 Task: Search one way flight ticket for 2 adults, 2 children, 2 infants in seat in first from Tallahassee: Tallahassee International Airport to Riverton: Central Wyoming Regional Airport (was Riverton Regional) on 5-4-2023. Choice of flights is Singapure airlines. Number of bags: 2 carry on bags. Outbound departure time preference is 23:15.
Action: Mouse moved to (397, 363)
Screenshot: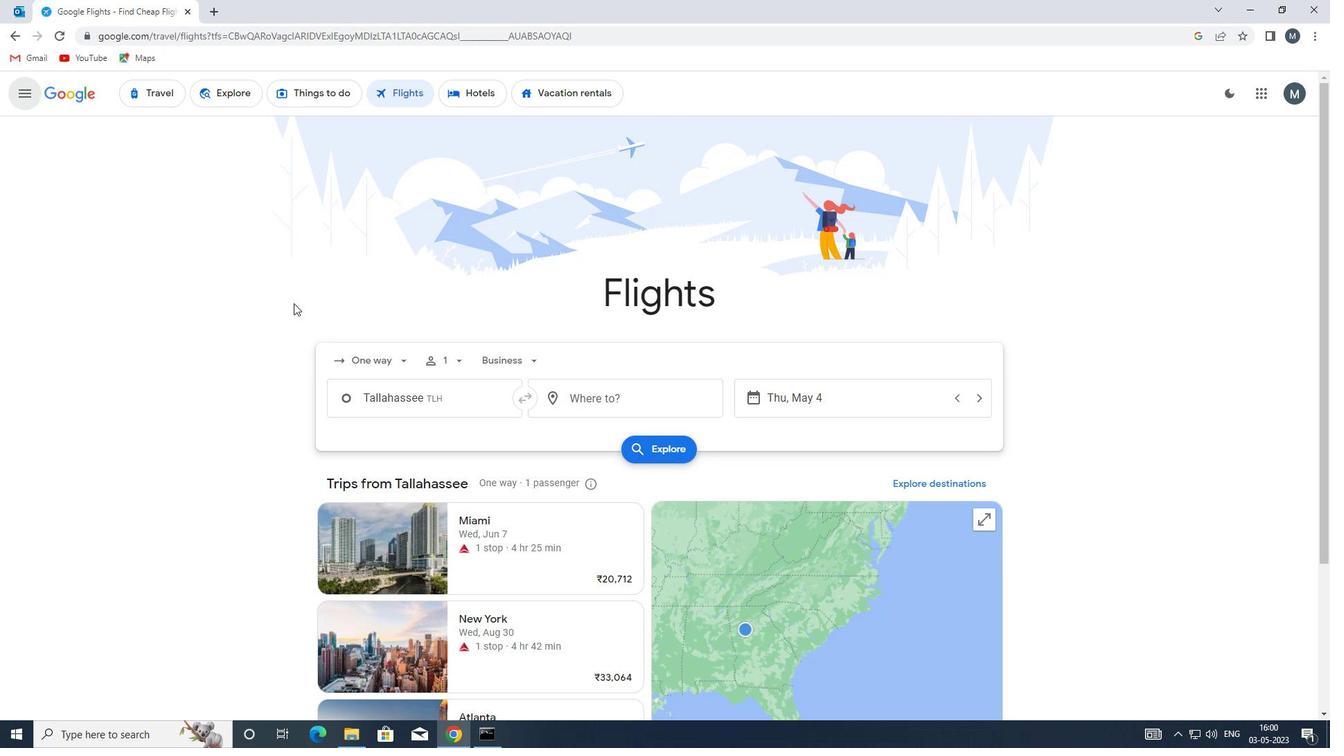 
Action: Mouse pressed left at (397, 363)
Screenshot: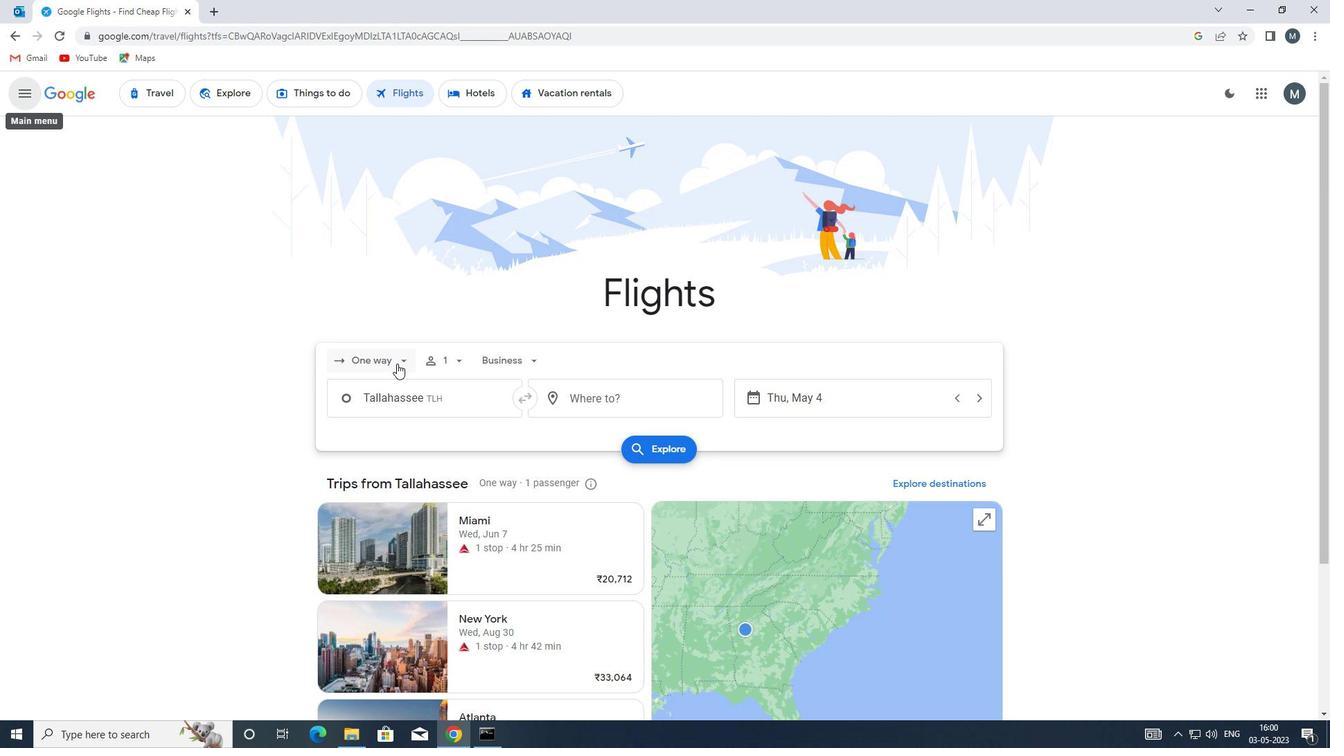 
Action: Mouse moved to (406, 424)
Screenshot: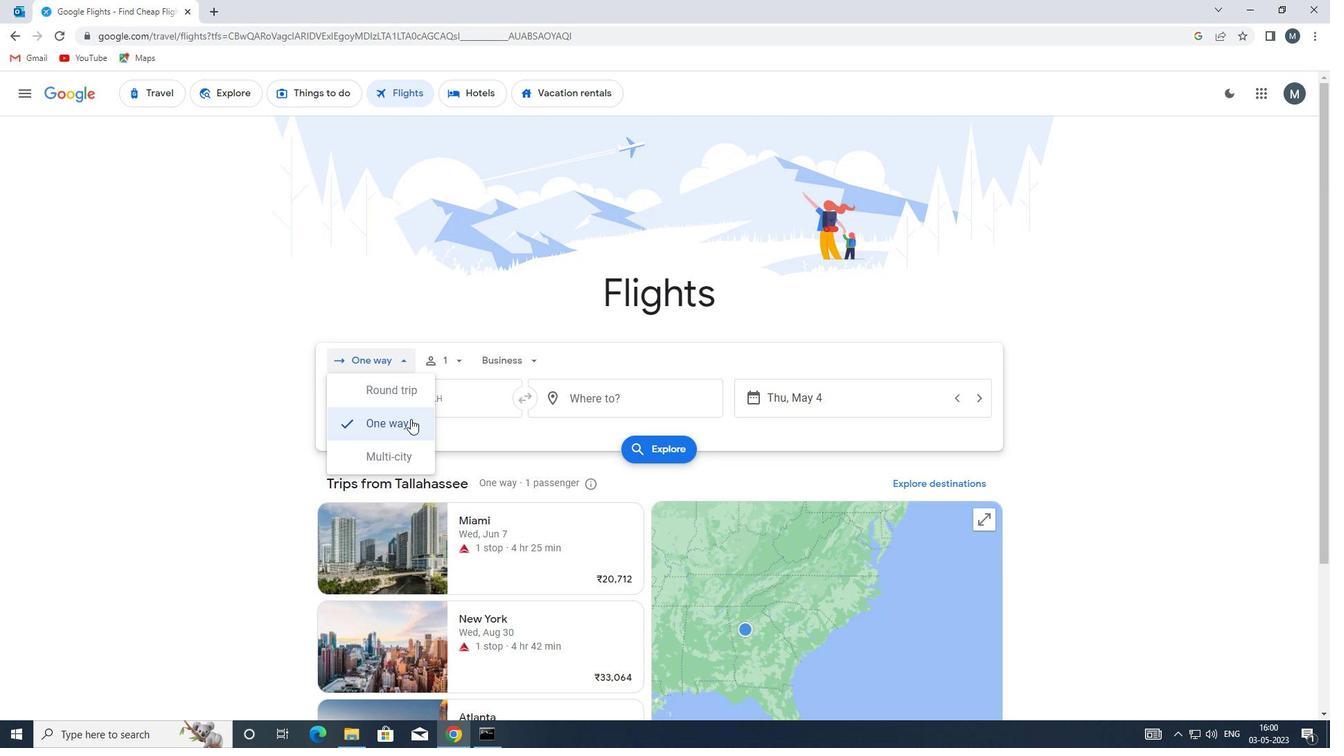 
Action: Mouse pressed left at (406, 424)
Screenshot: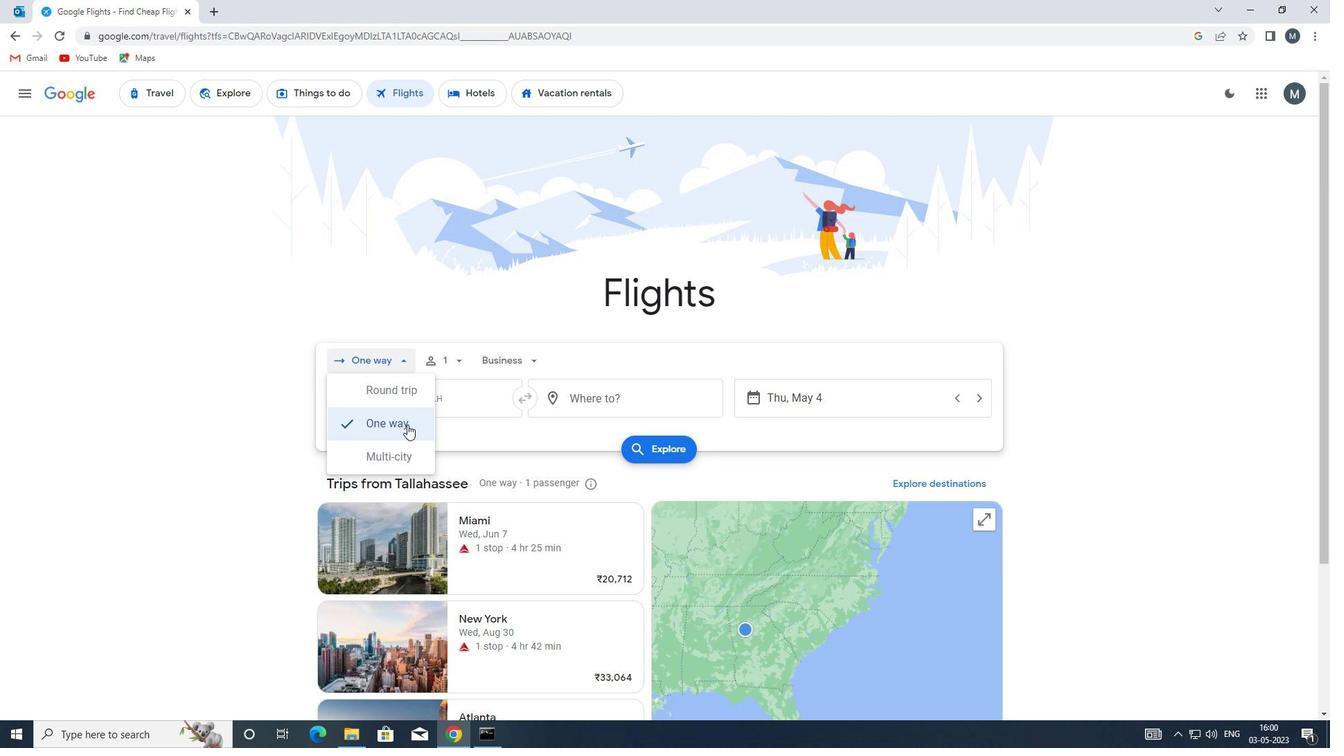 
Action: Mouse moved to (457, 364)
Screenshot: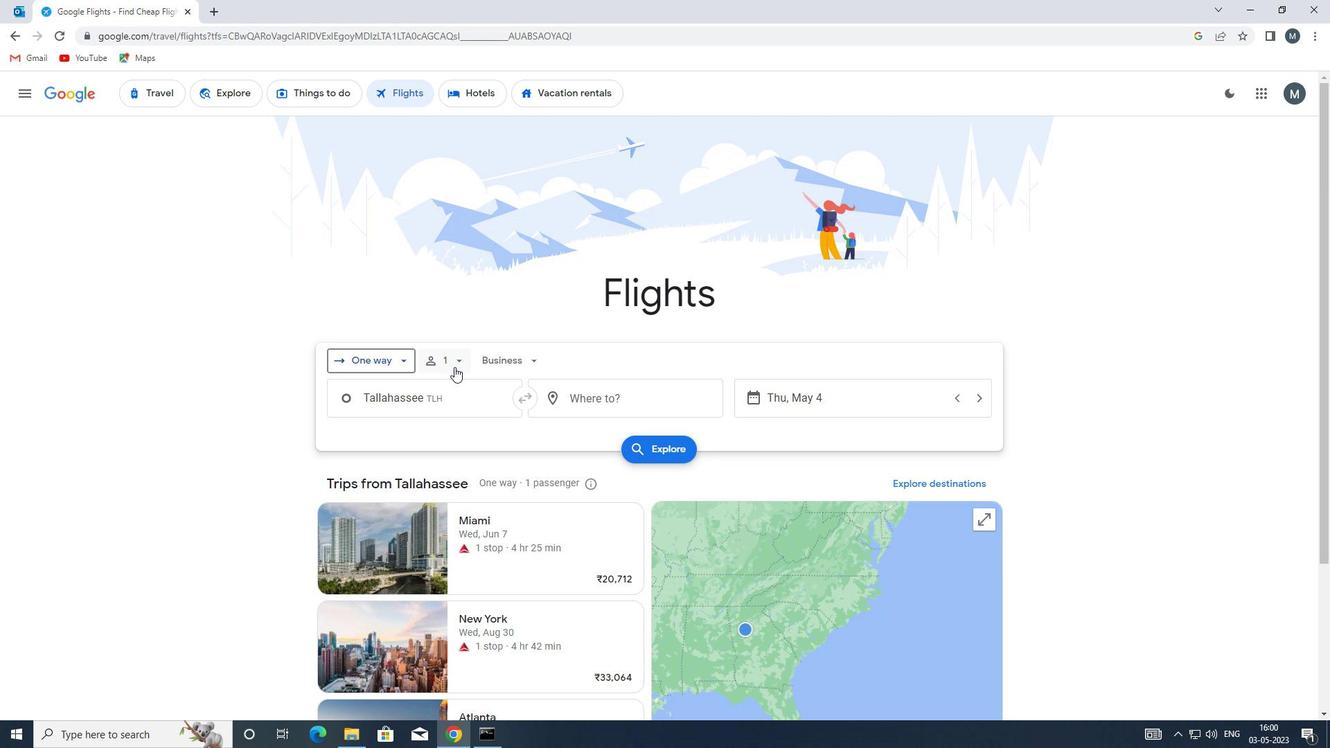 
Action: Mouse pressed left at (457, 364)
Screenshot: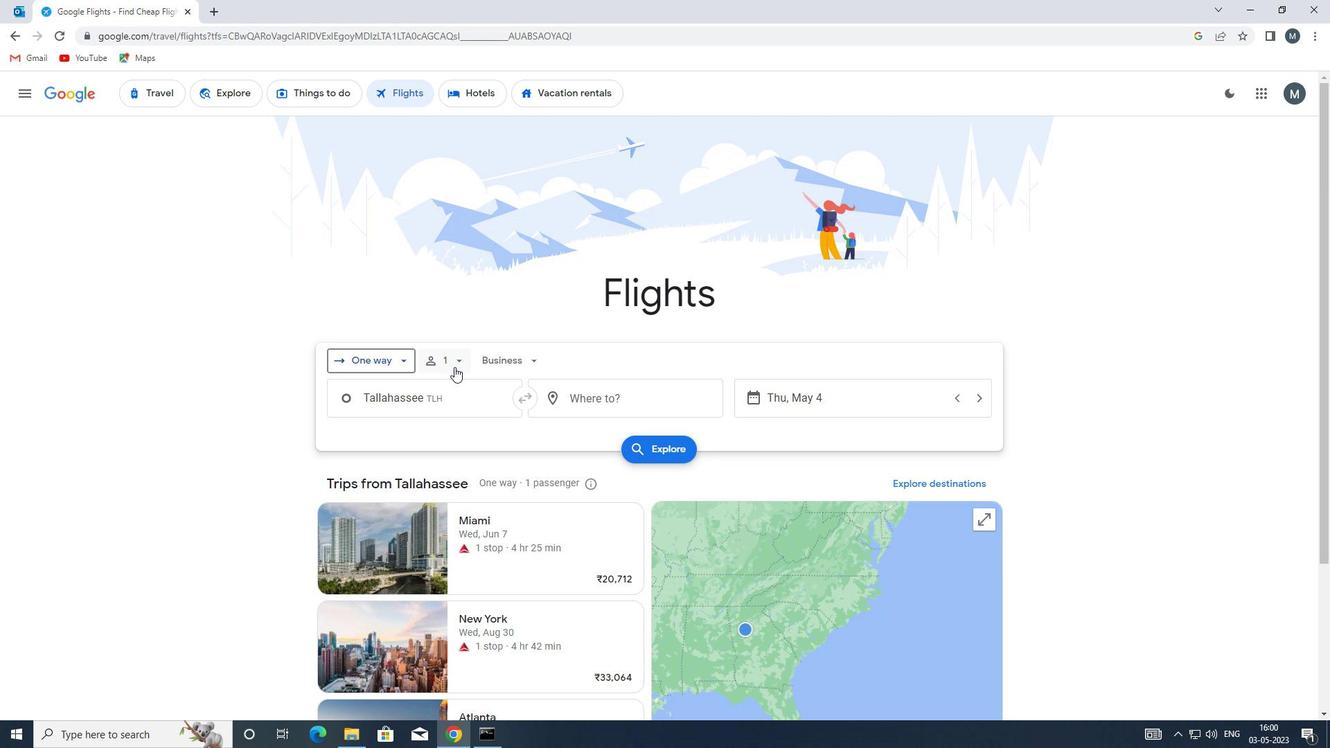 
Action: Mouse moved to (565, 397)
Screenshot: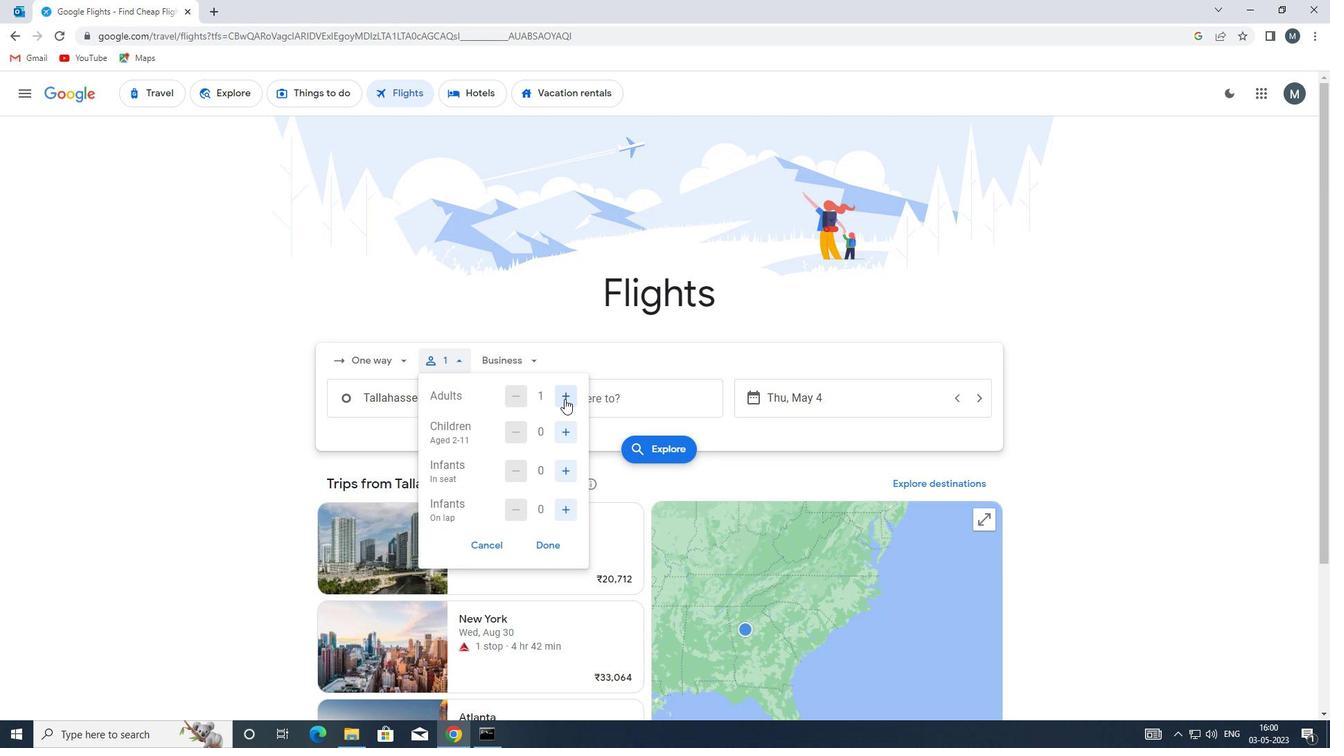 
Action: Mouse pressed left at (565, 397)
Screenshot: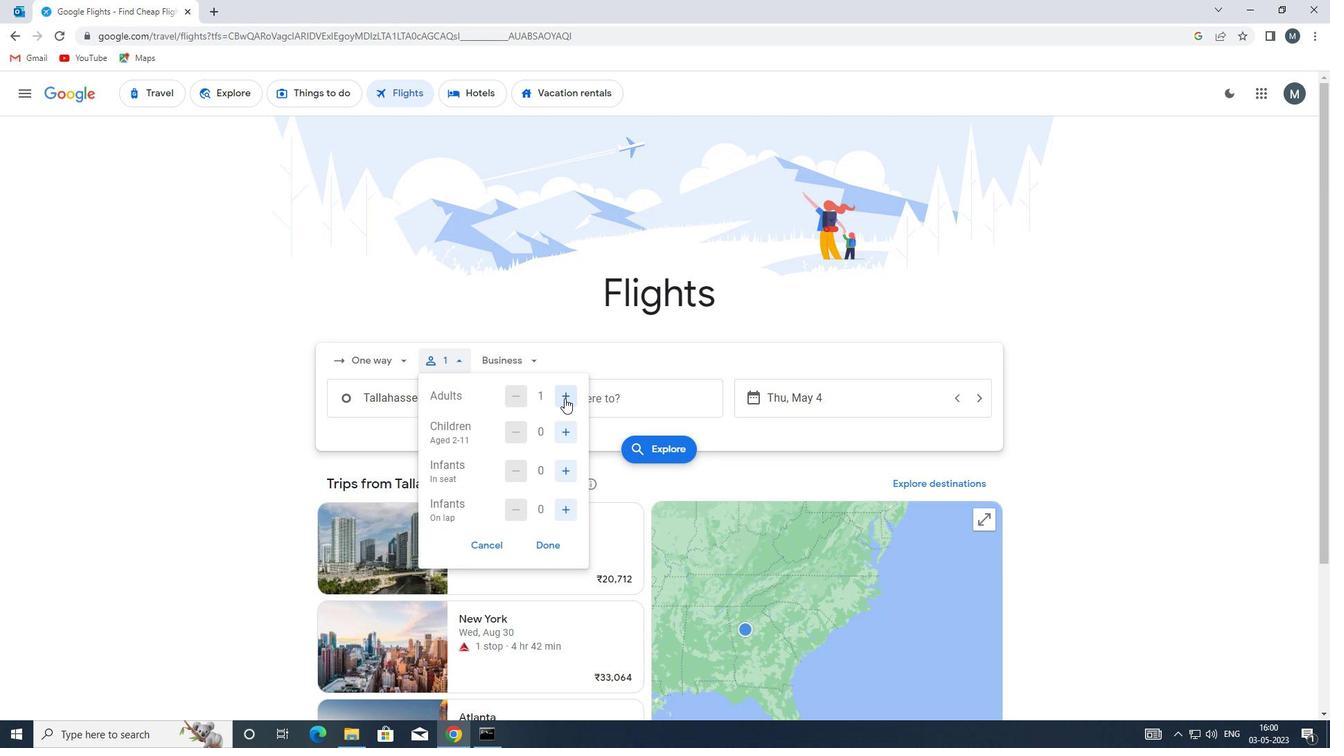 
Action: Mouse moved to (562, 429)
Screenshot: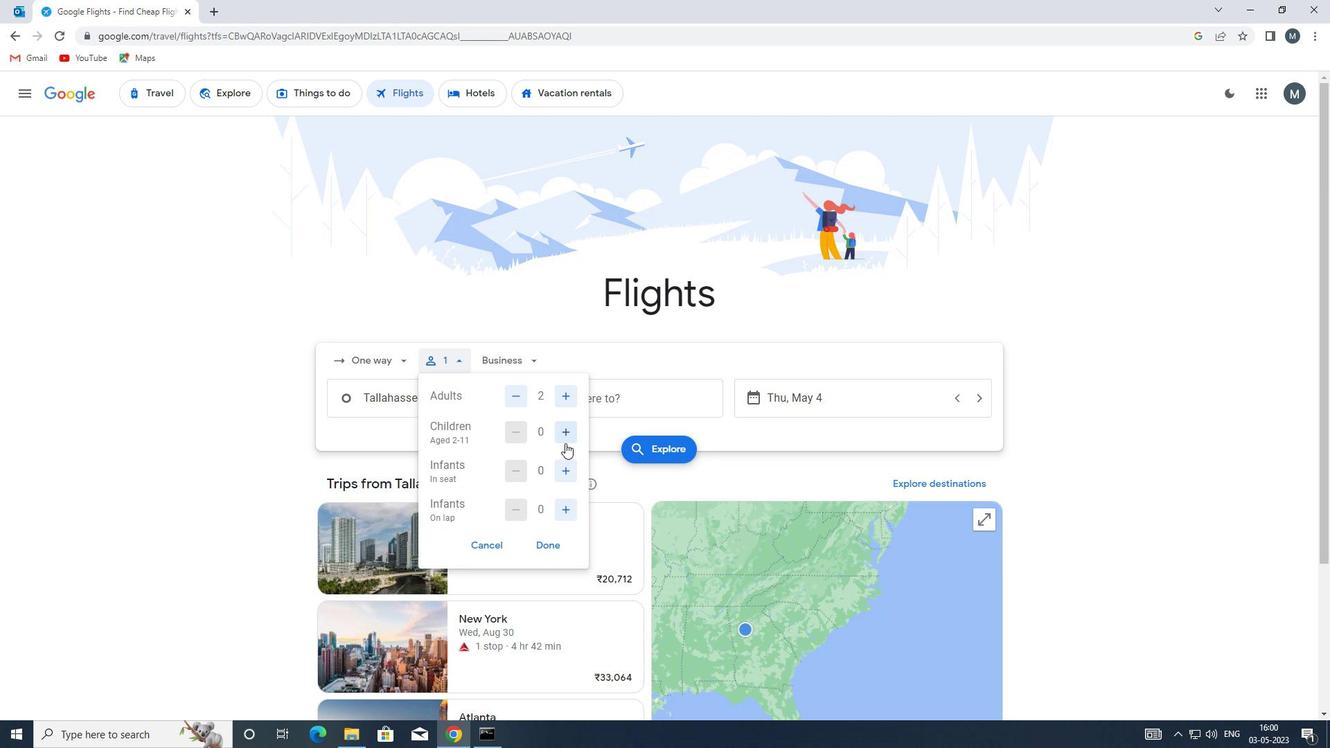 
Action: Mouse pressed left at (562, 429)
Screenshot: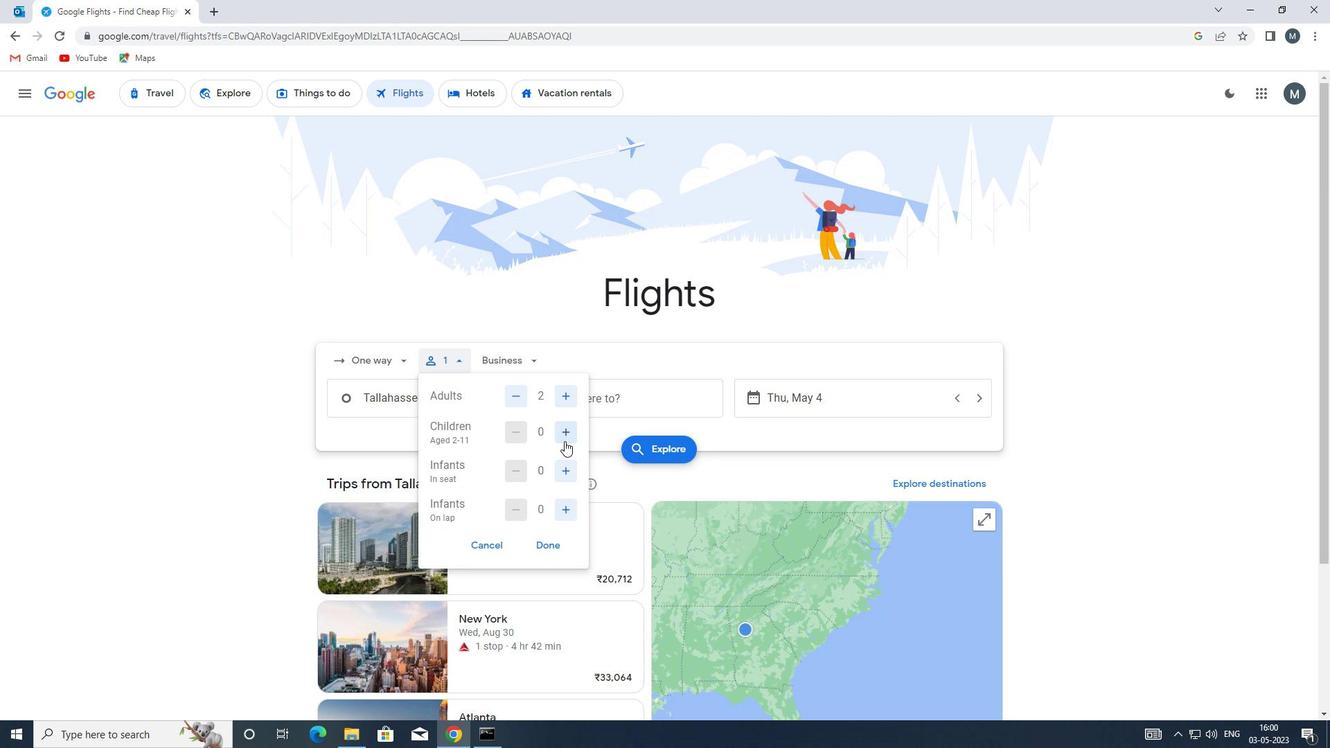 
Action: Mouse pressed left at (562, 429)
Screenshot: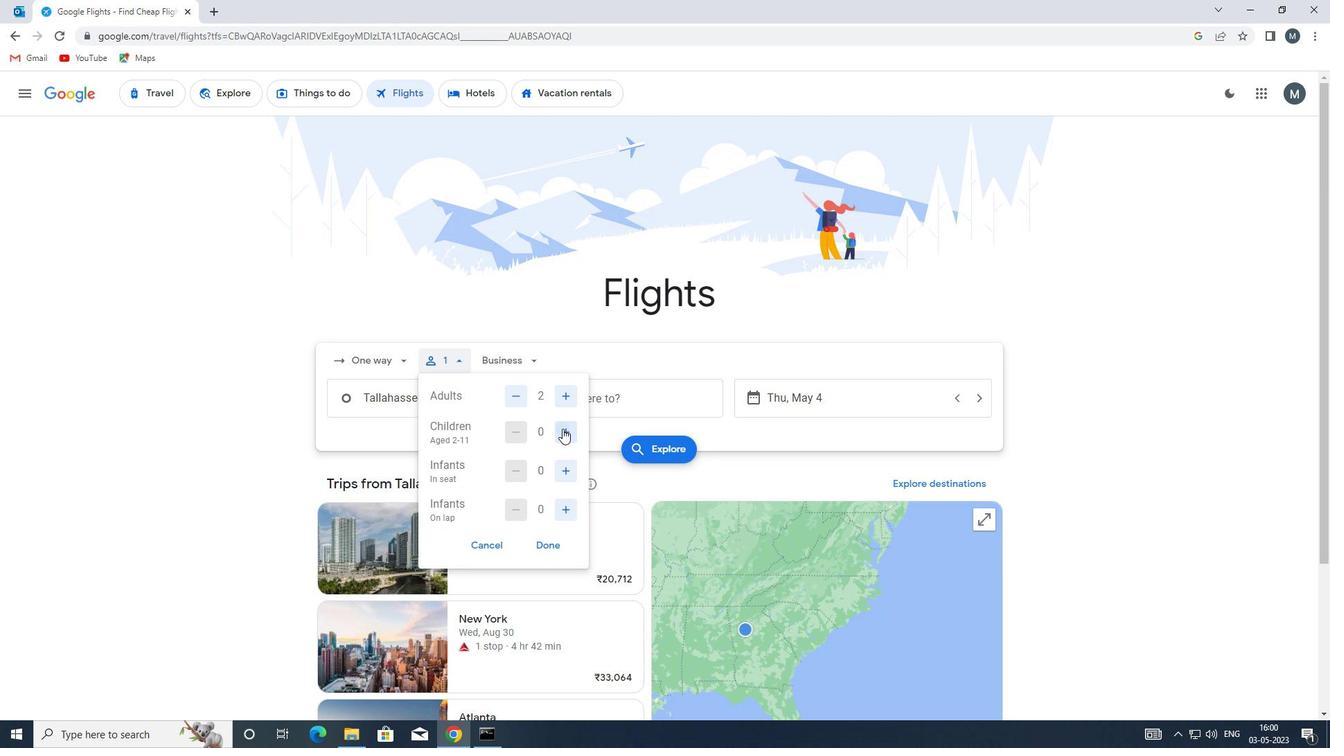 
Action: Mouse moved to (566, 474)
Screenshot: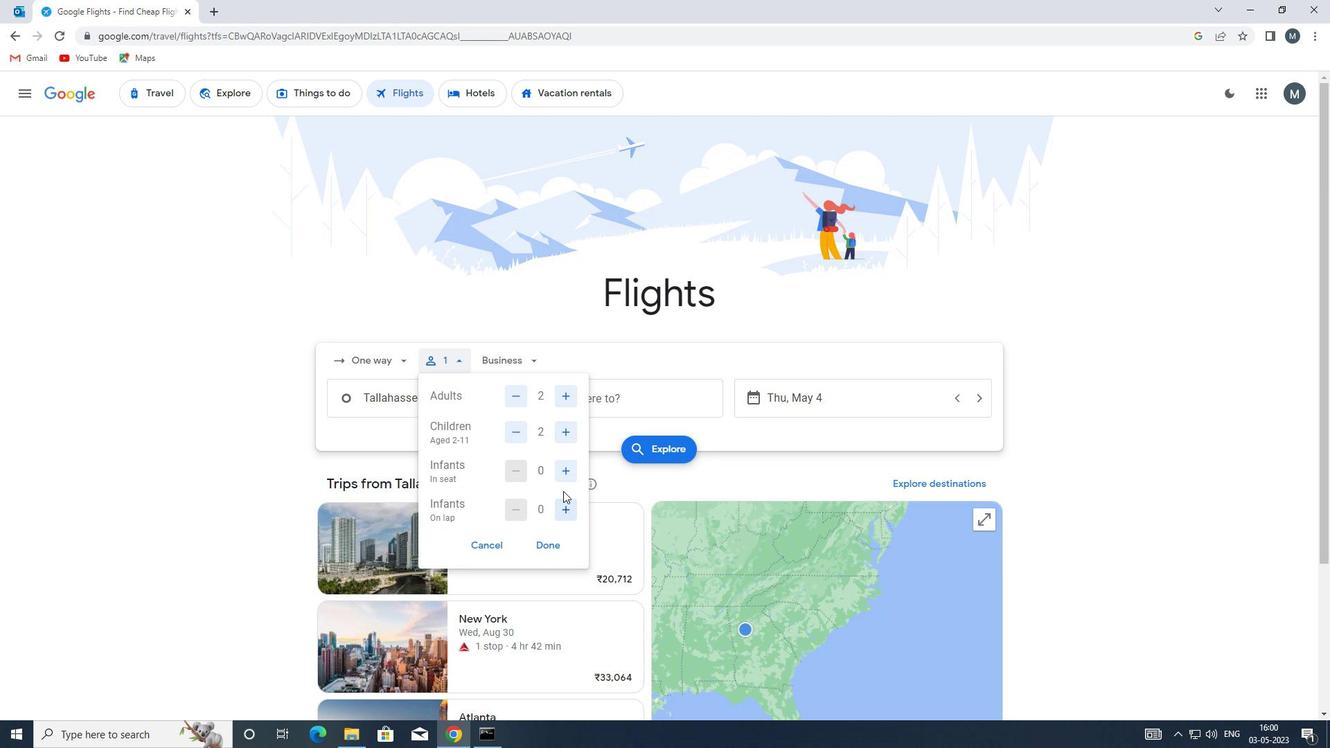 
Action: Mouse pressed left at (566, 474)
Screenshot: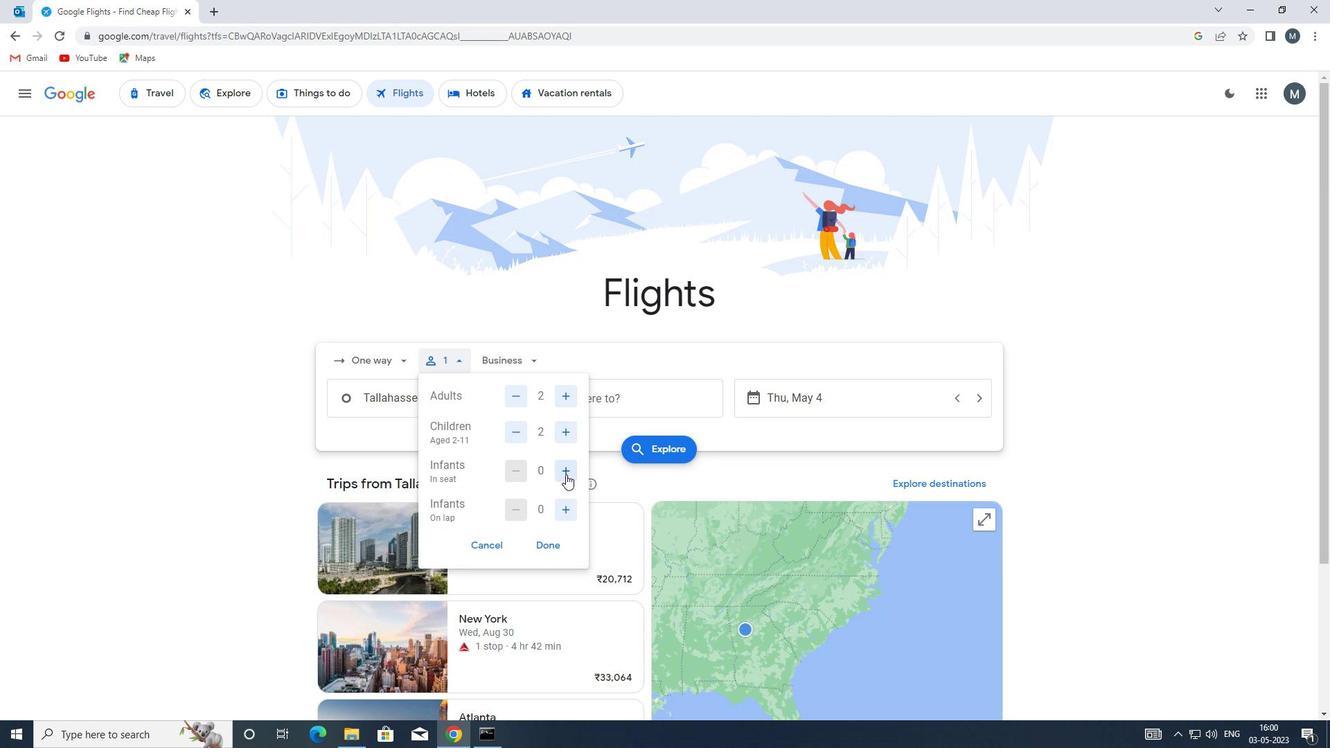 
Action: Mouse pressed left at (566, 474)
Screenshot: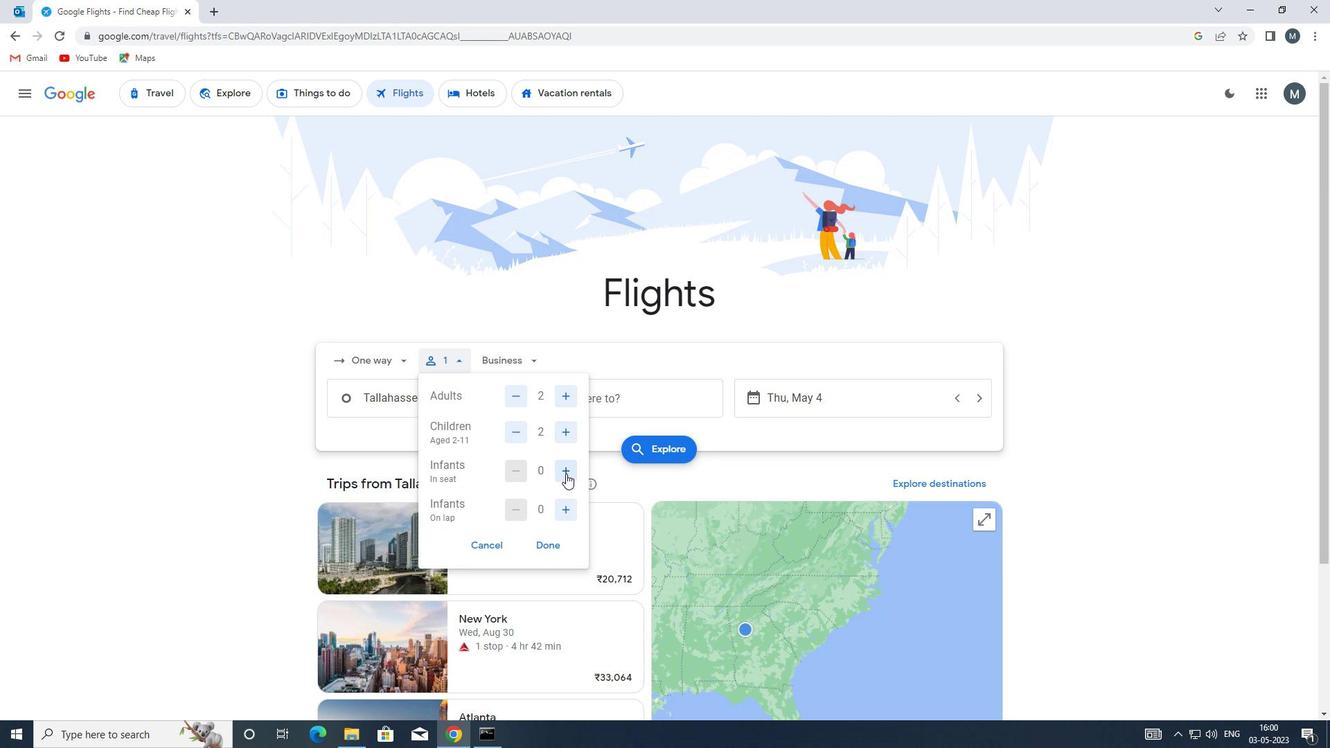 
Action: Mouse moved to (549, 541)
Screenshot: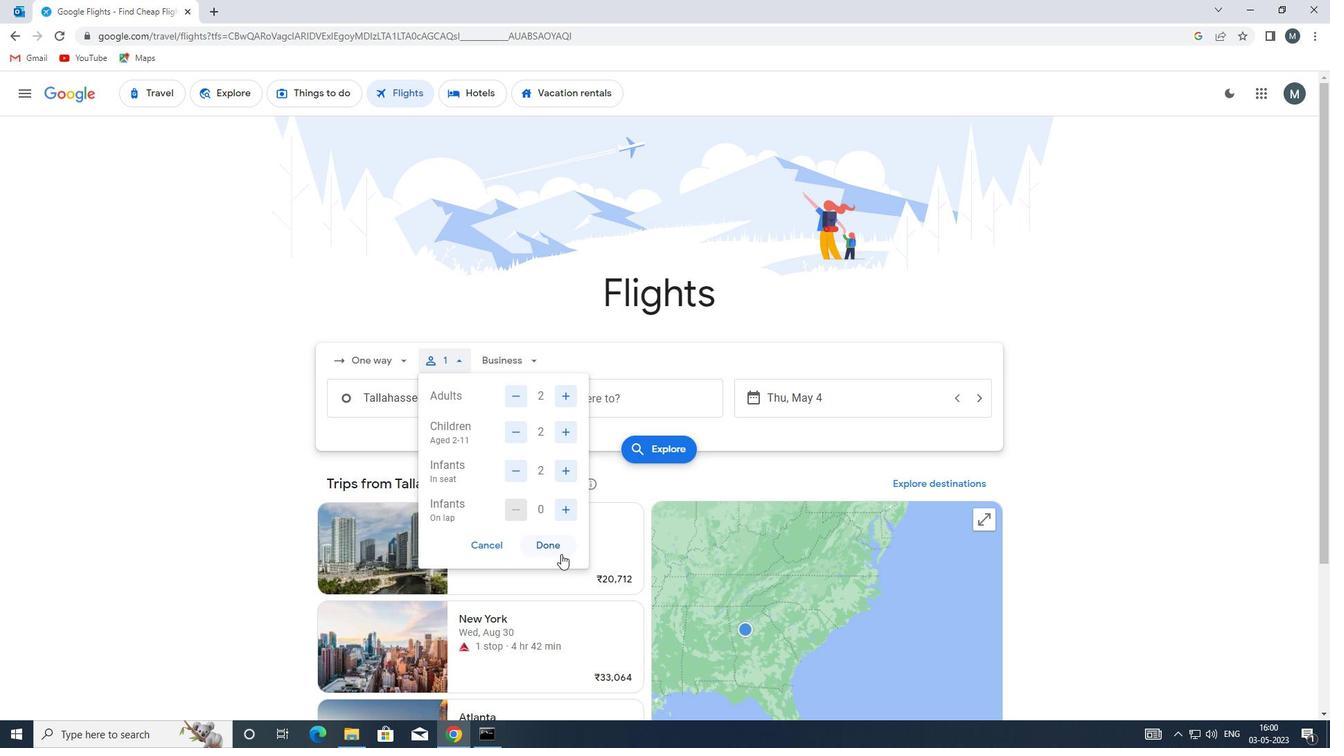
Action: Mouse pressed left at (549, 541)
Screenshot: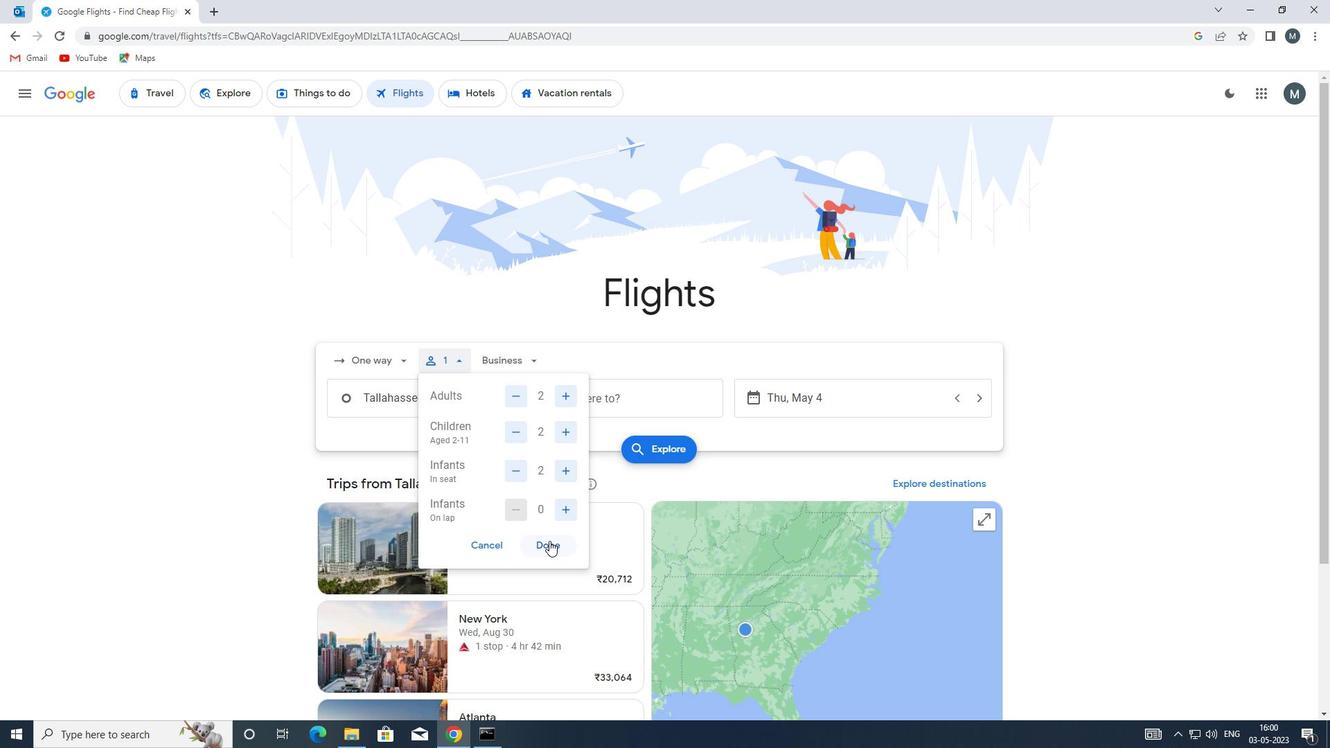 
Action: Mouse moved to (515, 343)
Screenshot: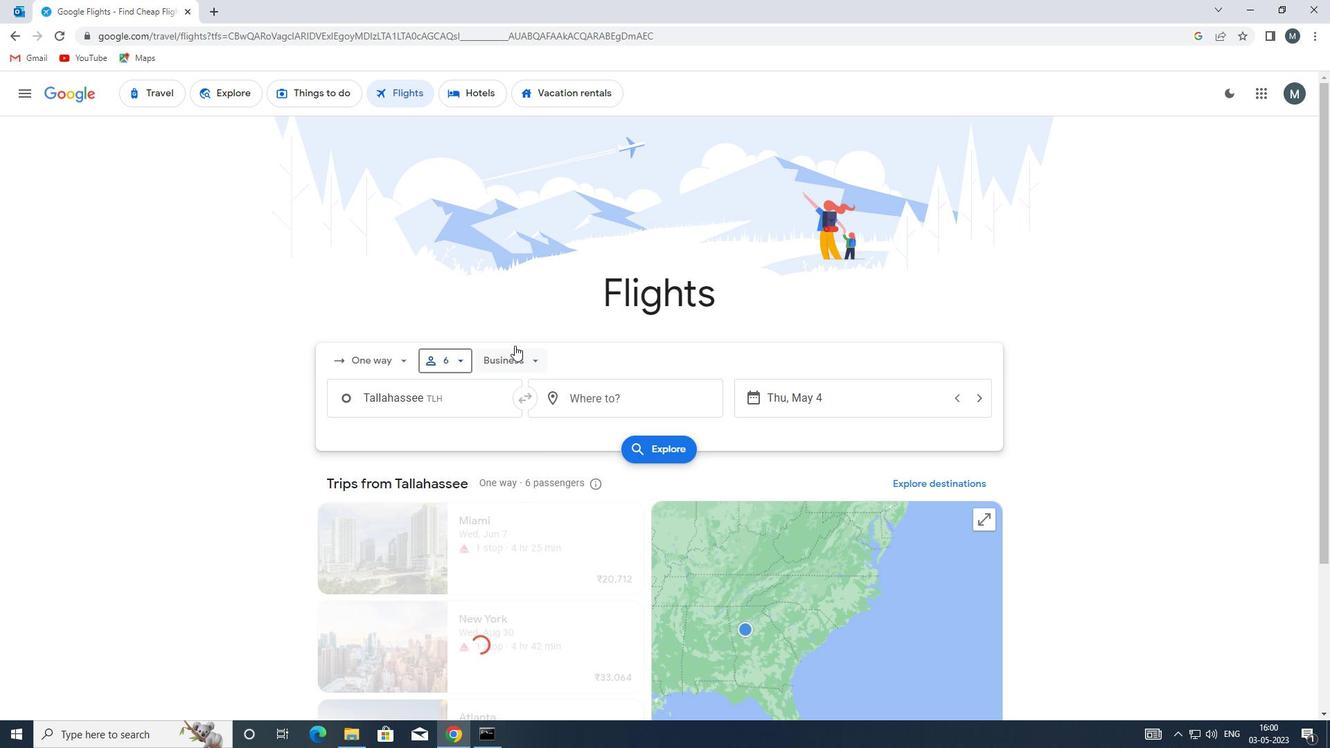 
Action: Mouse pressed left at (515, 343)
Screenshot: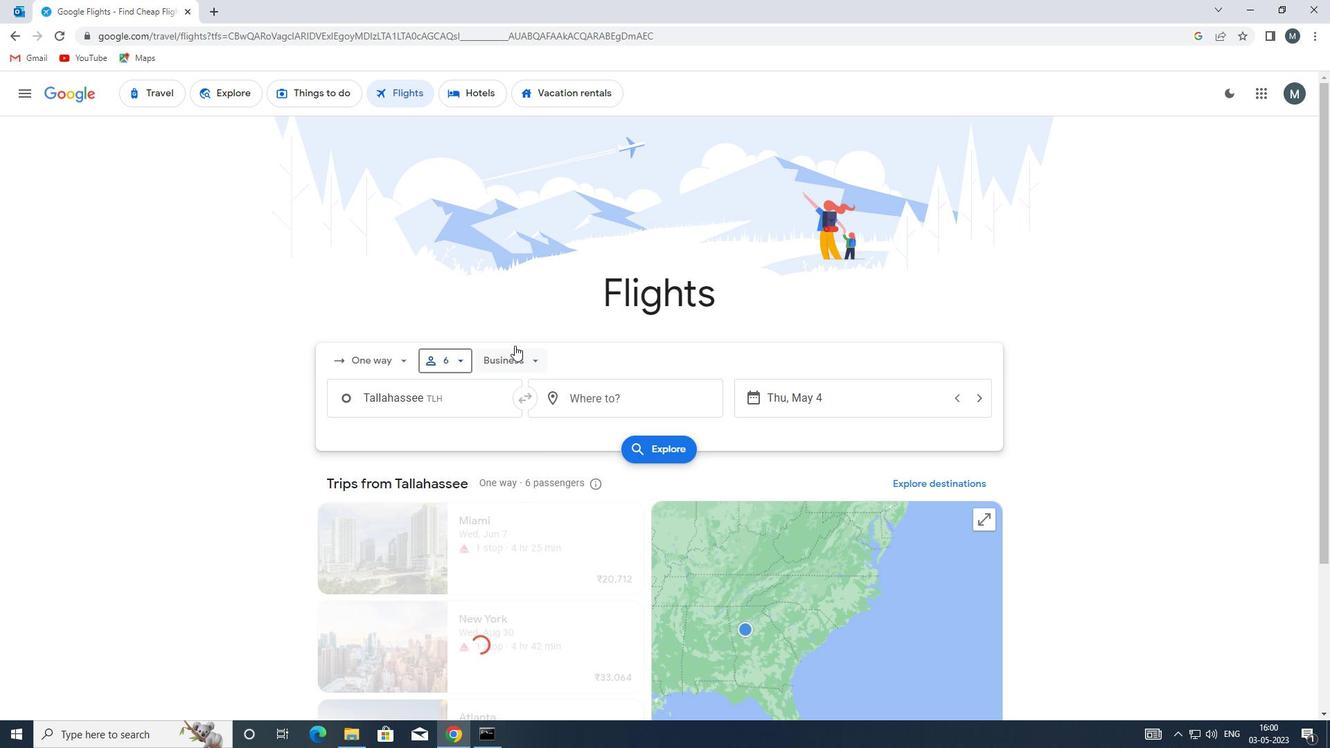 
Action: Mouse moved to (517, 360)
Screenshot: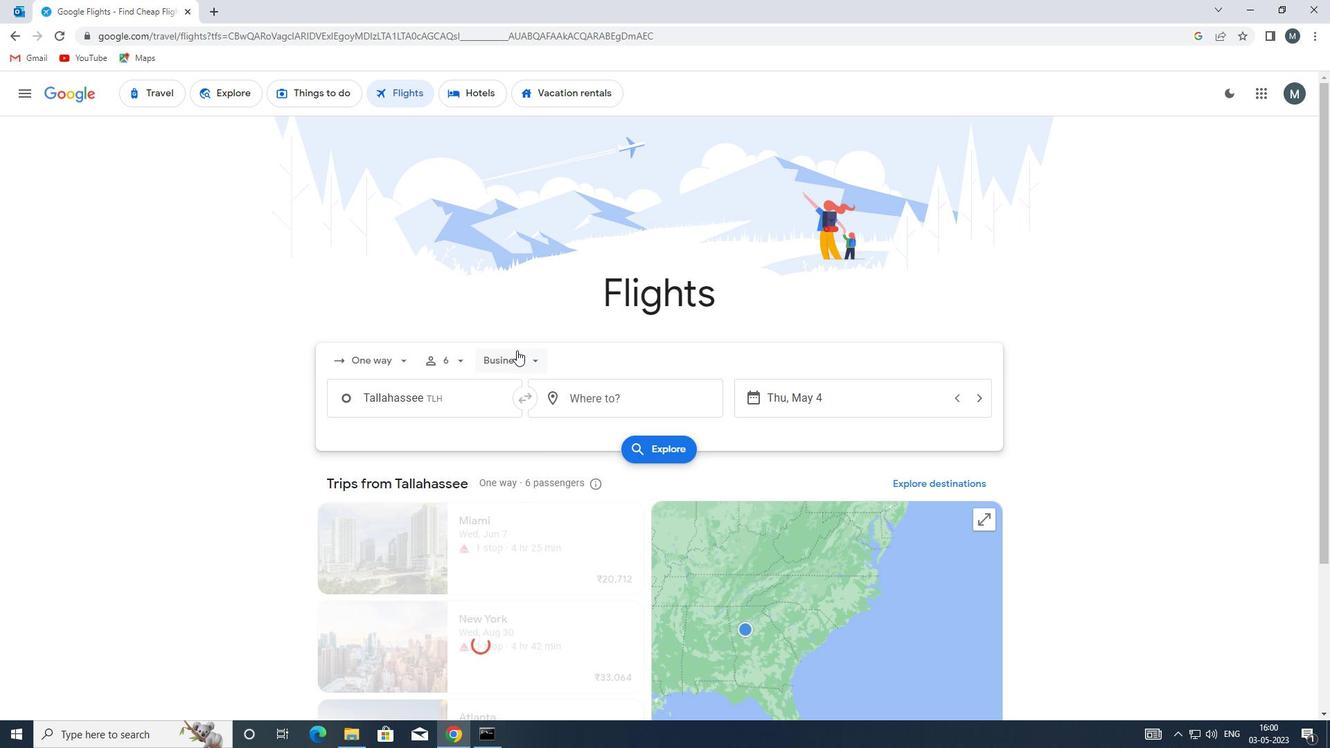 
Action: Mouse pressed left at (517, 360)
Screenshot: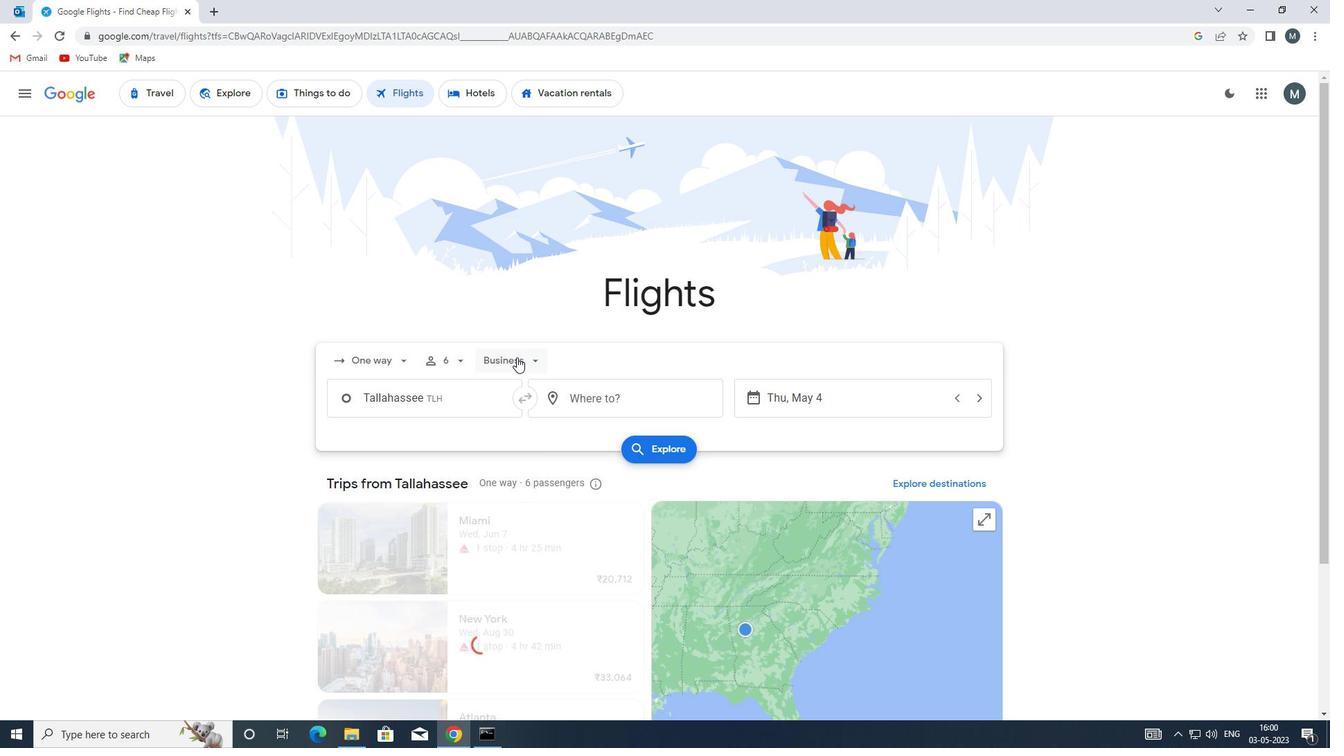 
Action: Mouse moved to (528, 494)
Screenshot: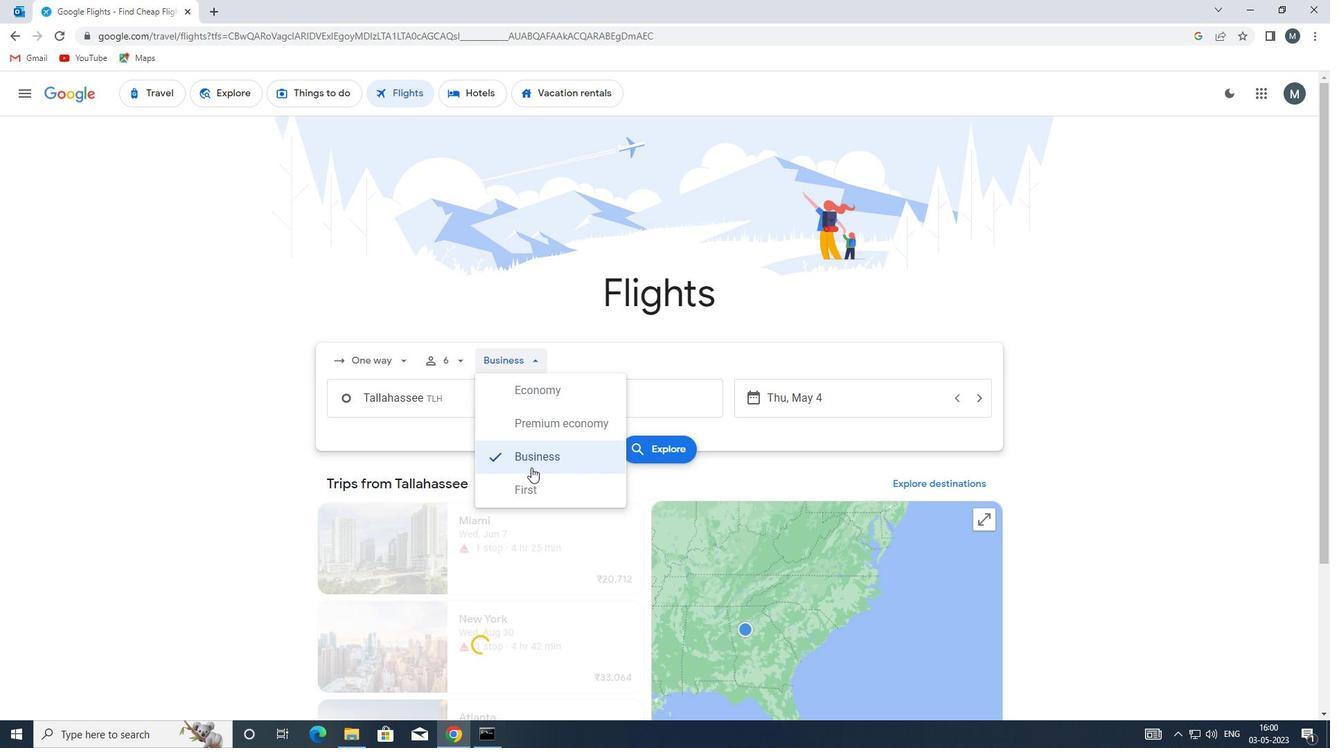
Action: Mouse pressed left at (528, 494)
Screenshot: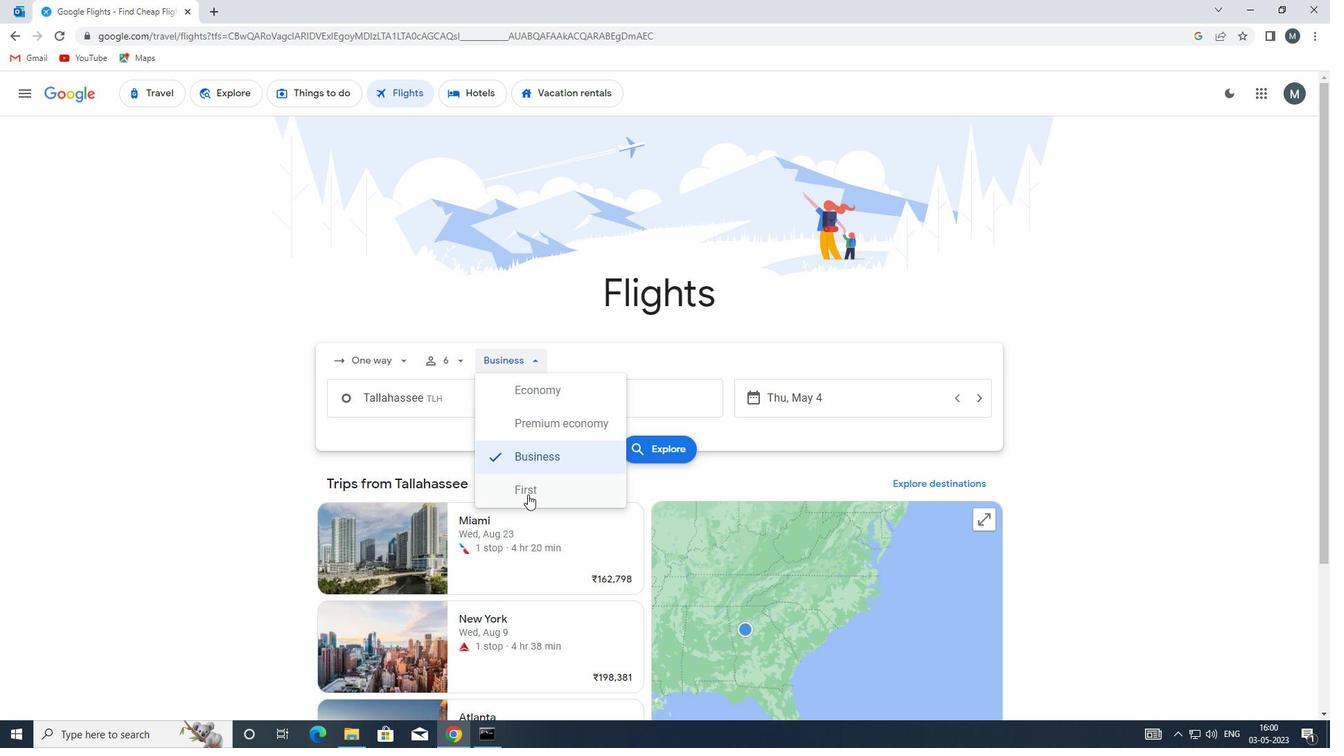 
Action: Mouse moved to (430, 395)
Screenshot: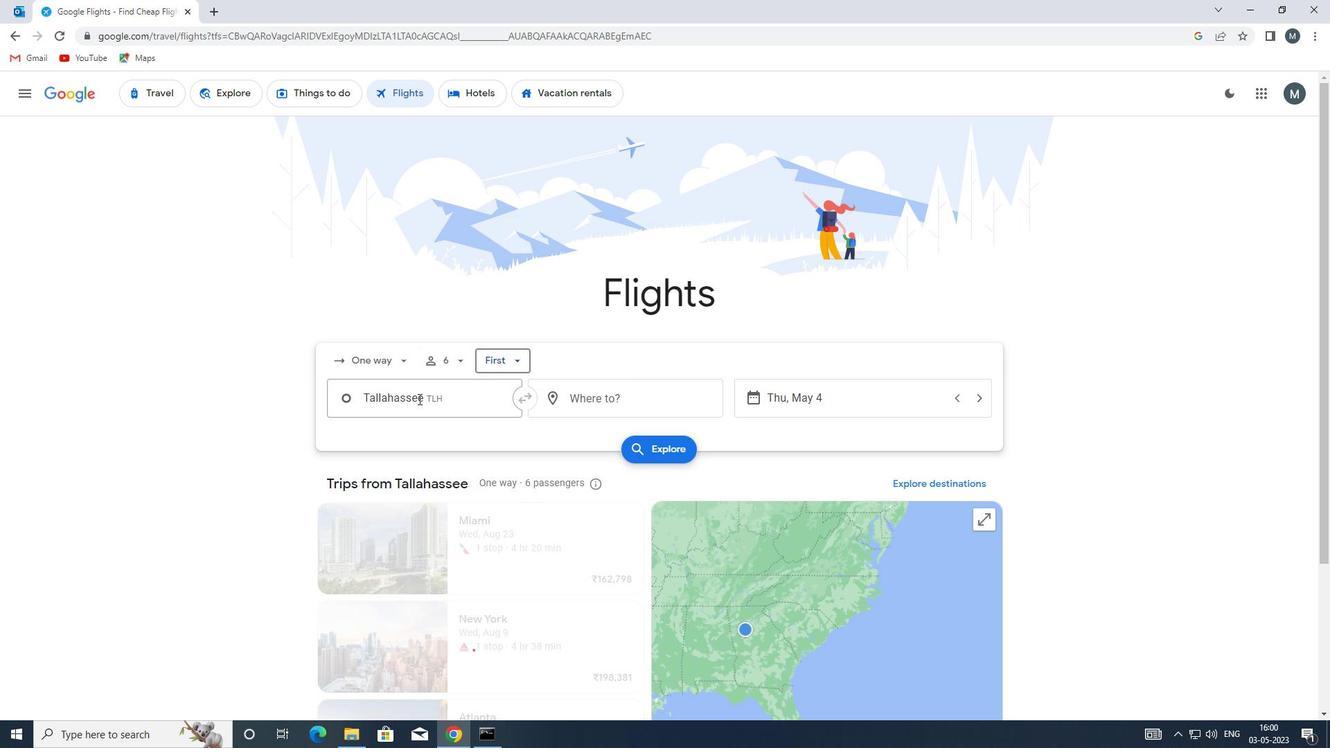 
Action: Mouse pressed left at (430, 395)
Screenshot: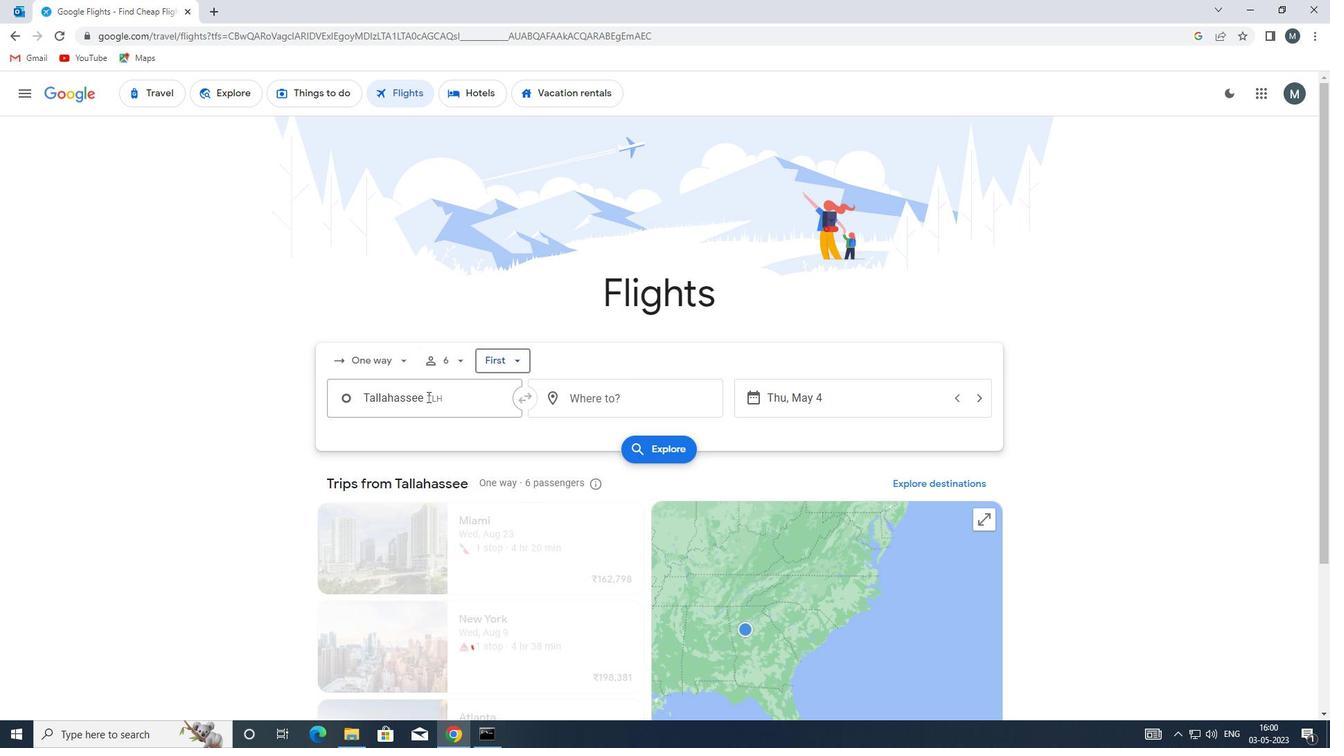 
Action: Mouse moved to (458, 474)
Screenshot: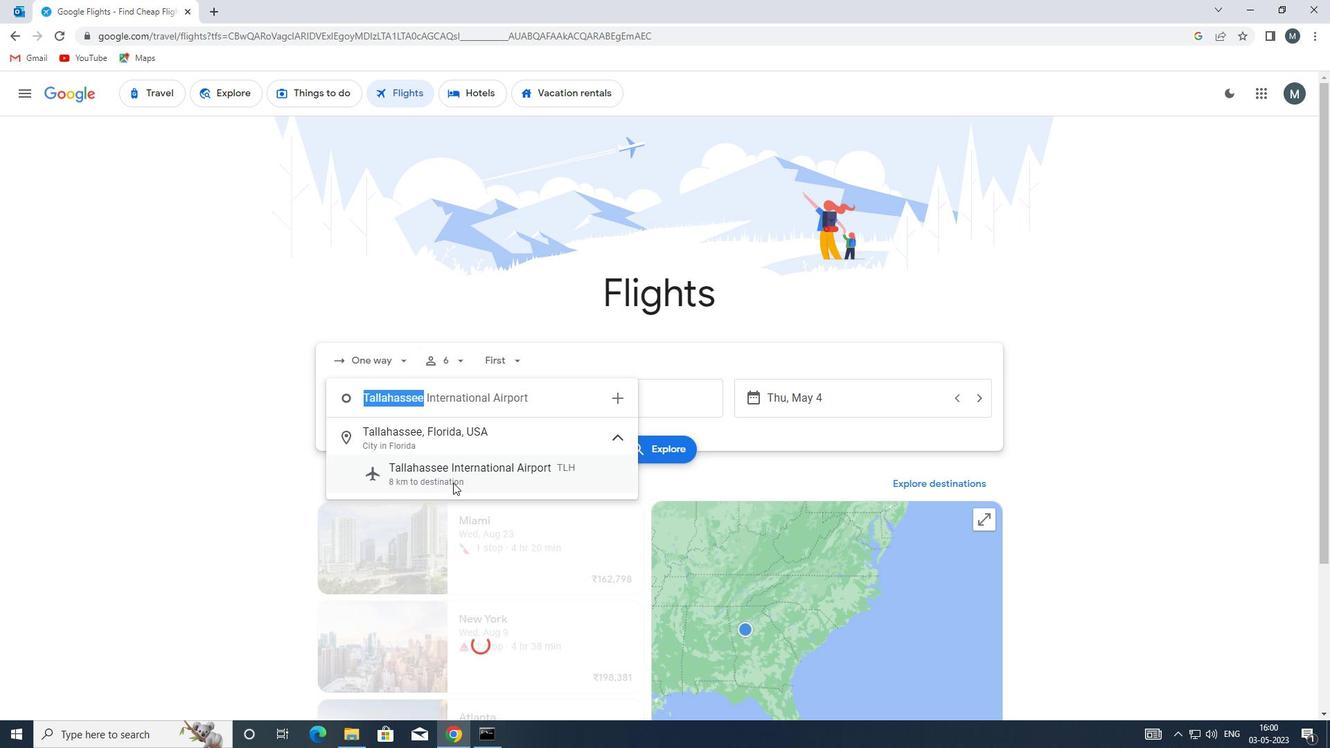 
Action: Mouse pressed left at (458, 474)
Screenshot: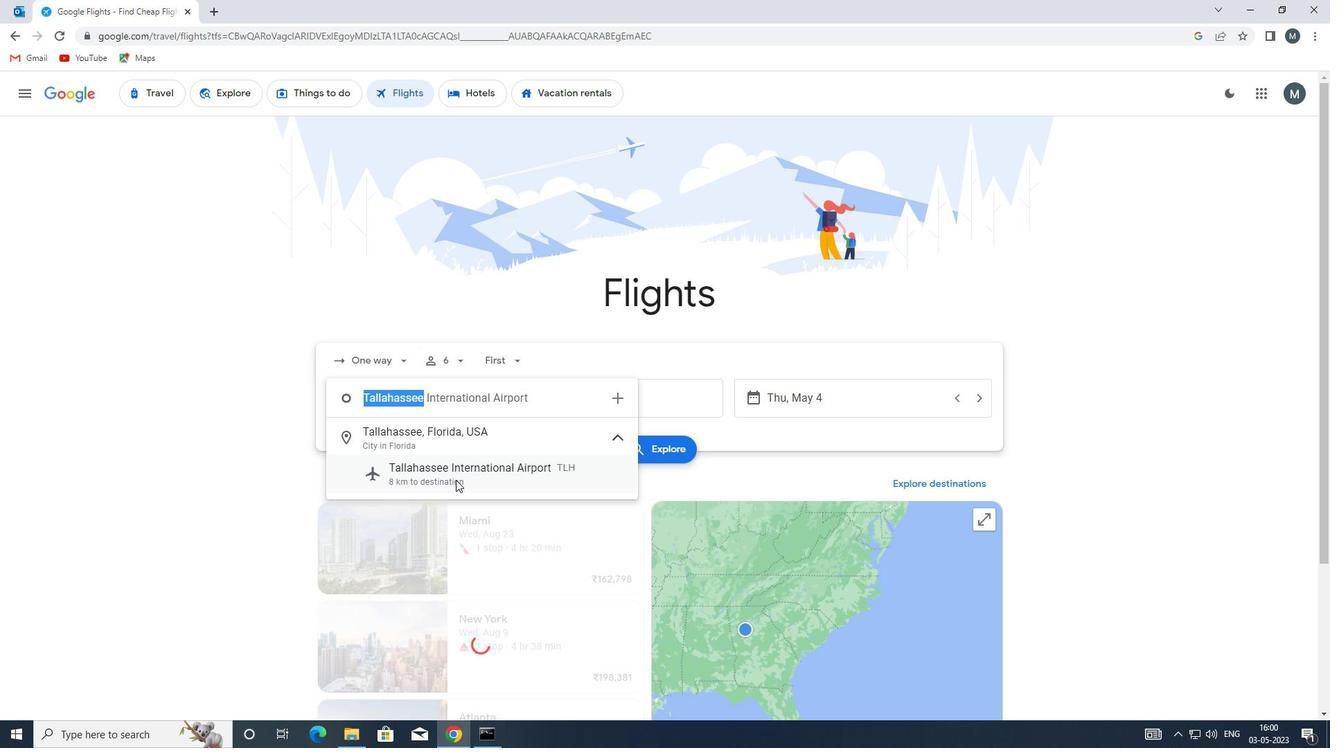 
Action: Mouse moved to (576, 399)
Screenshot: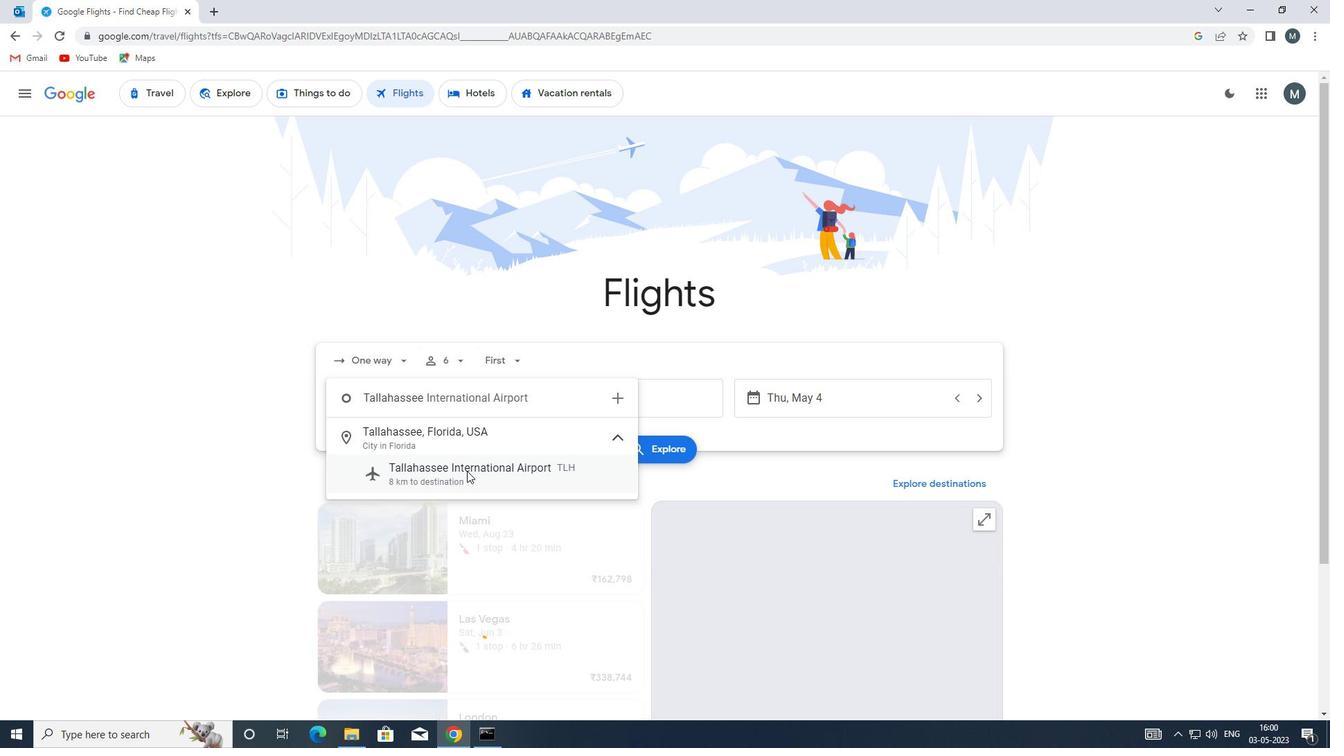 
Action: Mouse pressed left at (576, 399)
Screenshot: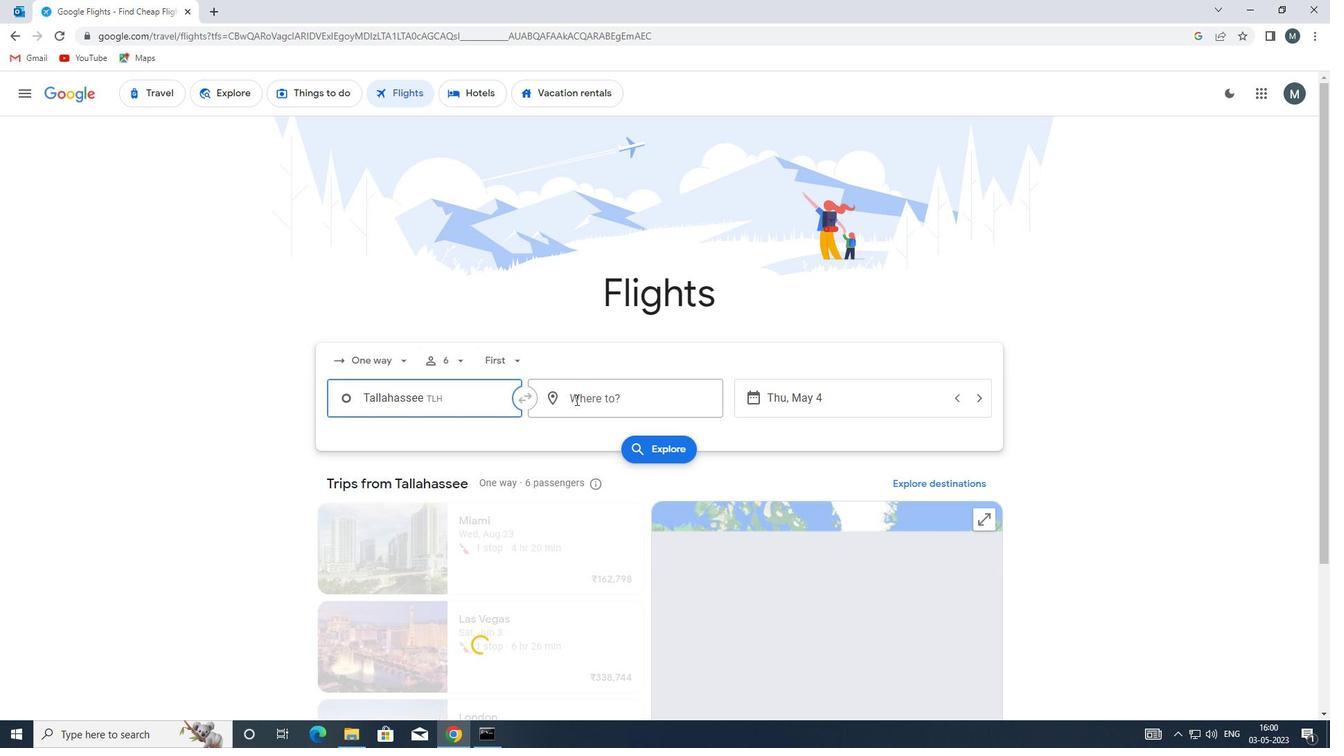 
Action: Key pressed riw
Screenshot: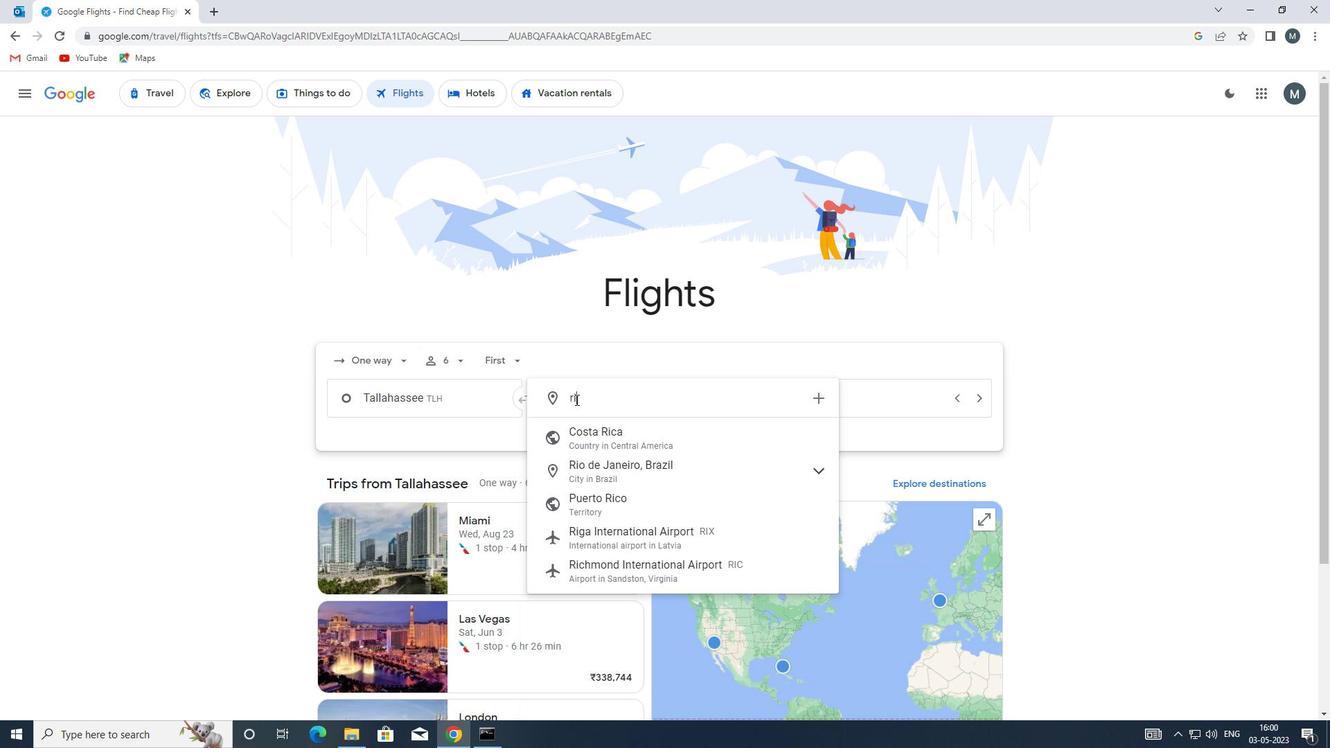 
Action: Mouse moved to (723, 434)
Screenshot: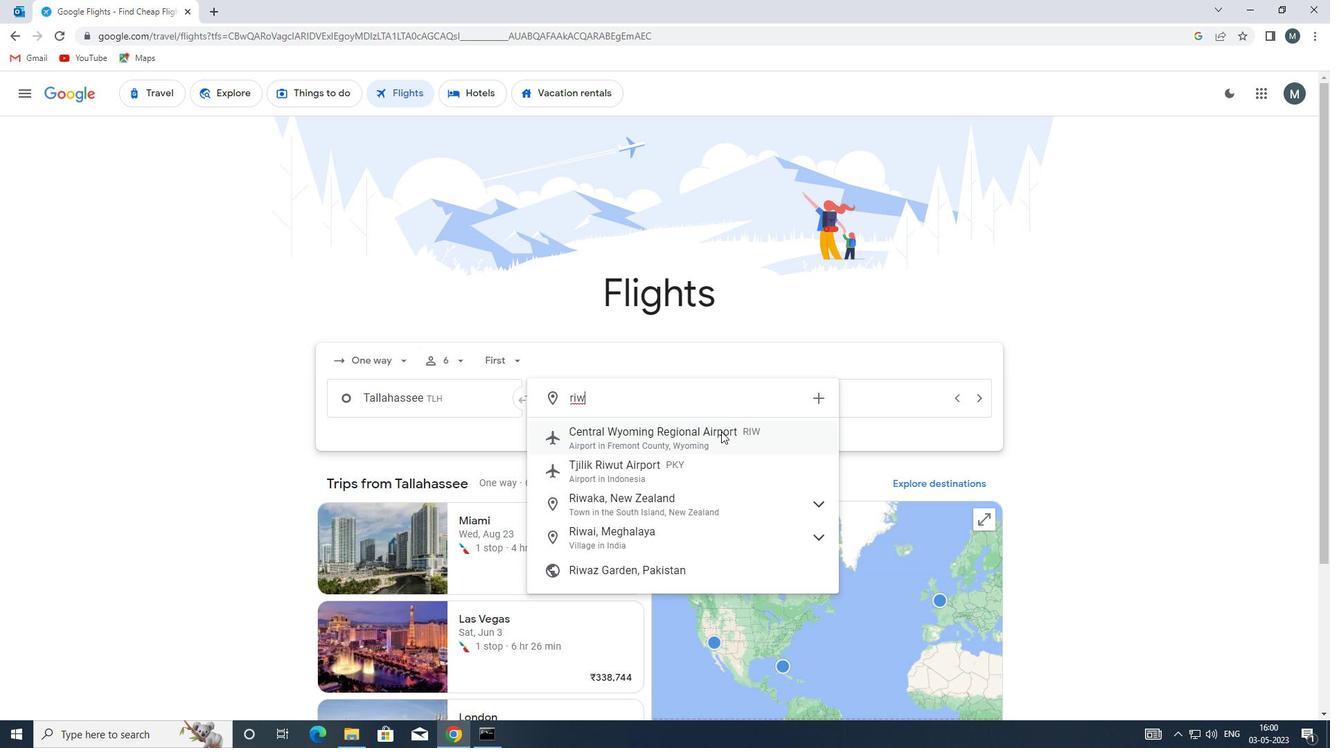 
Action: Mouse pressed left at (723, 434)
Screenshot: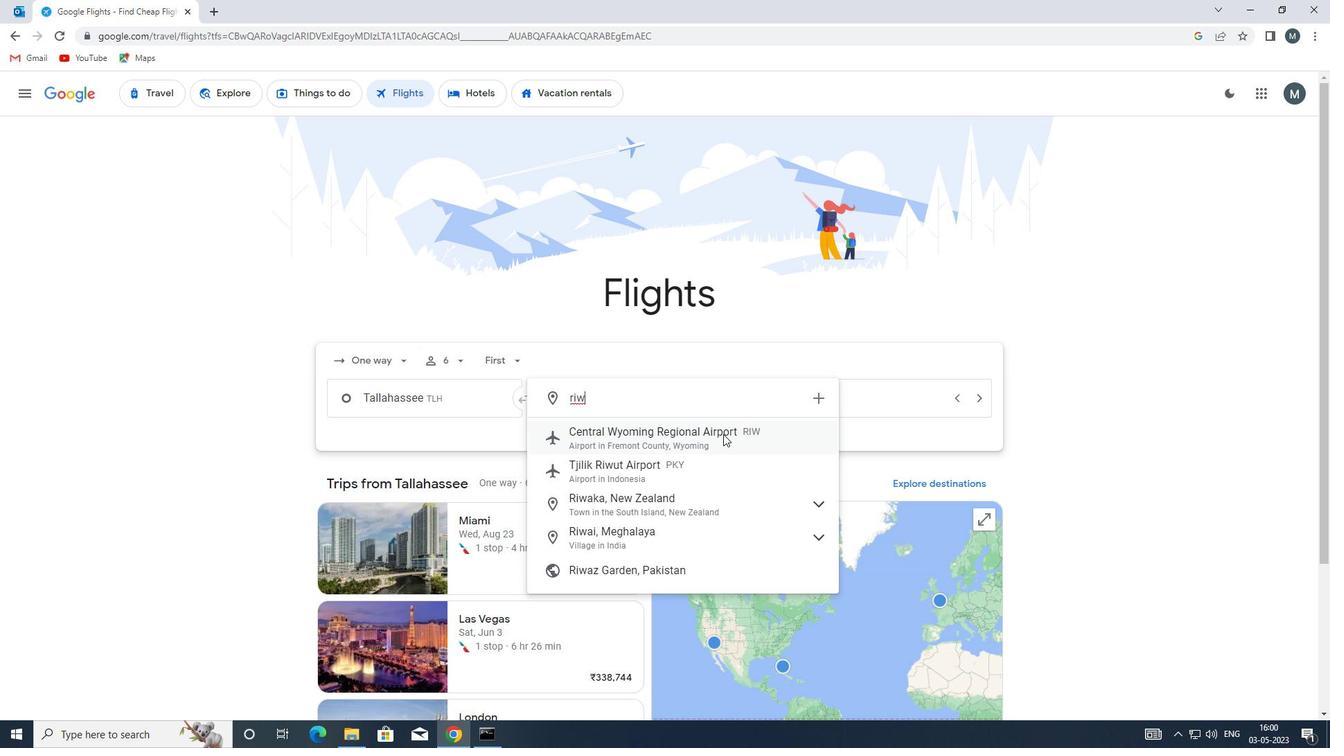 
Action: Mouse moved to (685, 442)
Screenshot: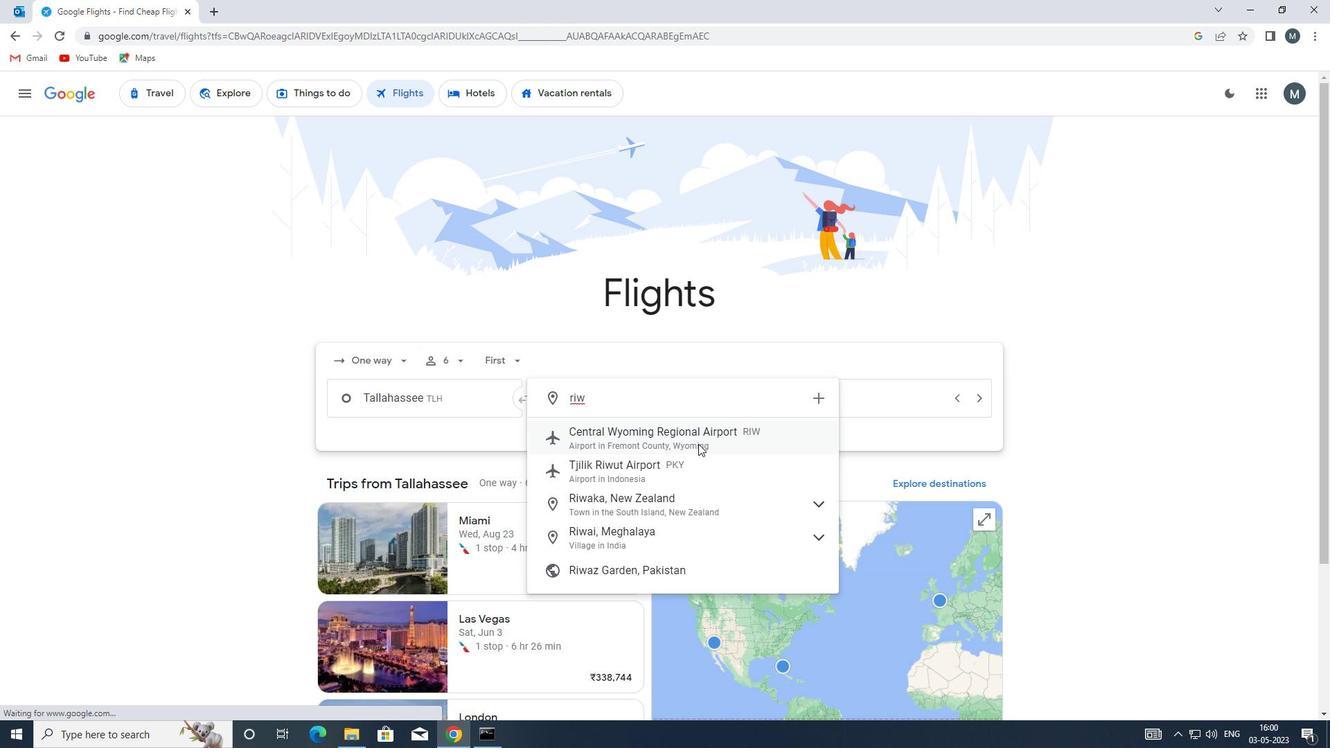 
Action: Mouse pressed left at (685, 442)
Screenshot: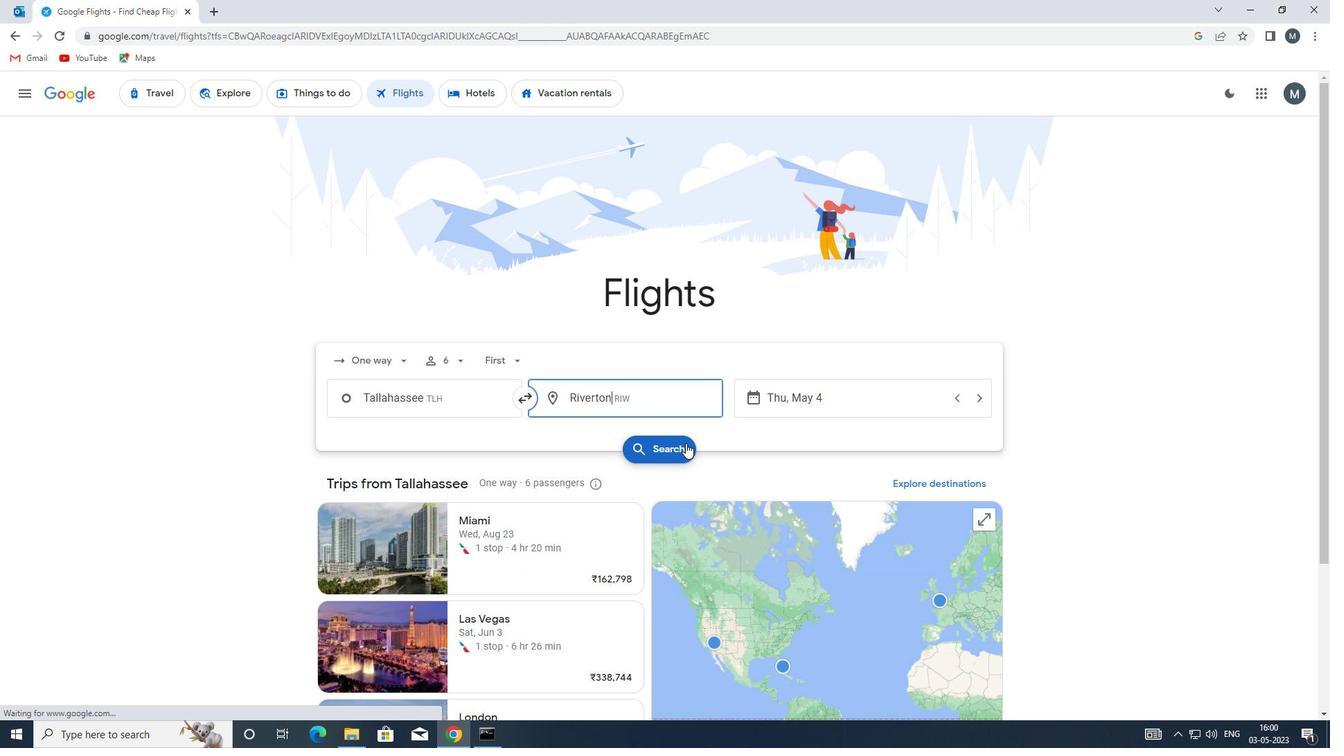 
Action: Mouse moved to (806, 194)
Screenshot: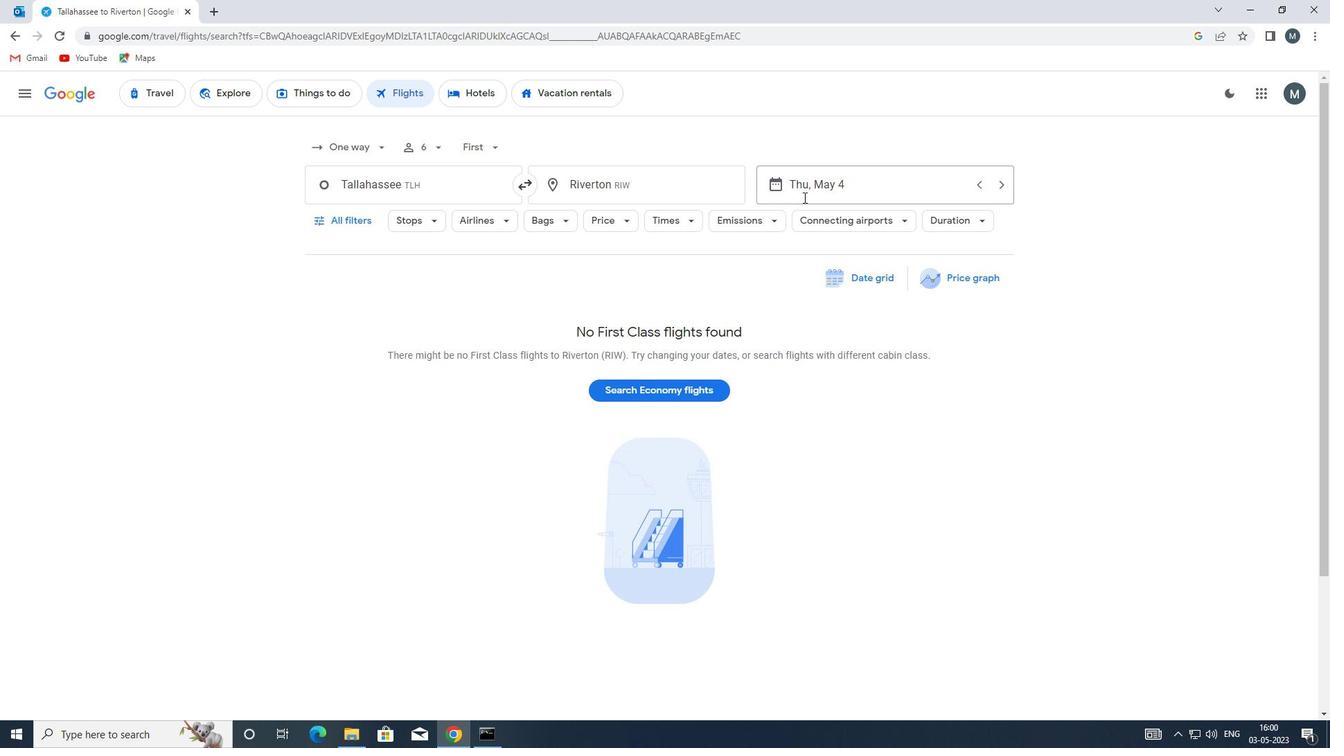 
Action: Mouse pressed left at (806, 194)
Screenshot: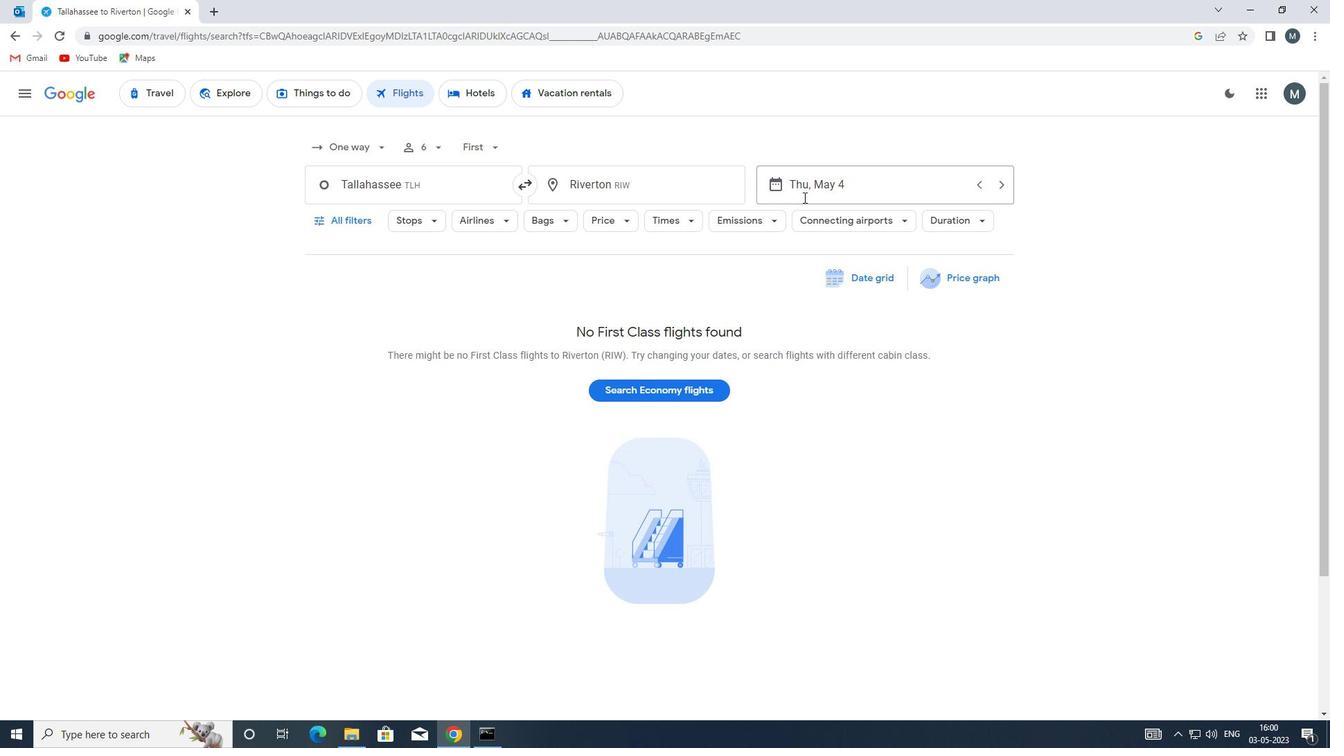 
Action: Mouse moved to (657, 293)
Screenshot: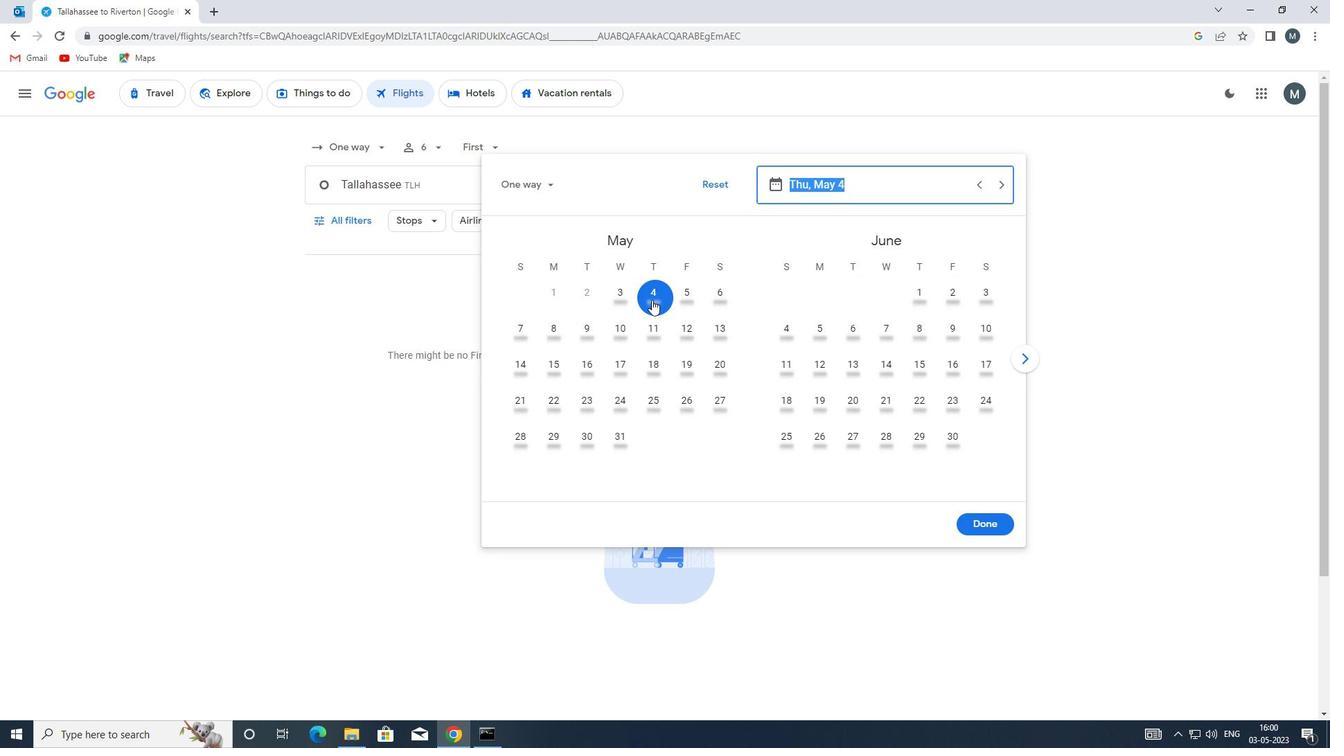 
Action: Mouse pressed left at (657, 293)
Screenshot: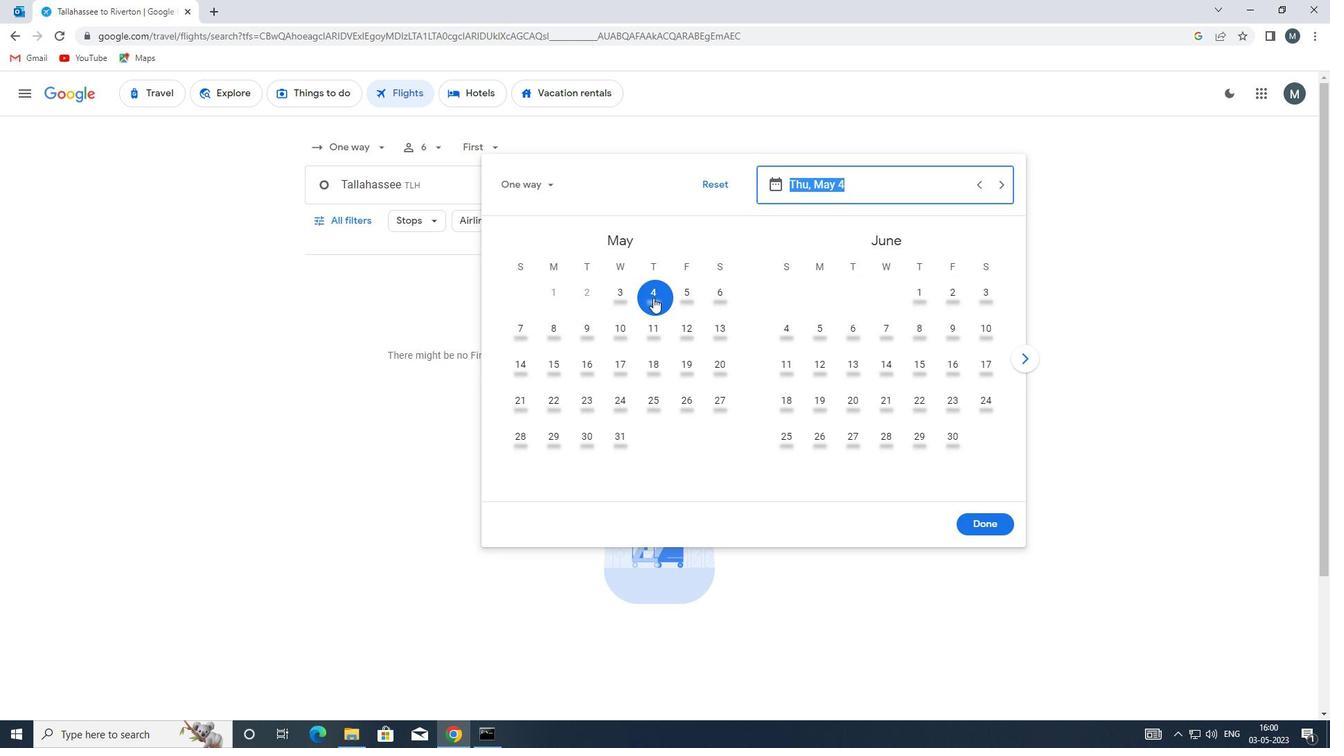 
Action: Mouse moved to (980, 523)
Screenshot: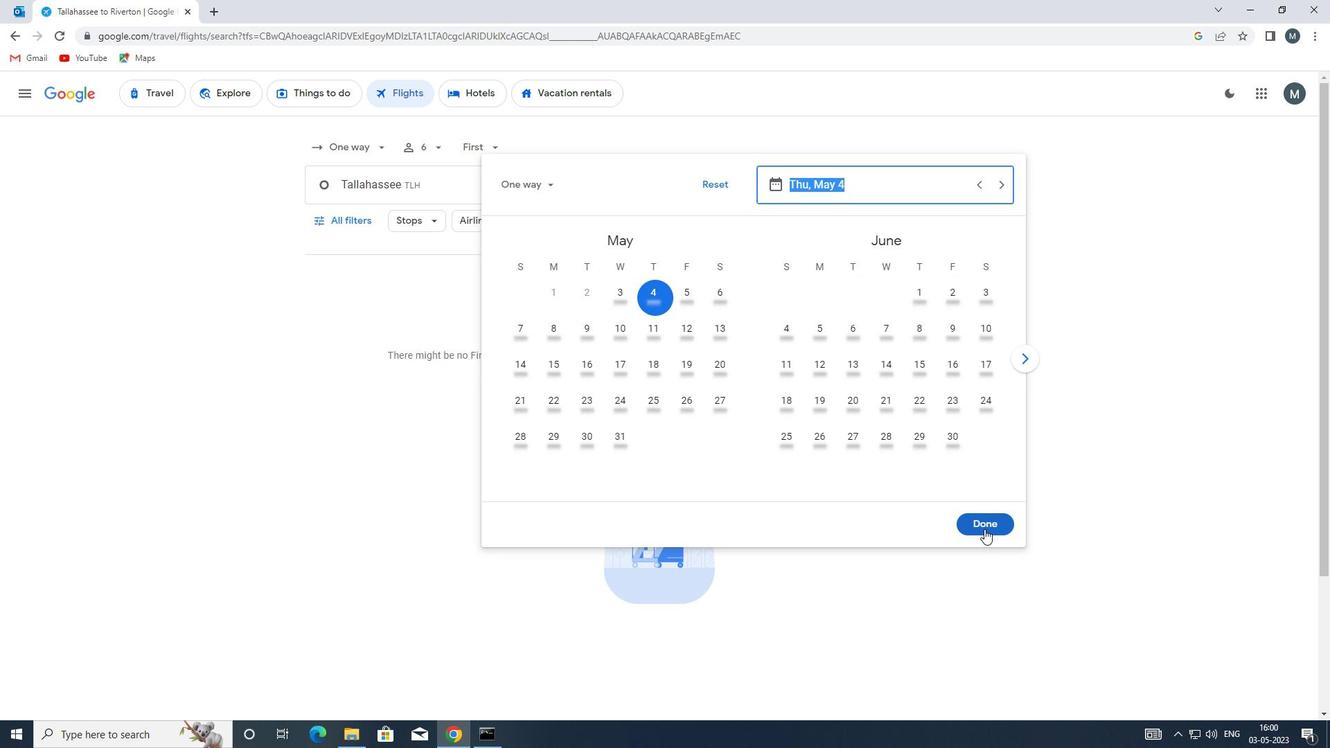 
Action: Mouse pressed left at (980, 523)
Screenshot: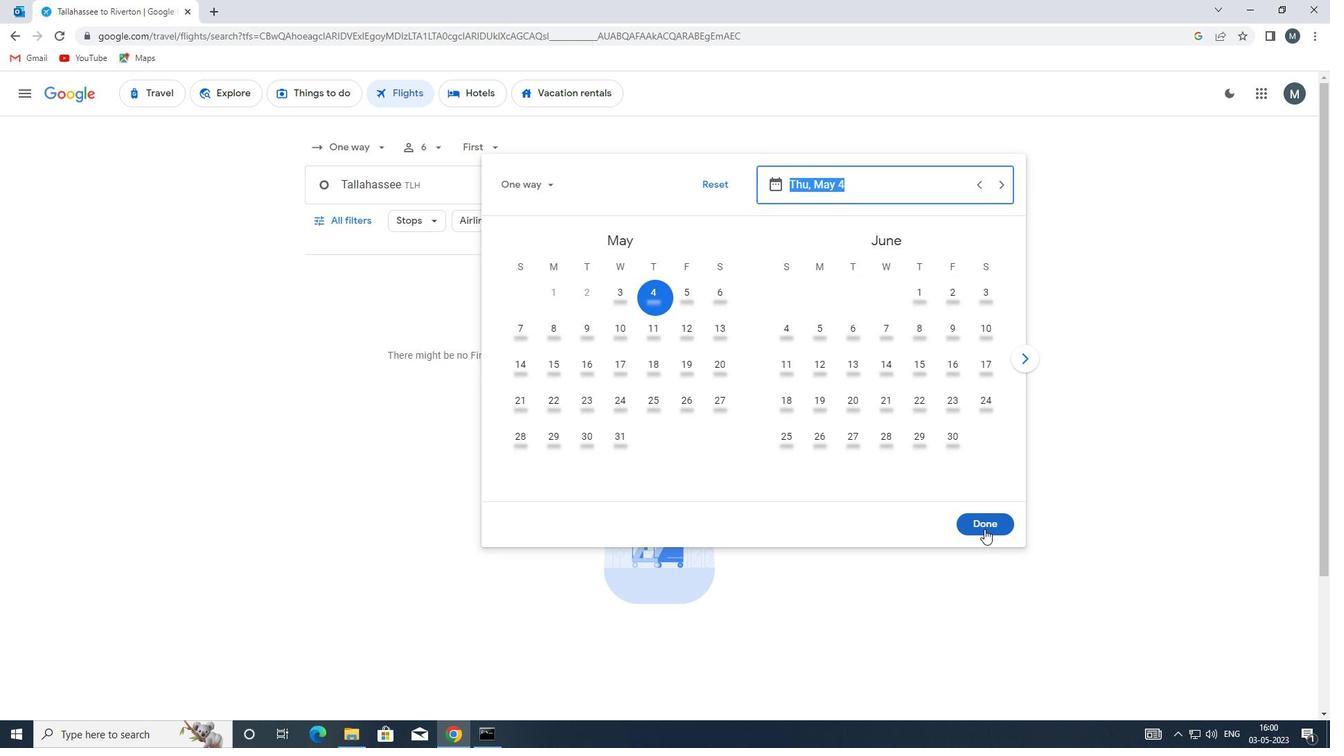 
Action: Mouse moved to (314, 221)
Screenshot: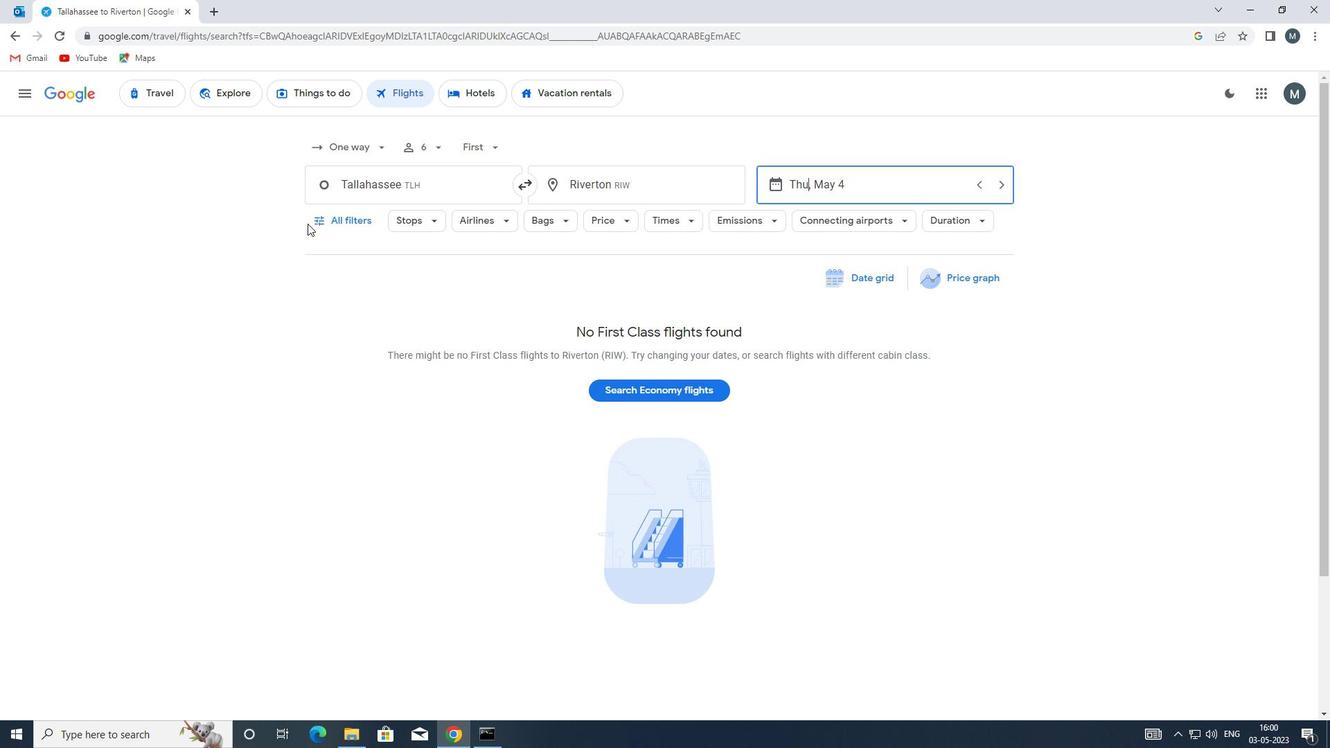 
Action: Mouse pressed left at (314, 221)
Screenshot: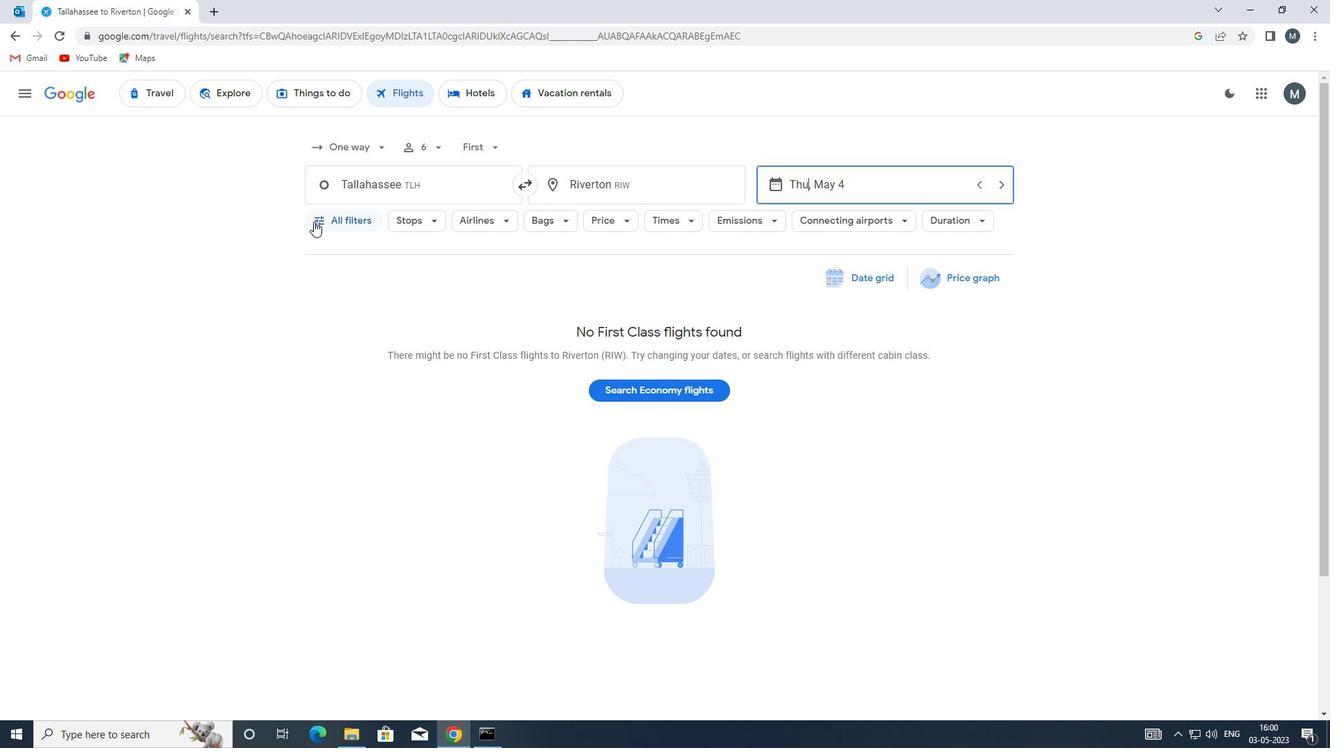 
Action: Mouse moved to (330, 338)
Screenshot: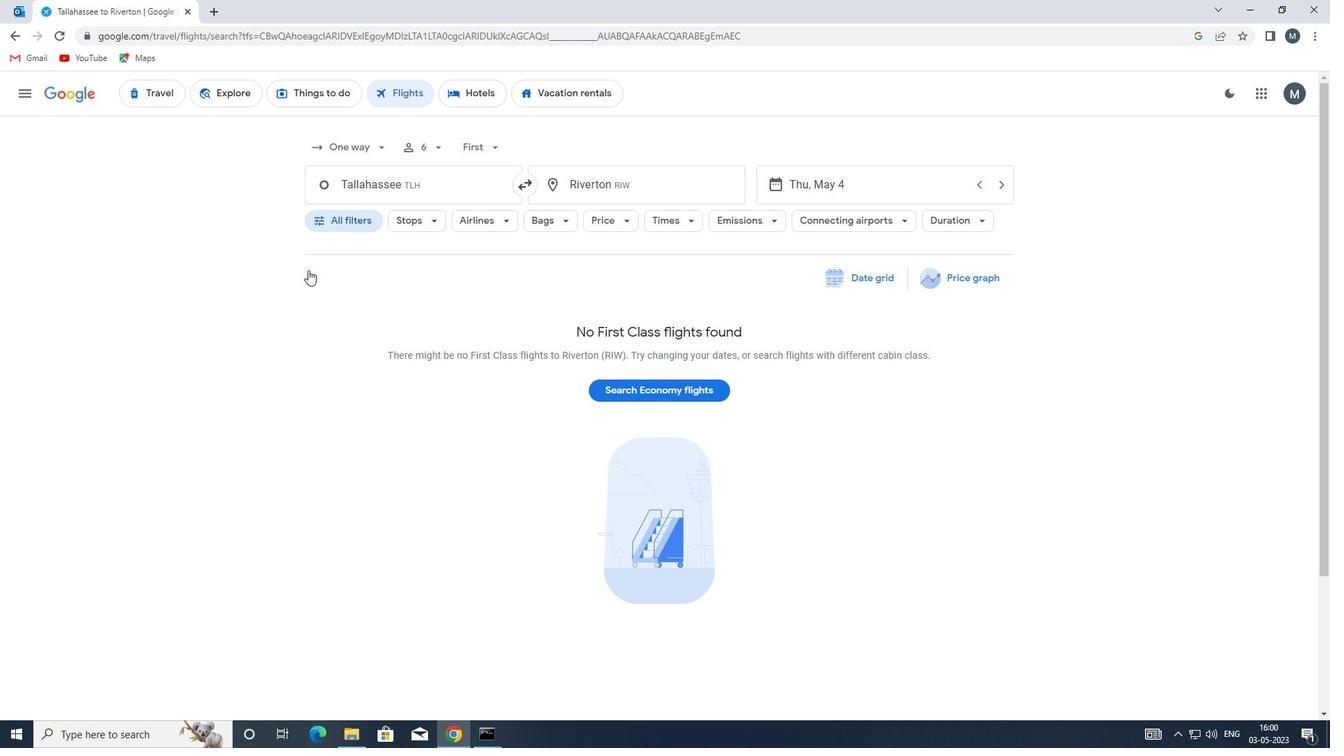 
Action: Mouse scrolled (330, 337) with delta (0, 0)
Screenshot: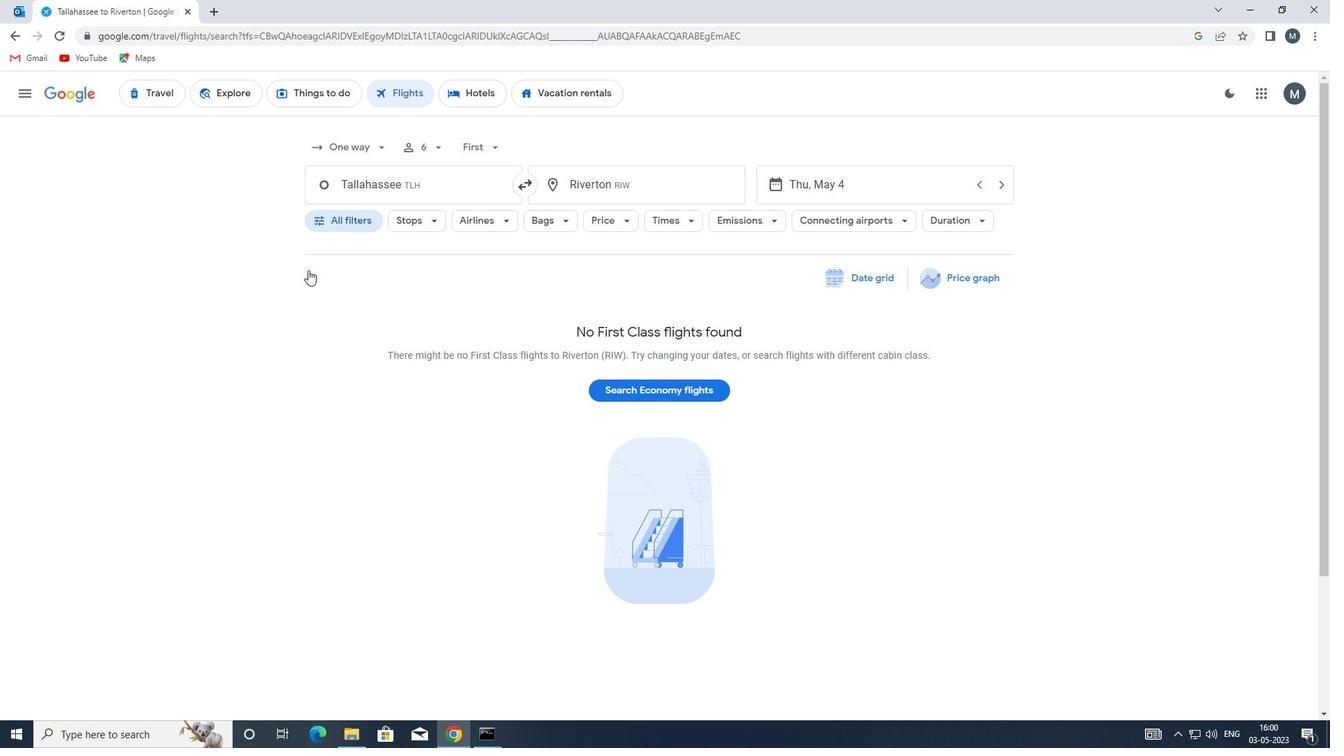 
Action: Mouse moved to (331, 350)
Screenshot: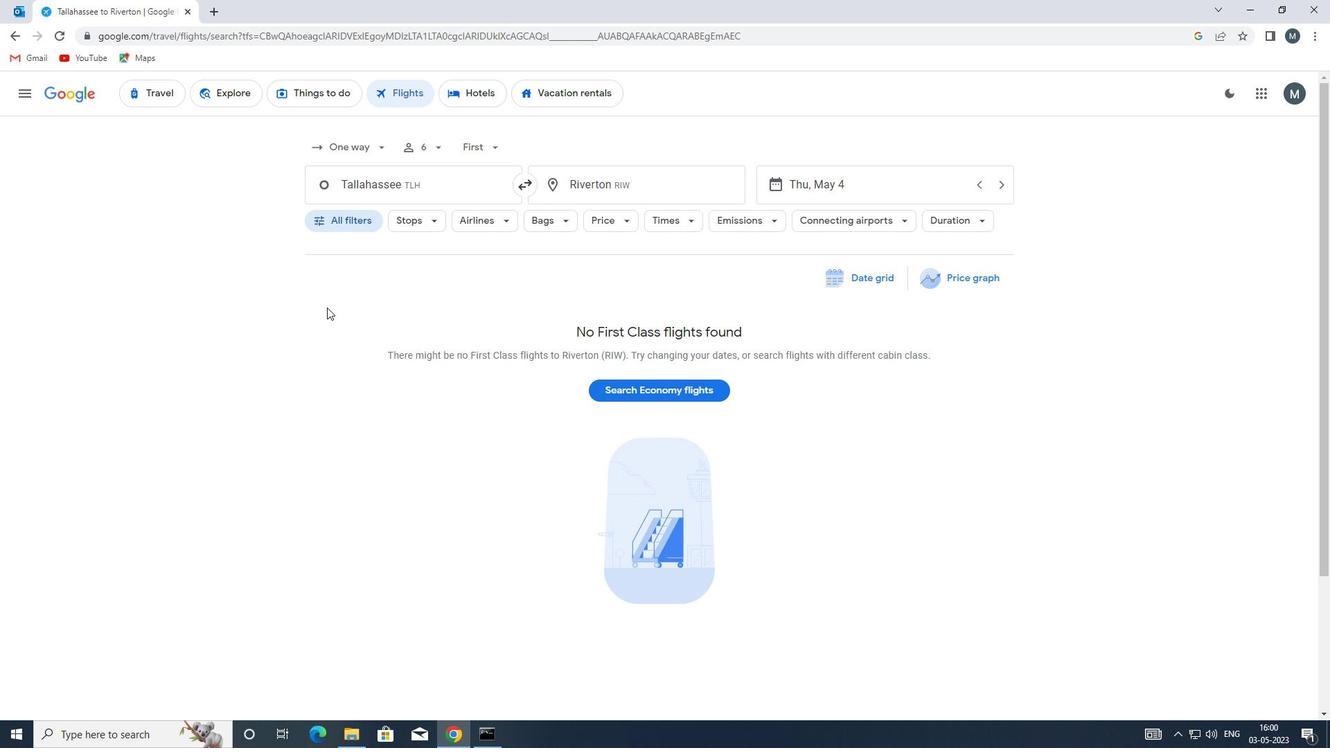 
Action: Mouse scrolled (331, 350) with delta (0, 0)
Screenshot: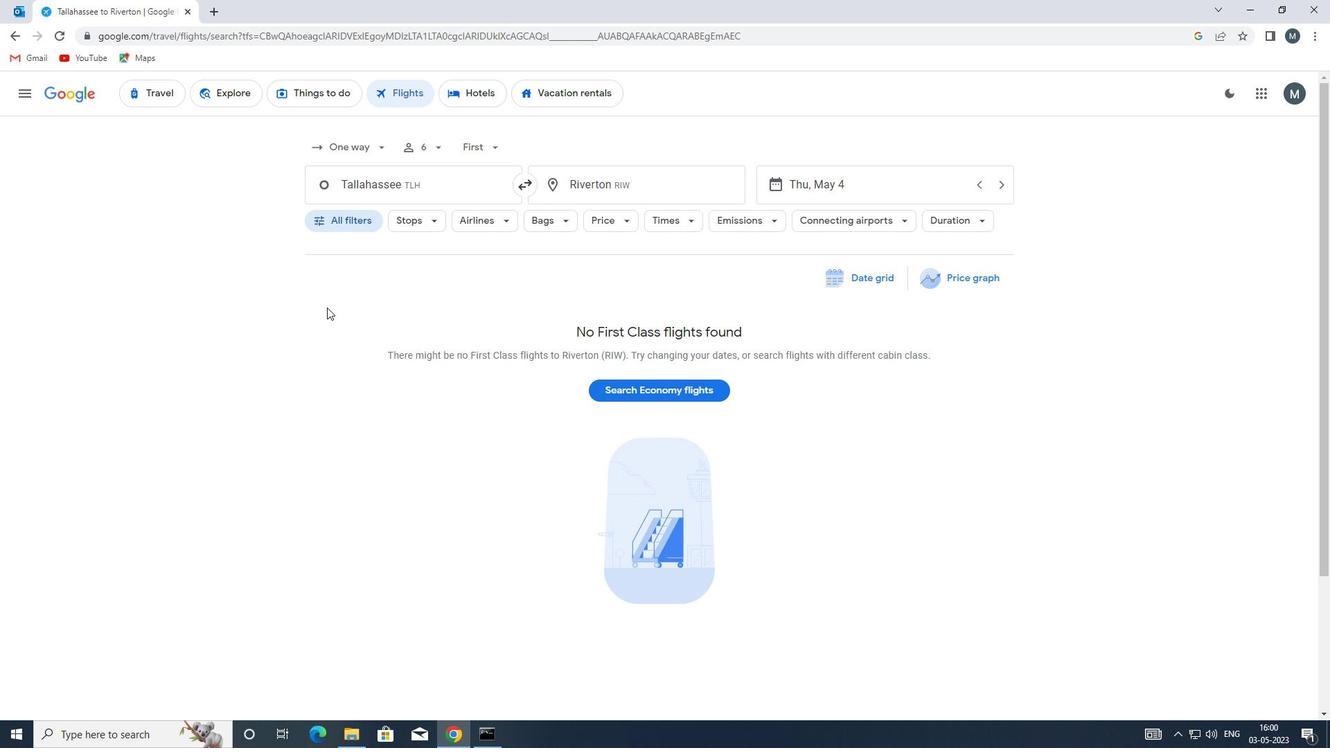 
Action: Mouse moved to (521, 376)
Screenshot: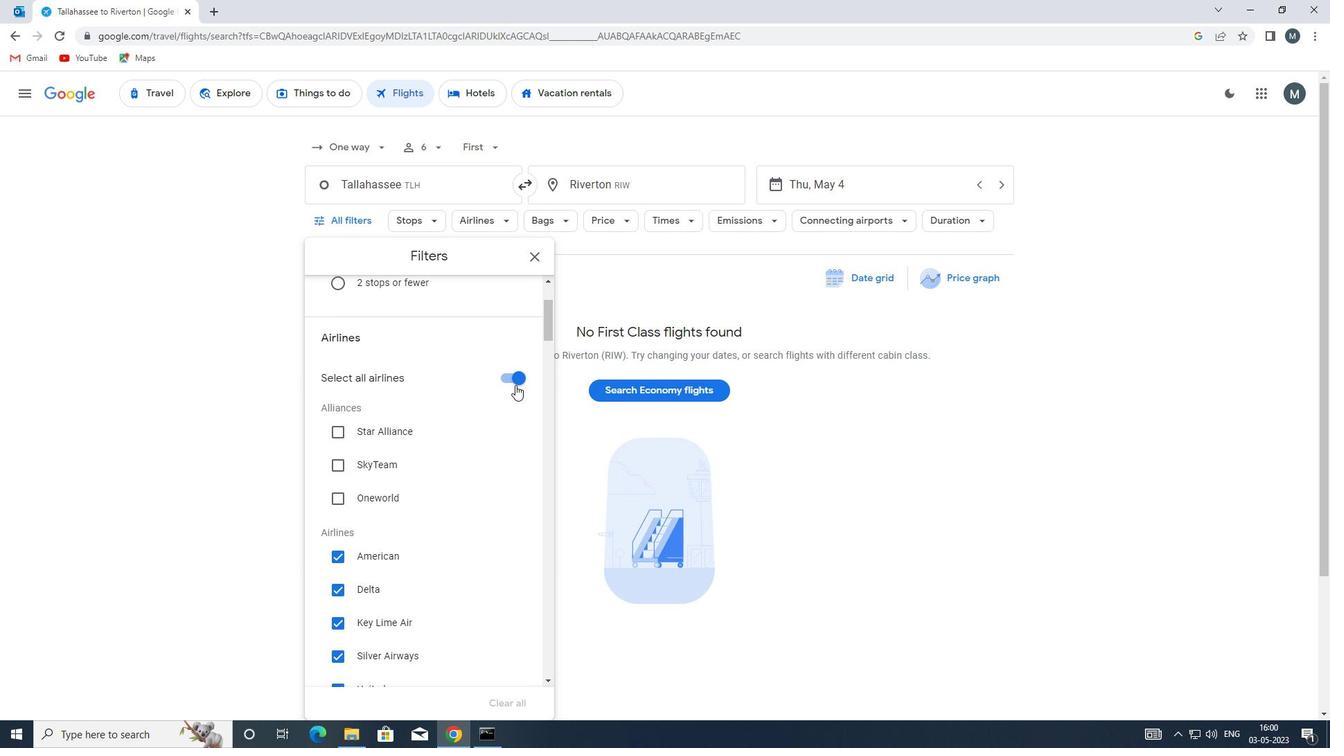 
Action: Mouse pressed left at (521, 376)
Screenshot: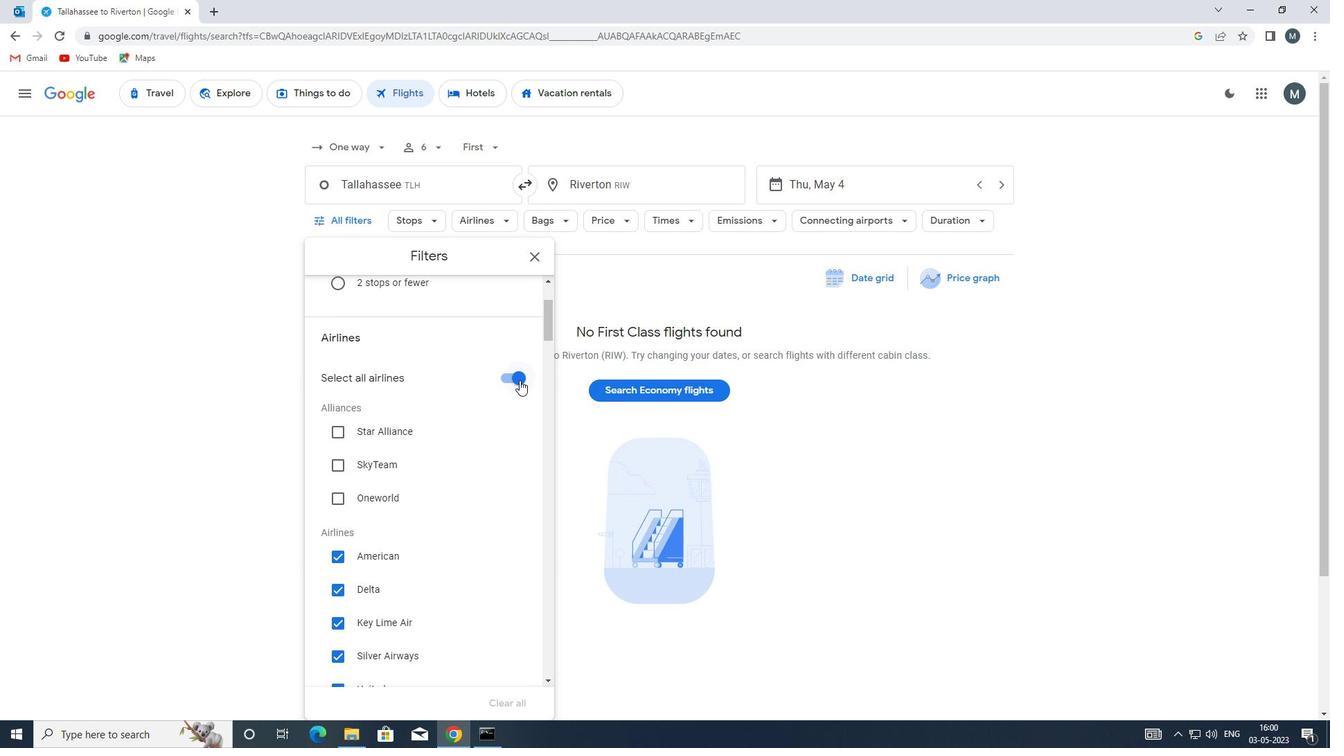 
Action: Mouse moved to (394, 435)
Screenshot: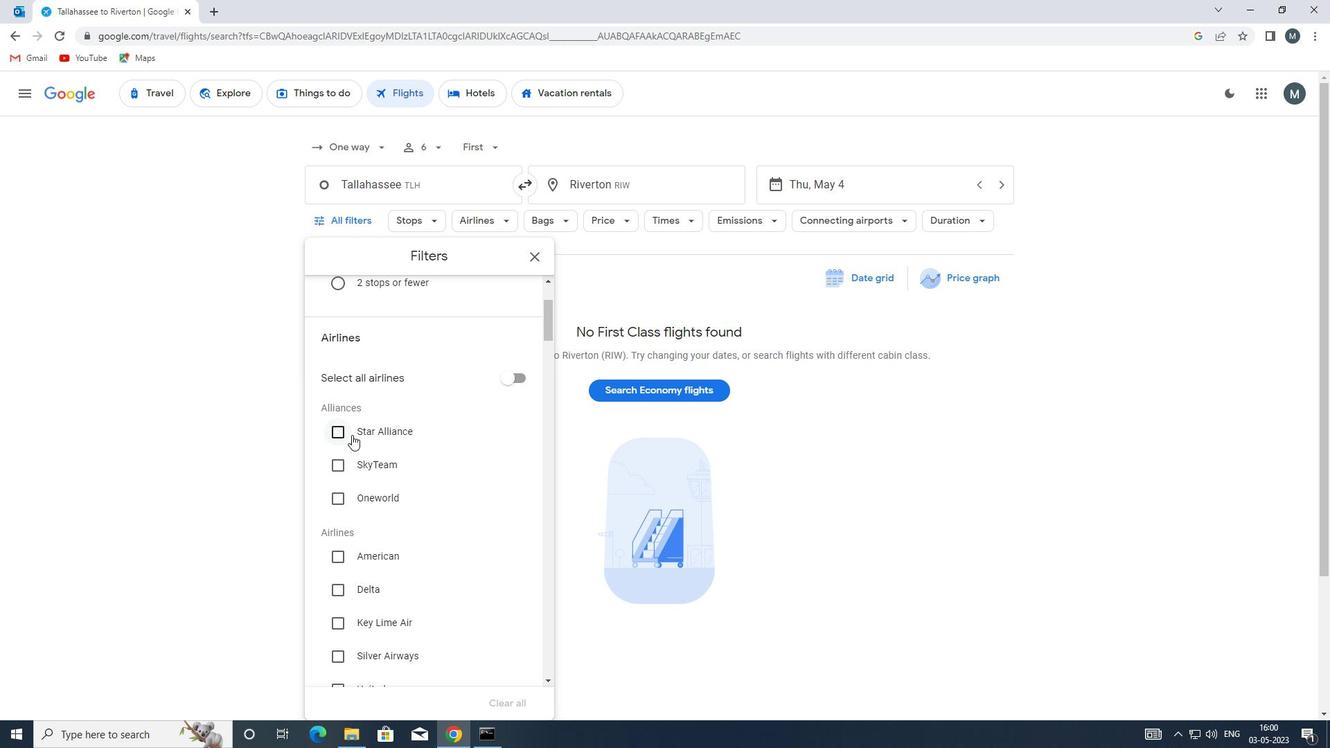 
Action: Mouse scrolled (394, 434) with delta (0, 0)
Screenshot: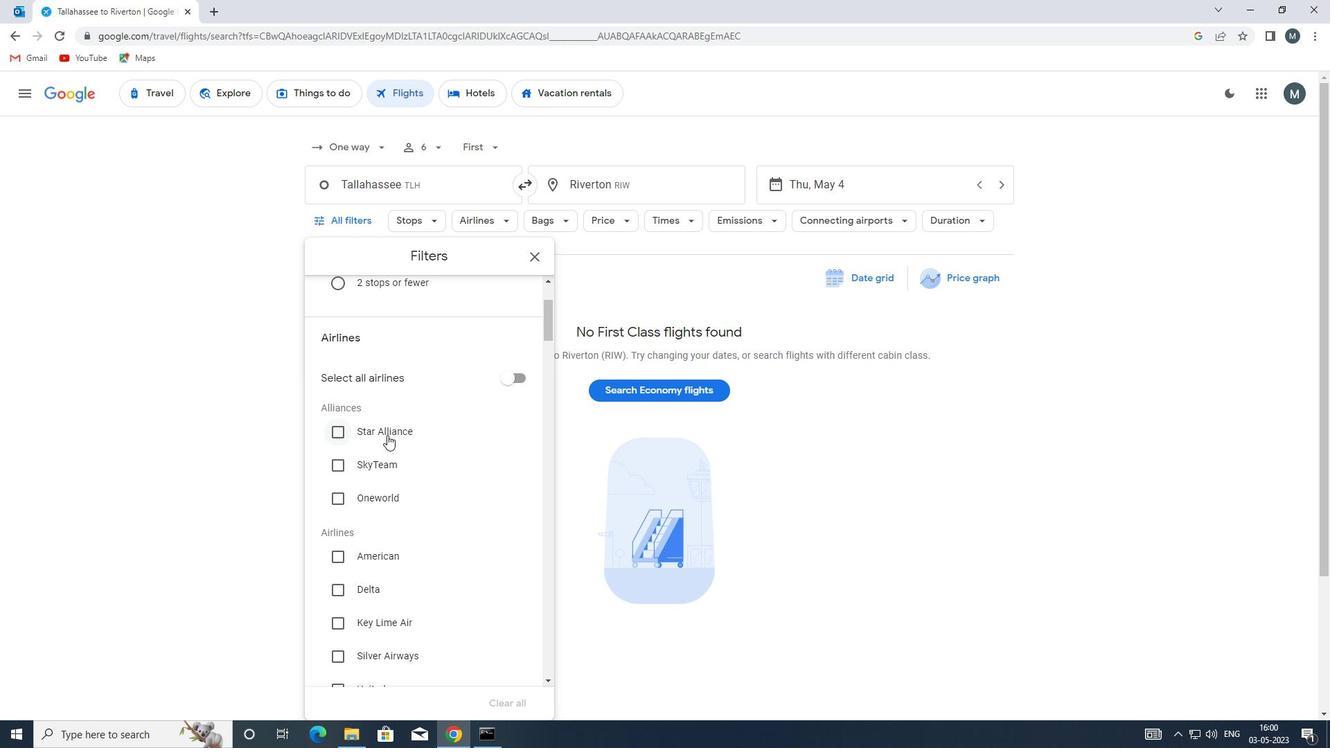 
Action: Mouse moved to (393, 435)
Screenshot: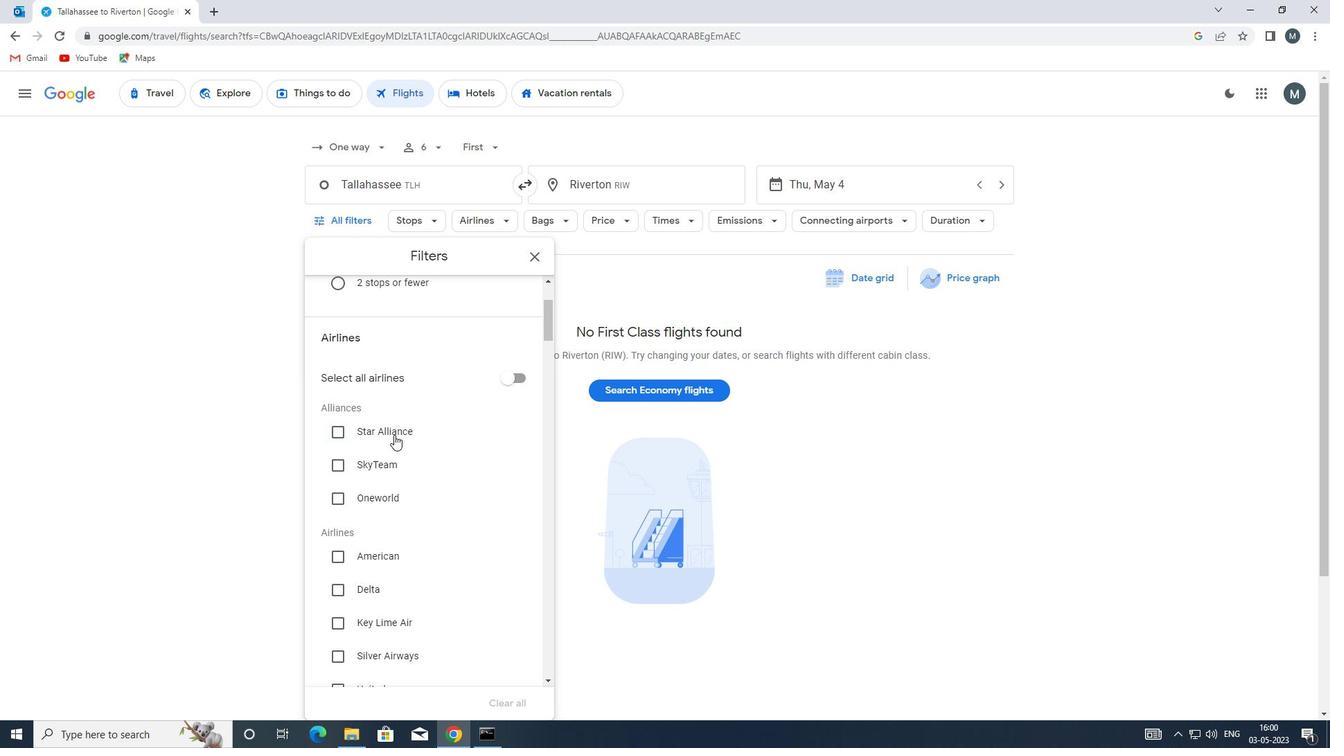 
Action: Mouse scrolled (393, 435) with delta (0, 0)
Screenshot: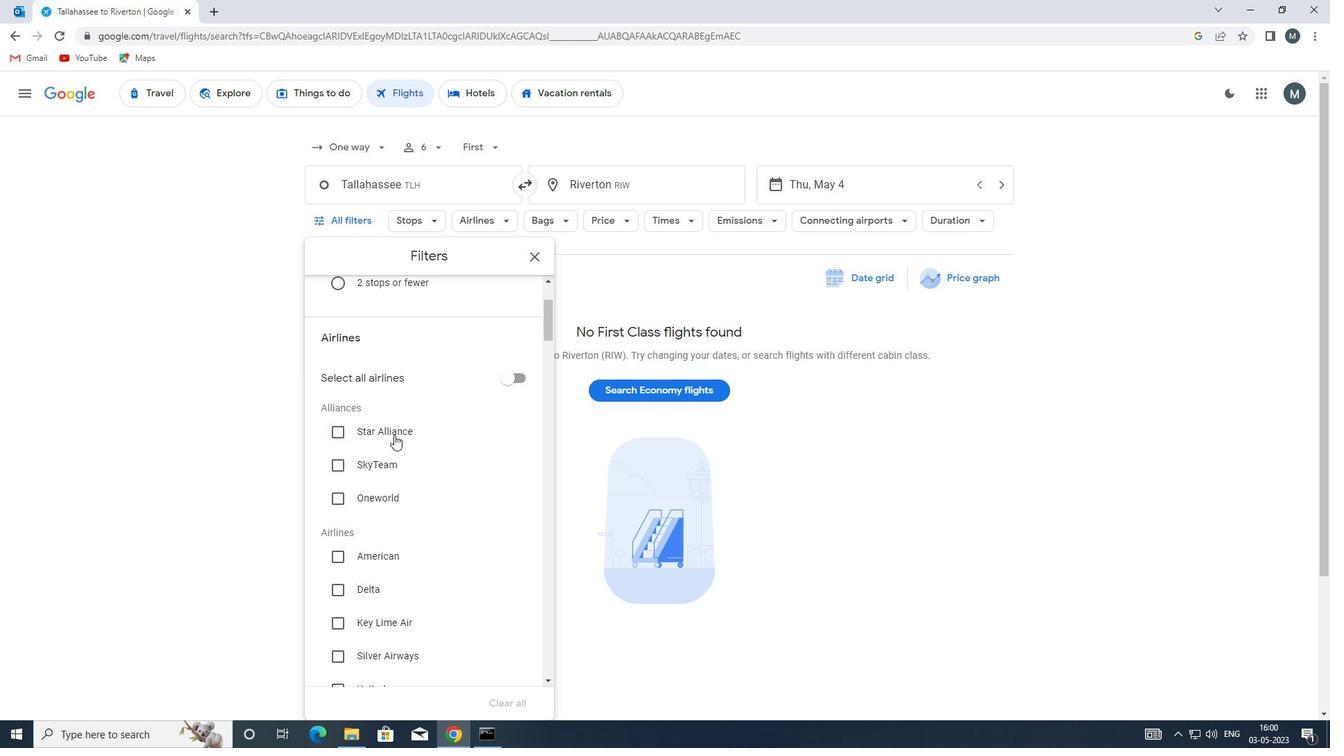 
Action: Mouse moved to (384, 415)
Screenshot: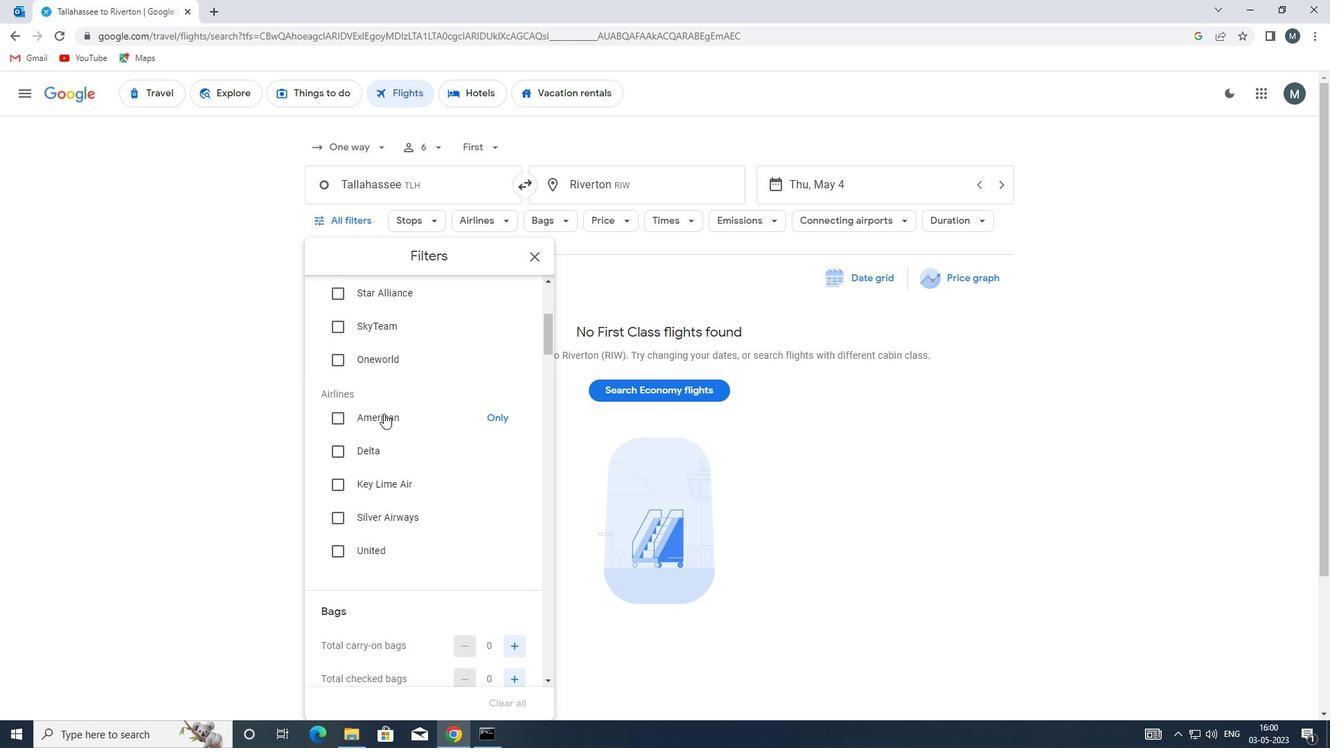 
Action: Mouse scrolled (384, 415) with delta (0, 0)
Screenshot: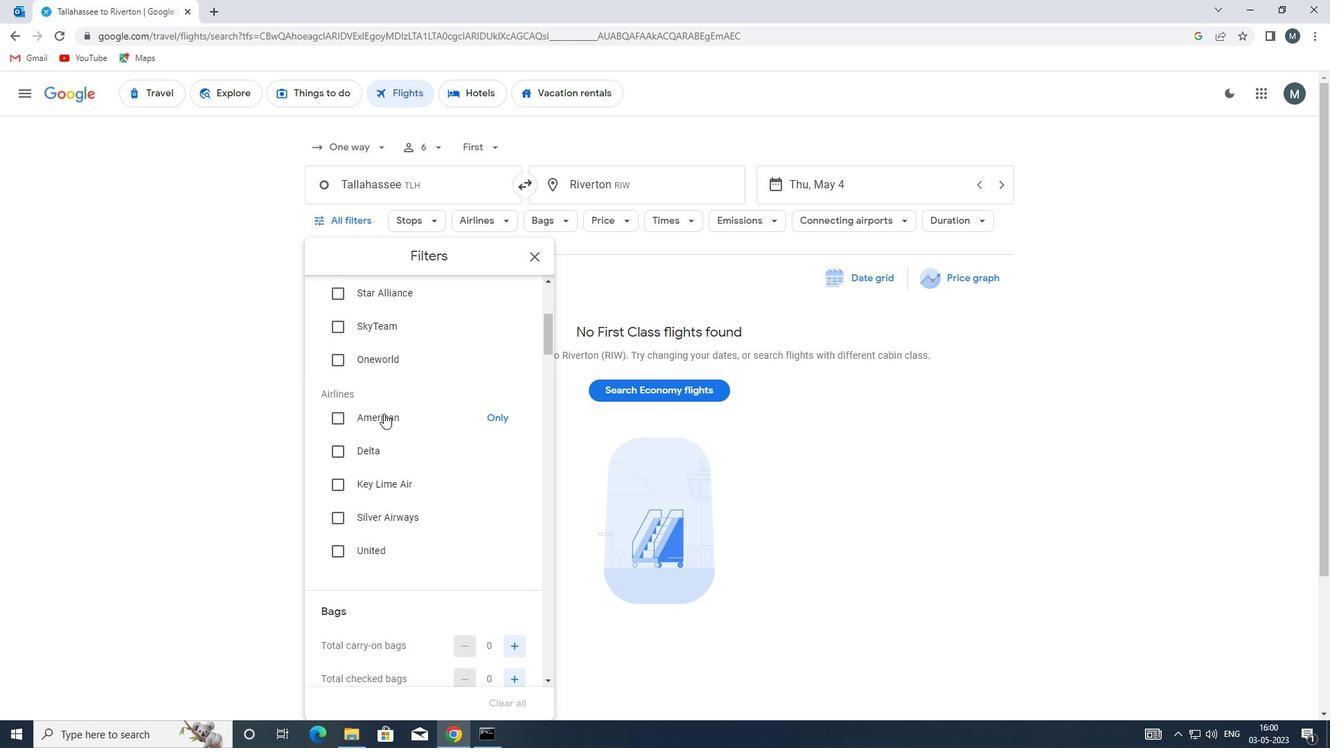 
Action: Mouse moved to (404, 407)
Screenshot: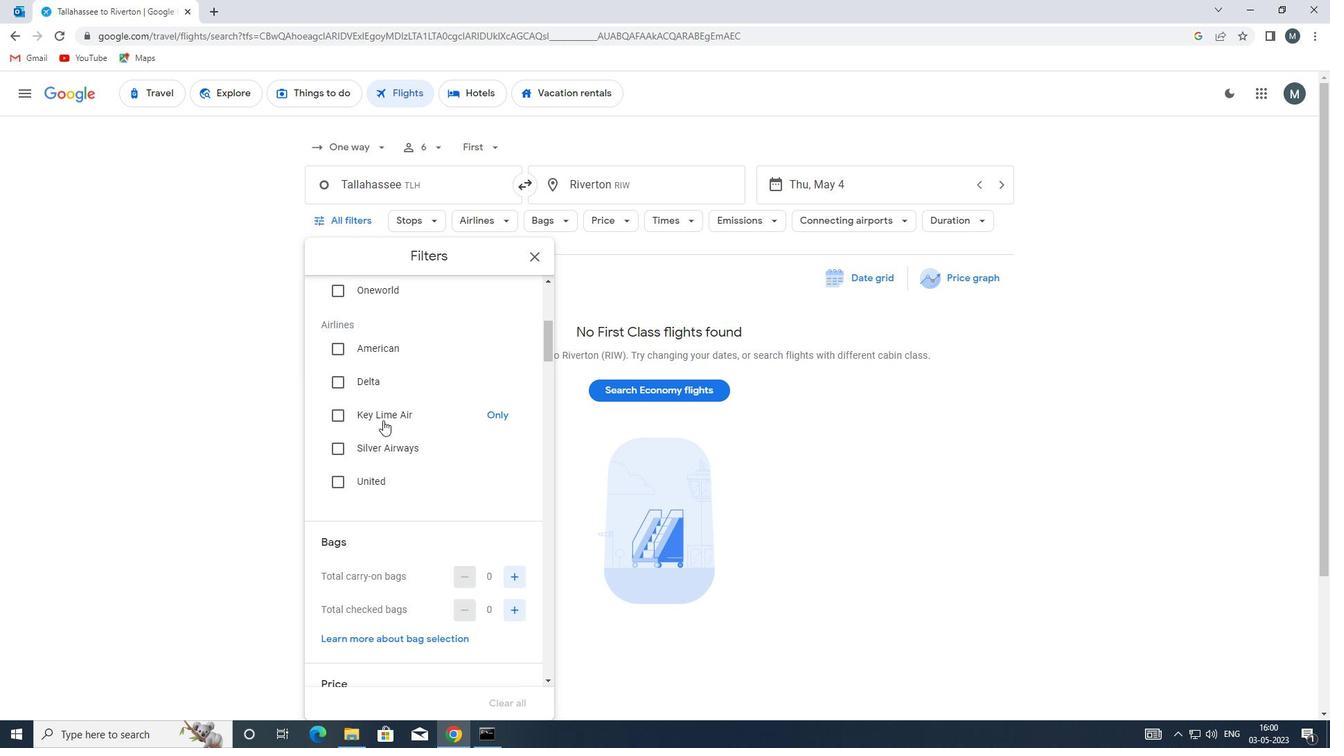 
Action: Mouse scrolled (404, 406) with delta (0, 0)
Screenshot: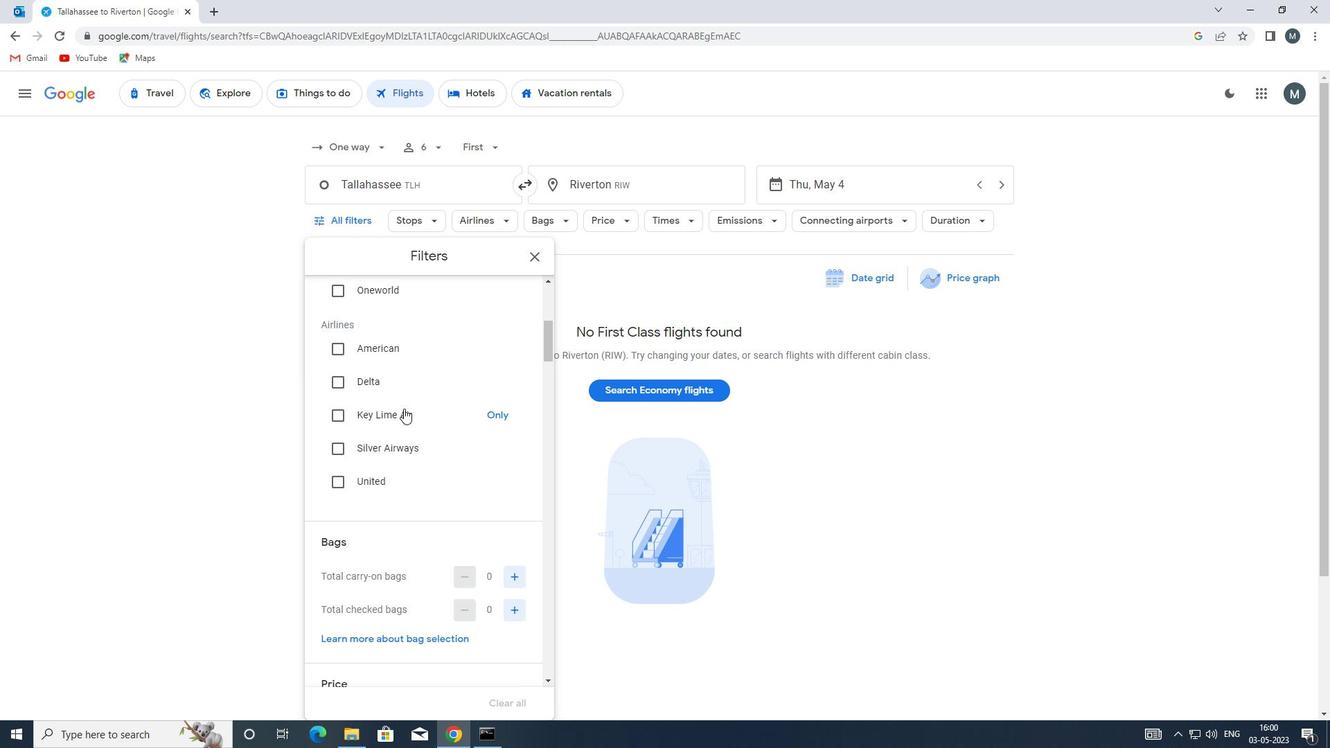 
Action: Mouse moved to (513, 504)
Screenshot: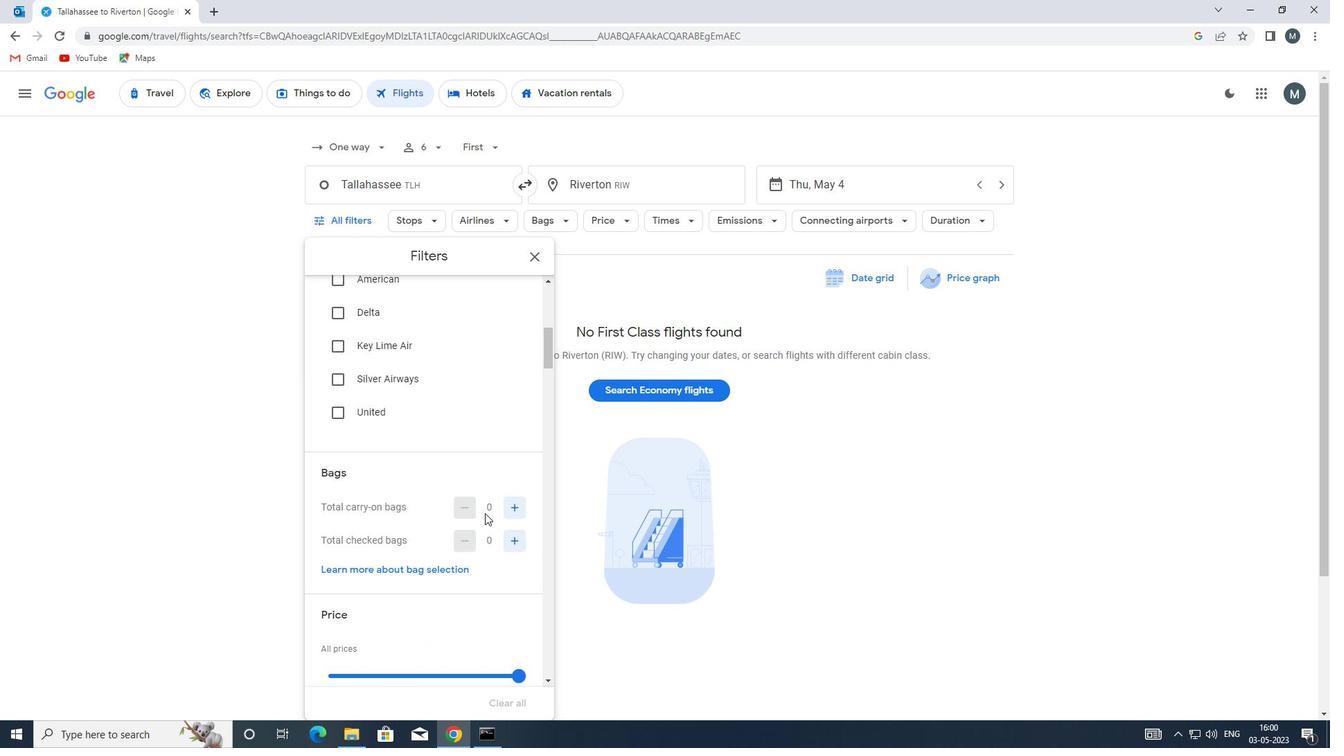 
Action: Mouse pressed left at (513, 504)
Screenshot: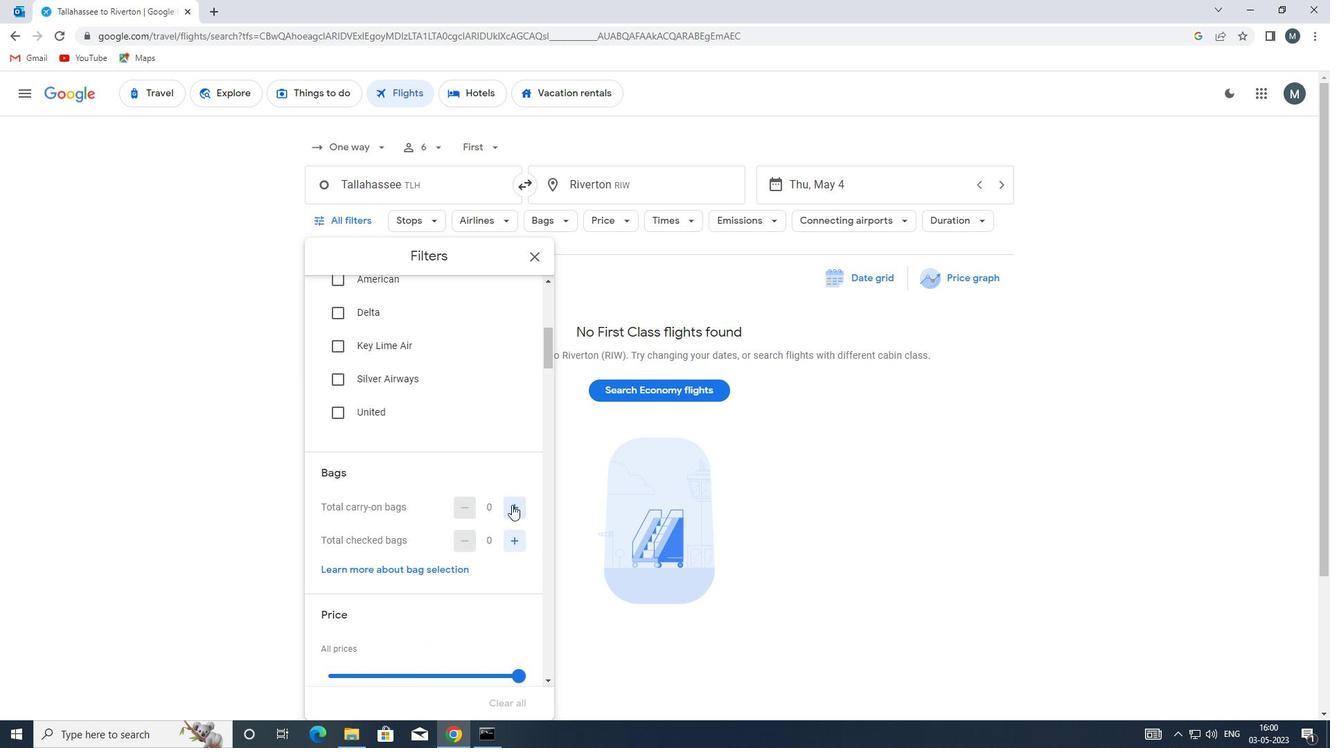 
Action: Mouse pressed left at (513, 504)
Screenshot: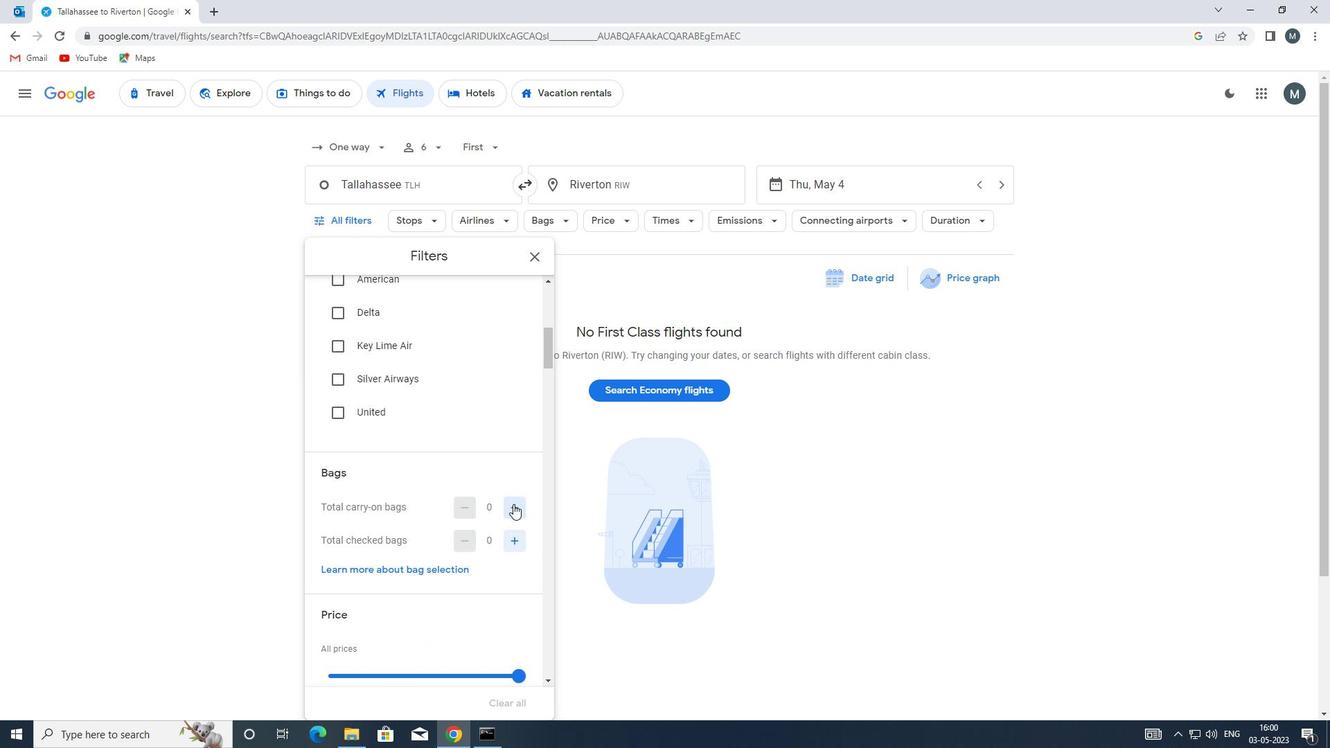 
Action: Mouse moved to (450, 488)
Screenshot: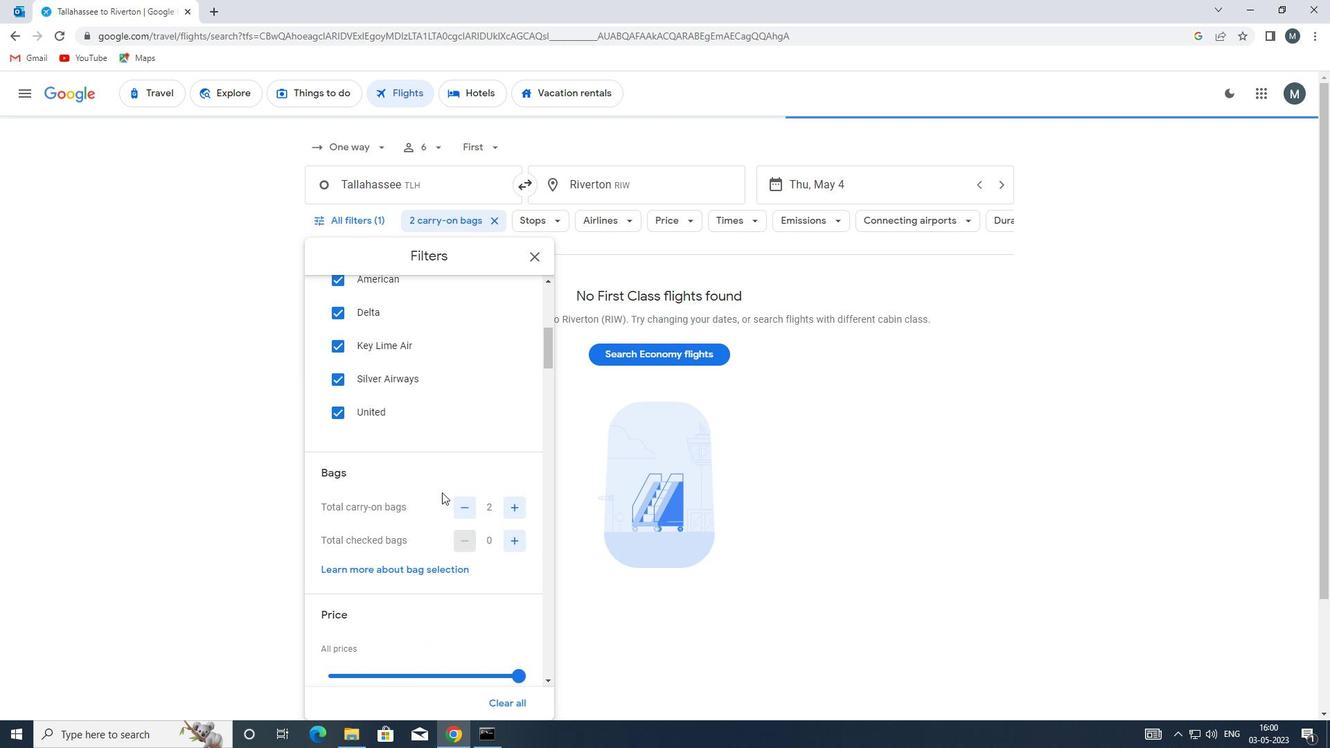 
Action: Mouse scrolled (450, 487) with delta (0, 0)
Screenshot: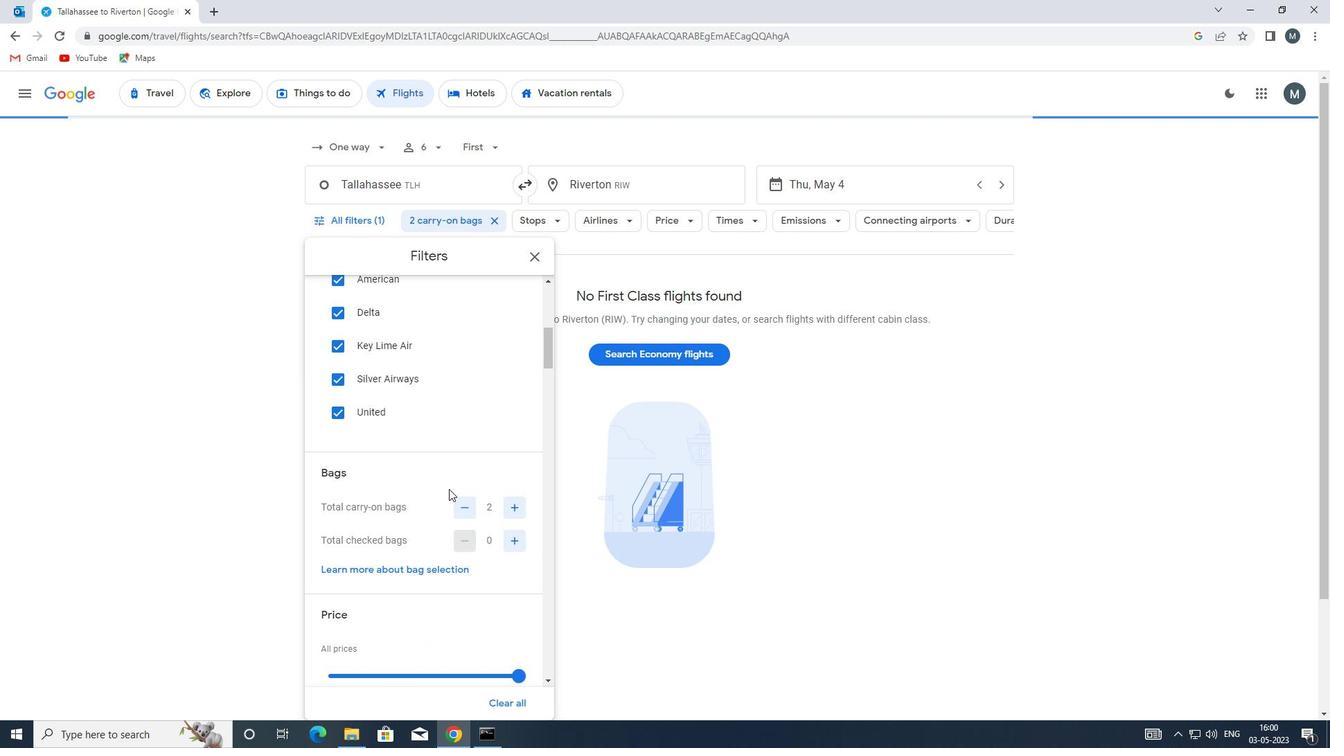 
Action: Mouse scrolled (450, 487) with delta (0, 0)
Screenshot: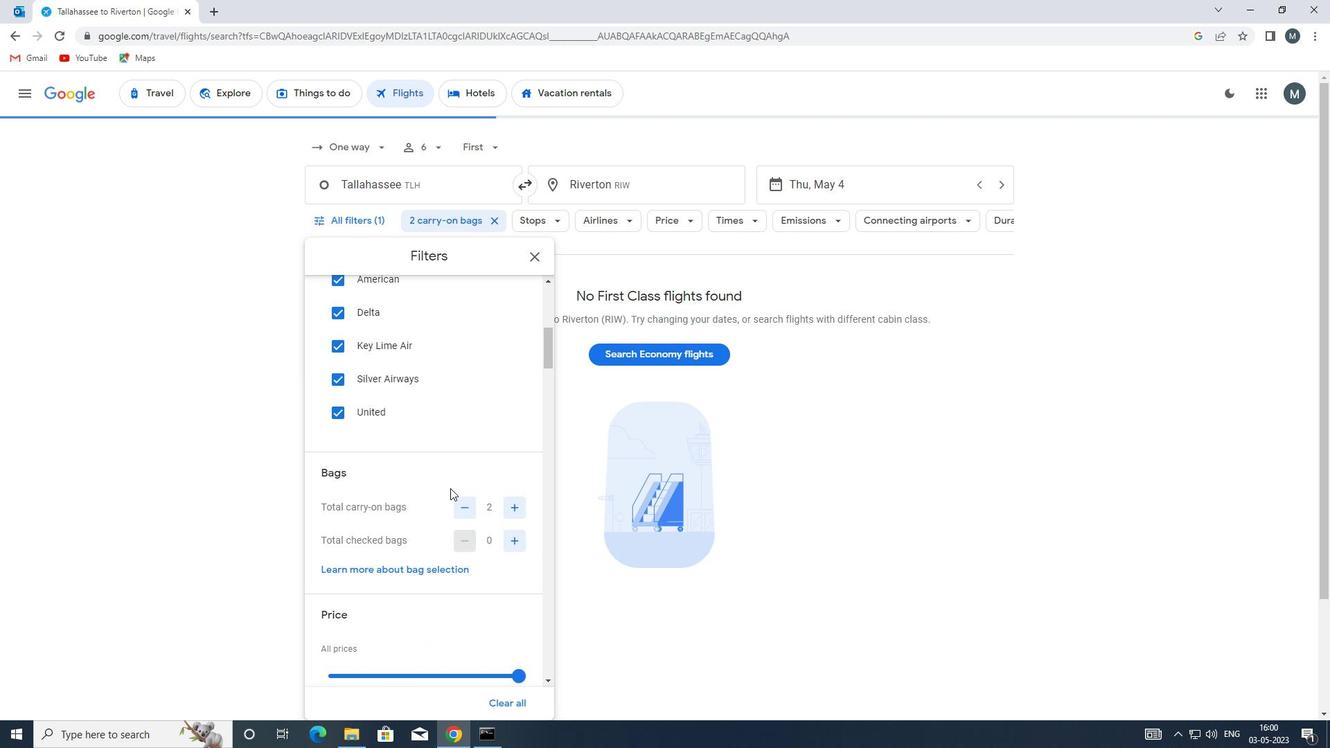 
Action: Mouse moved to (423, 483)
Screenshot: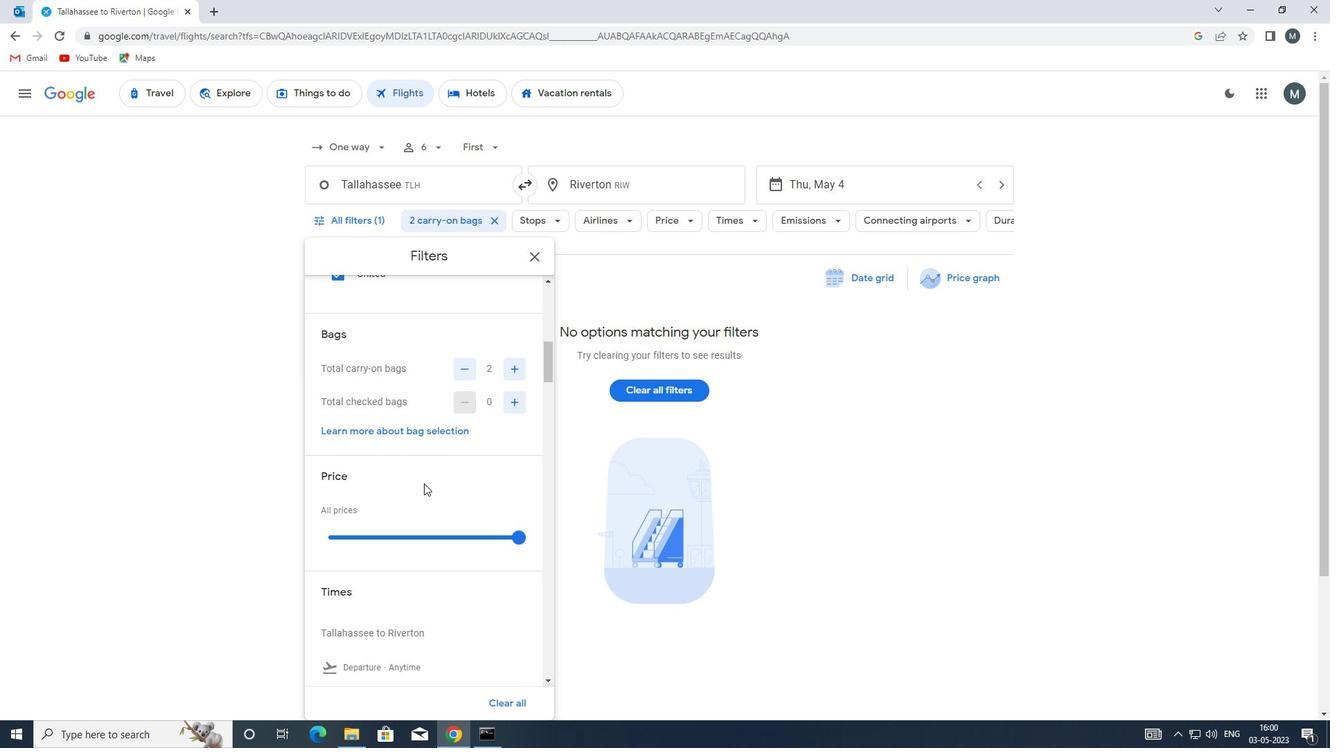 
Action: Mouse scrolled (423, 482) with delta (0, 0)
Screenshot: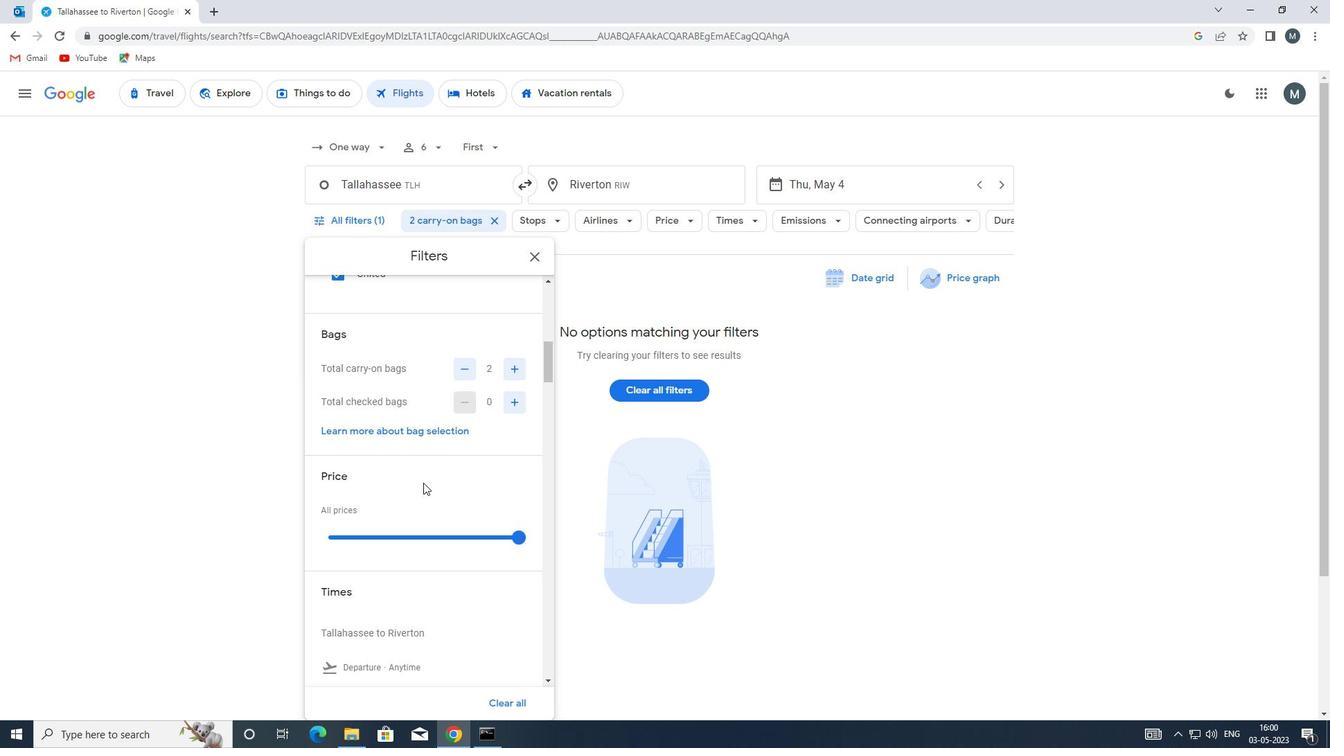 
Action: Mouse moved to (421, 483)
Screenshot: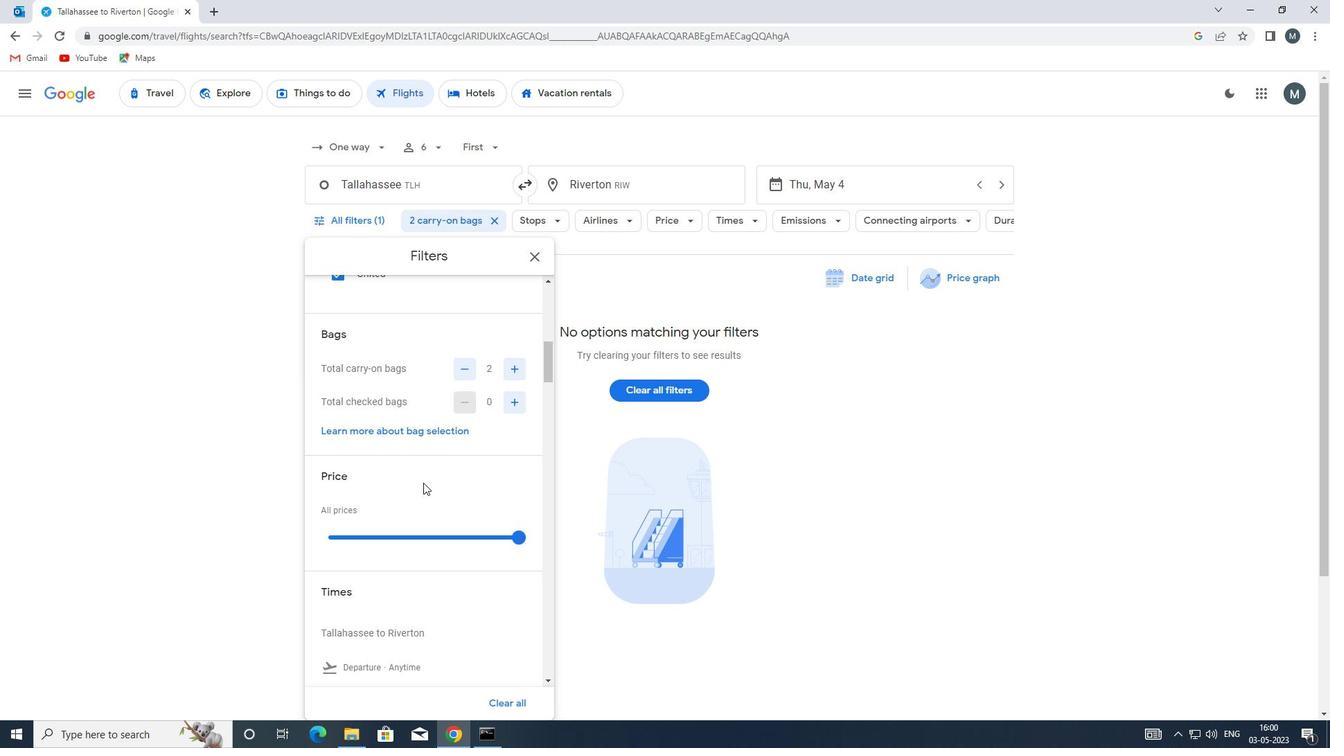 
Action: Mouse scrolled (421, 482) with delta (0, 0)
Screenshot: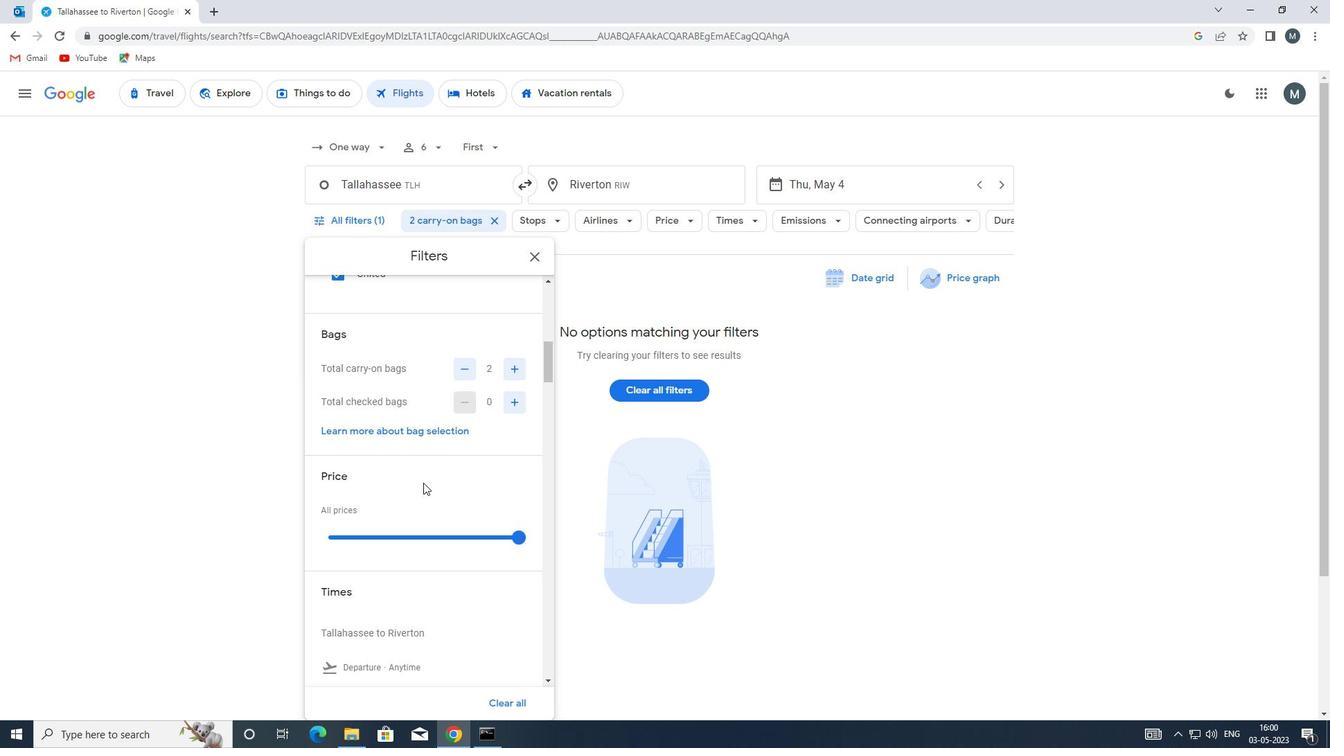 
Action: Mouse moved to (408, 487)
Screenshot: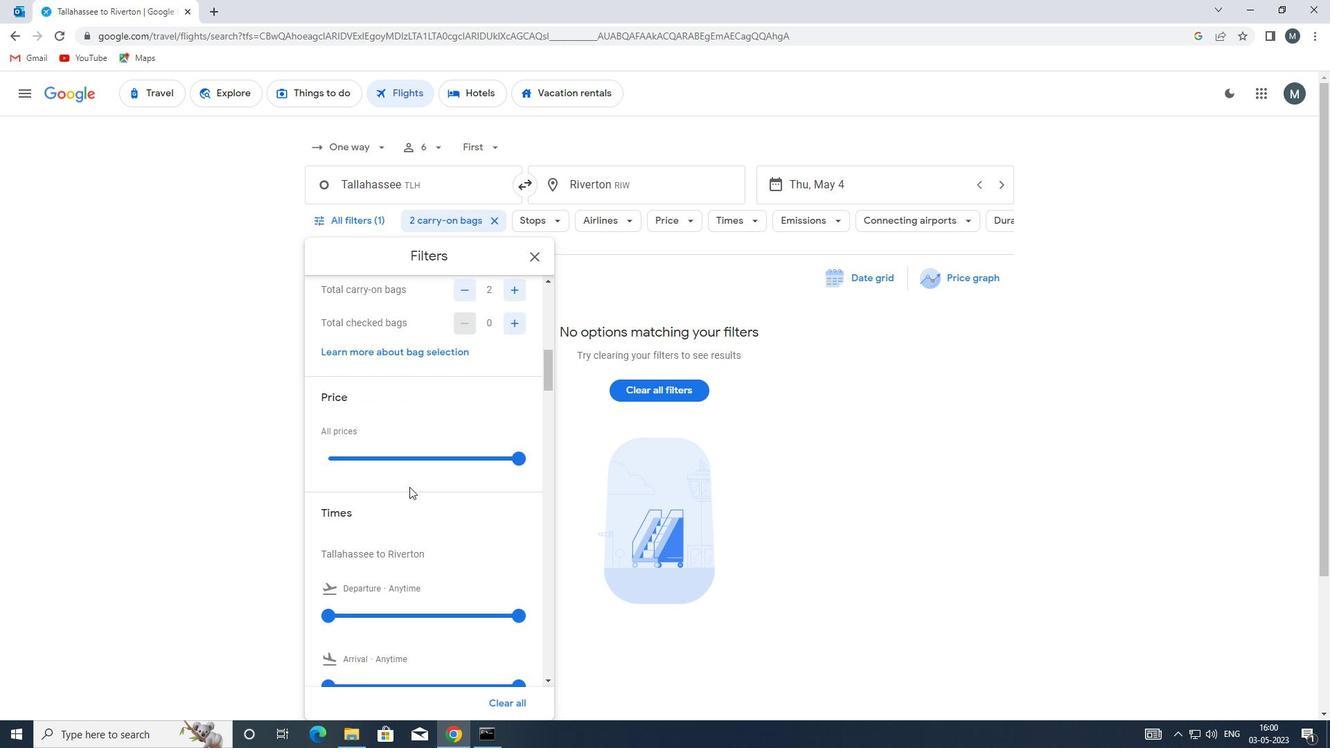 
Action: Mouse scrolled (408, 486) with delta (0, 0)
Screenshot: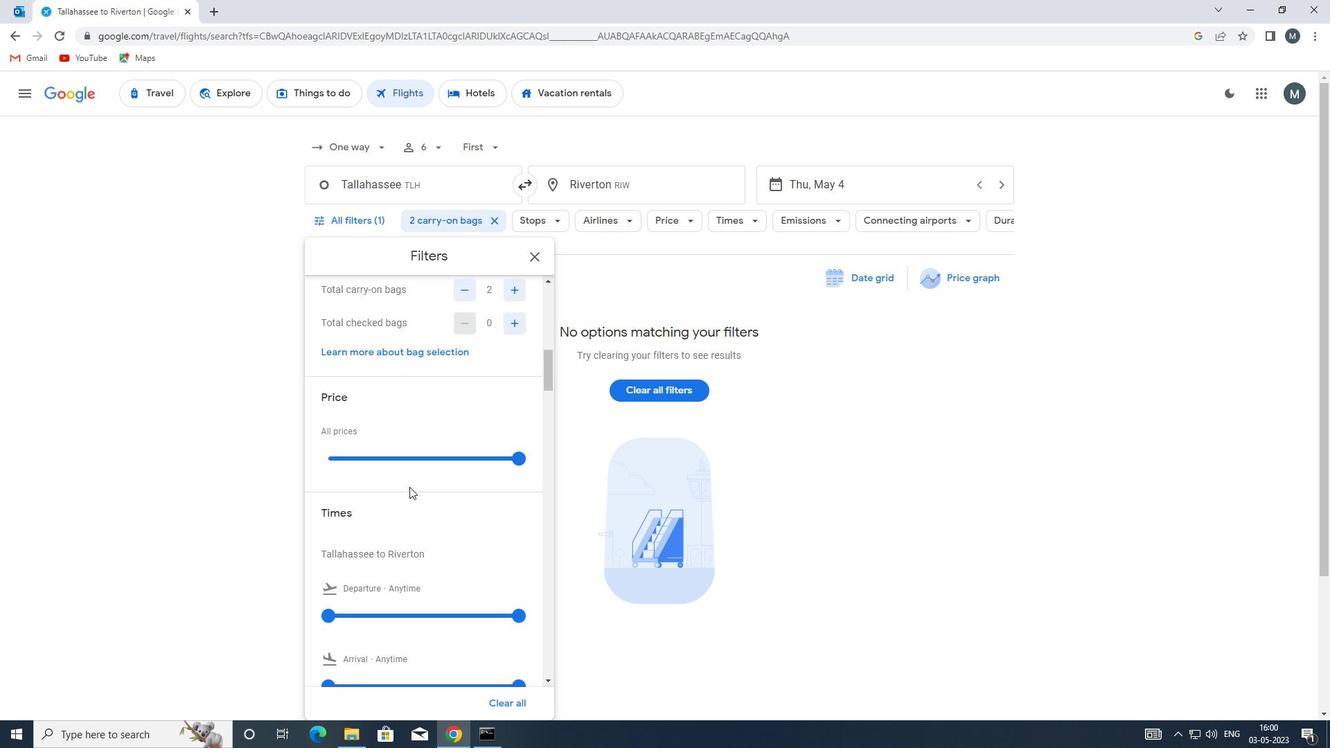 
Action: Mouse moved to (331, 479)
Screenshot: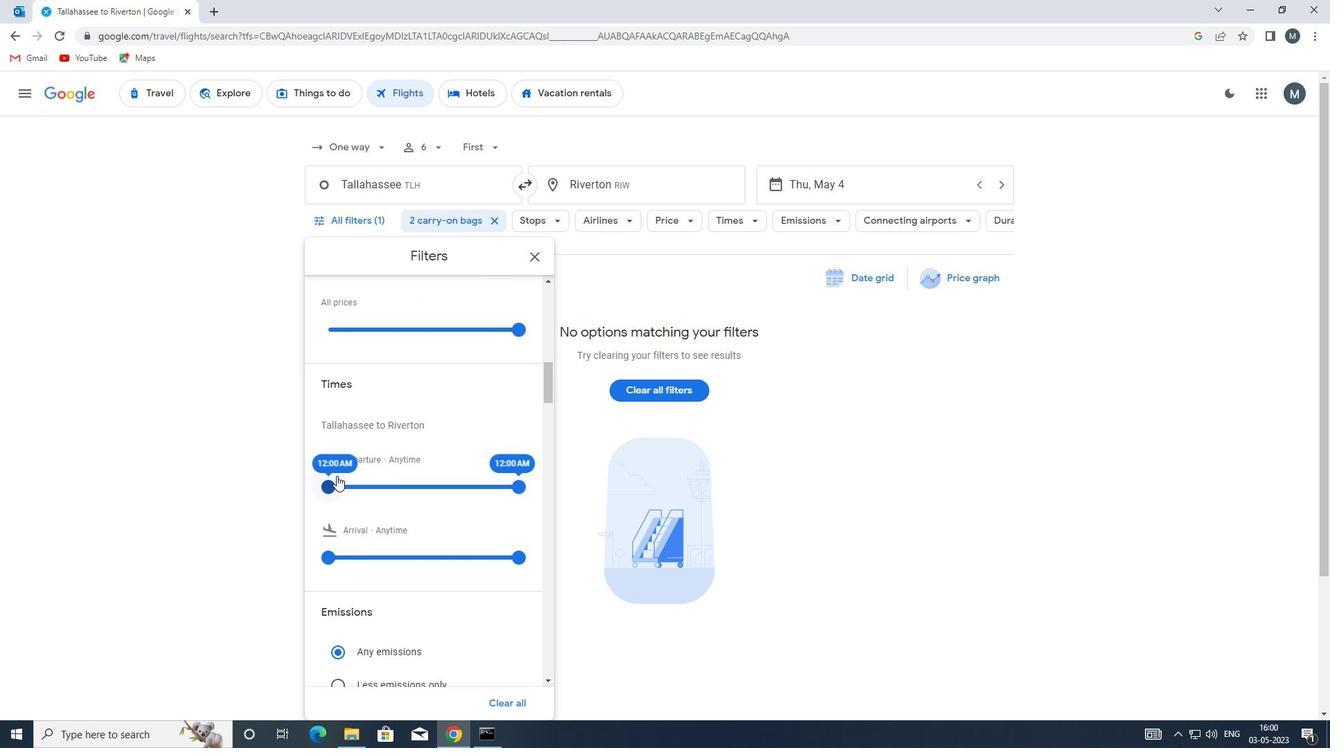 
Action: Mouse pressed left at (331, 479)
Screenshot: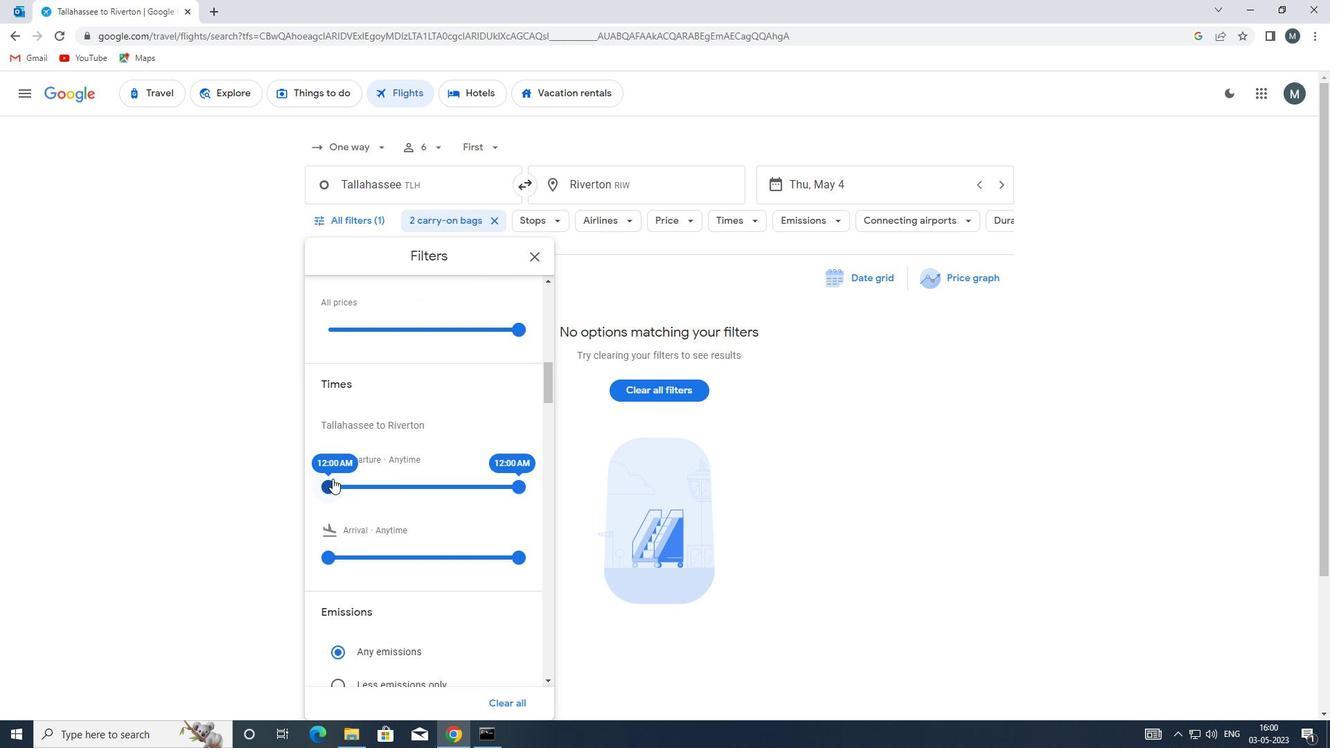 
Action: Mouse moved to (508, 483)
Screenshot: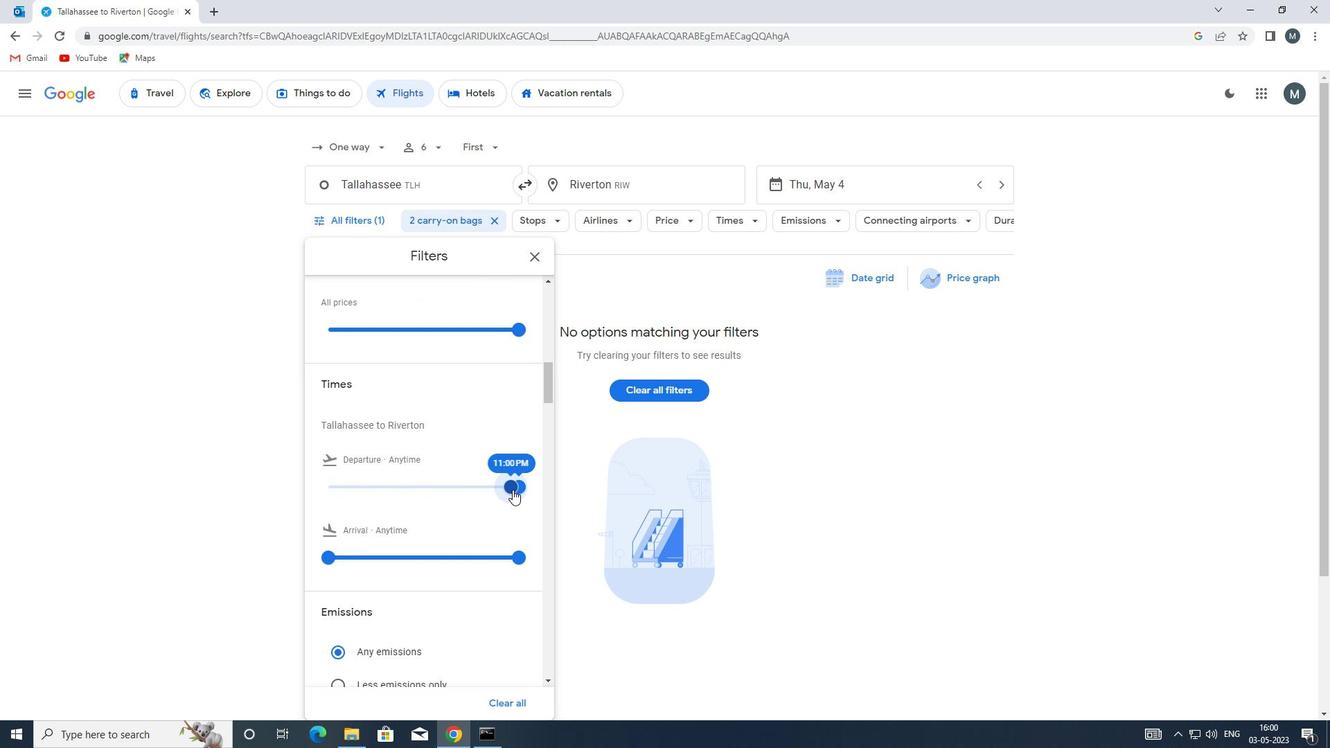 
Action: Mouse scrolled (508, 483) with delta (0, 0)
Screenshot: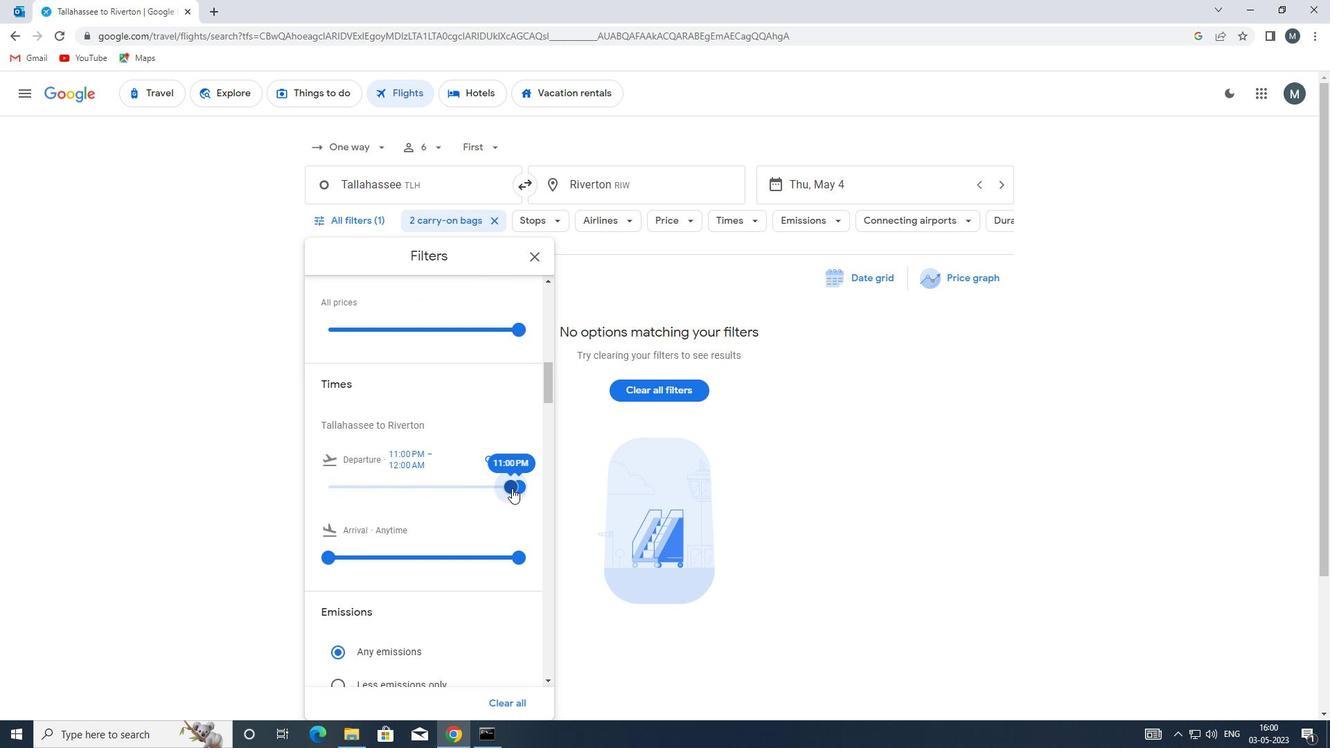 
Action: Mouse moved to (508, 483)
Screenshot: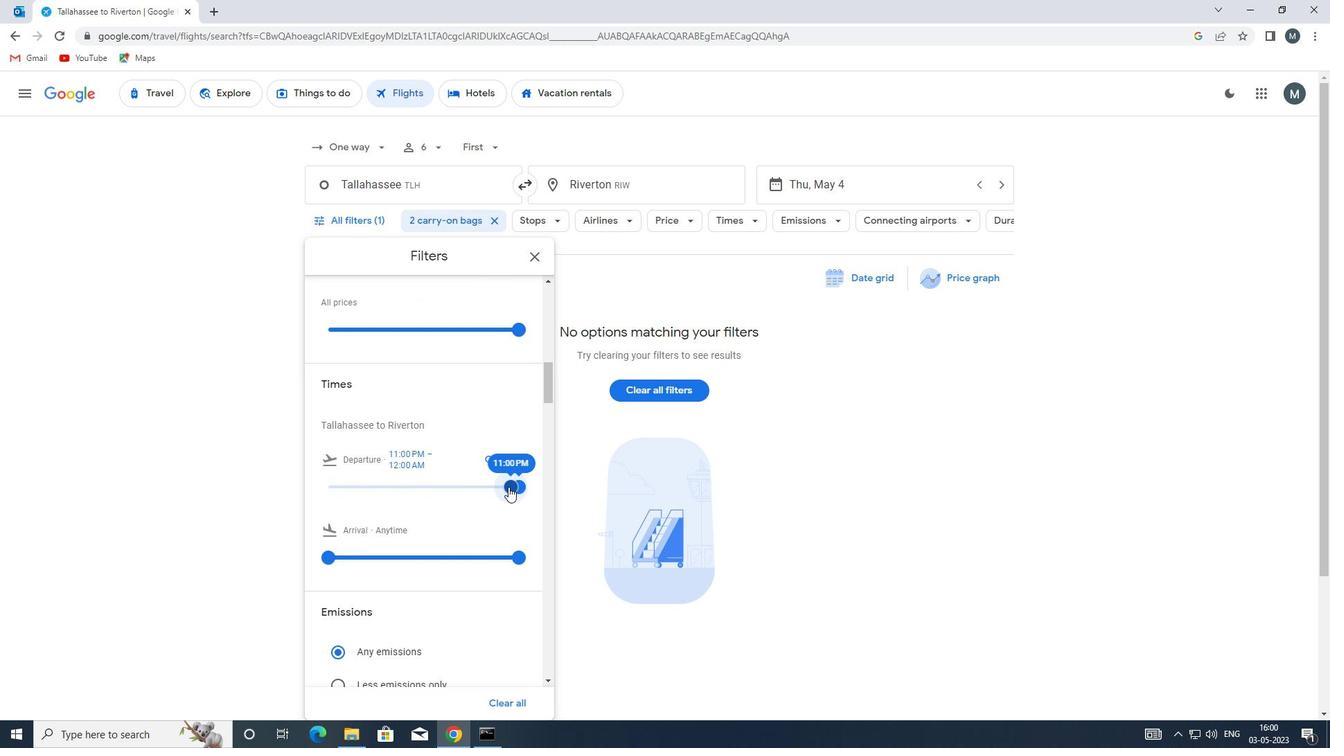 
Action: Mouse scrolled (508, 482) with delta (0, 0)
Screenshot: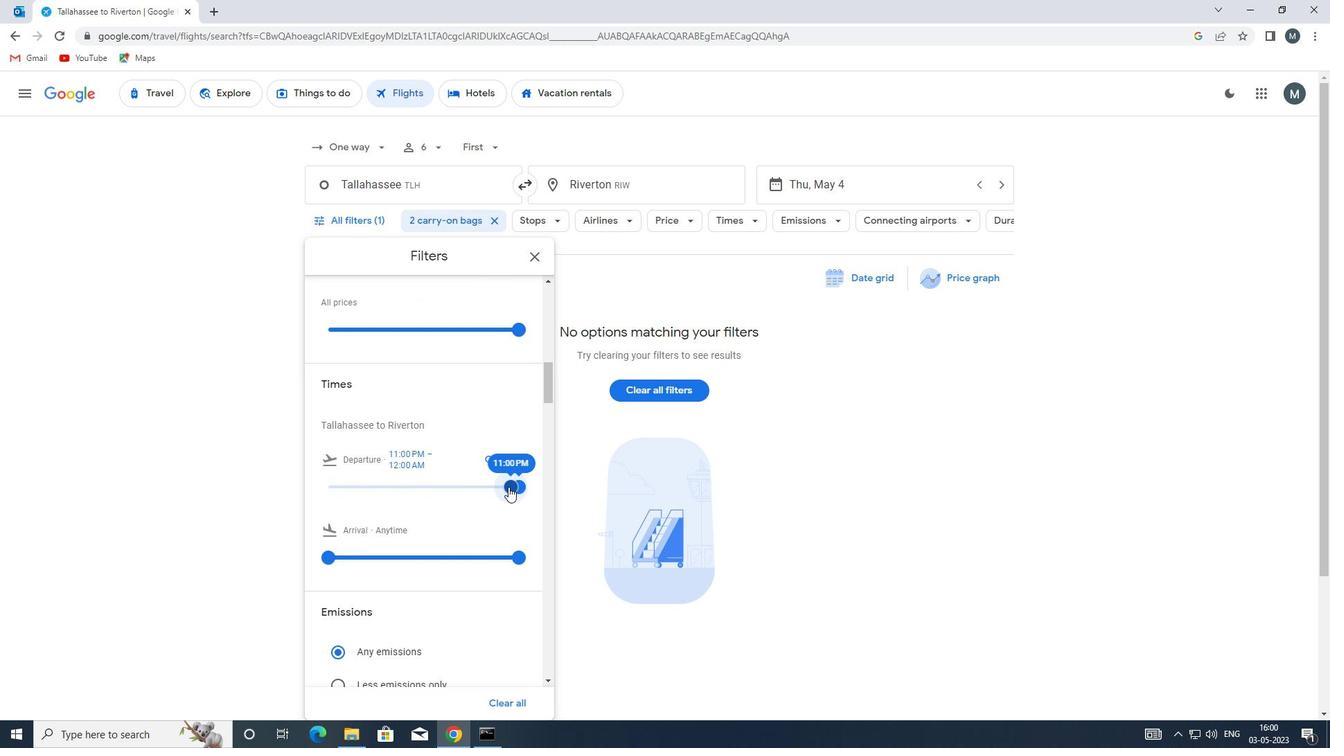 
Action: Mouse moved to (538, 251)
Screenshot: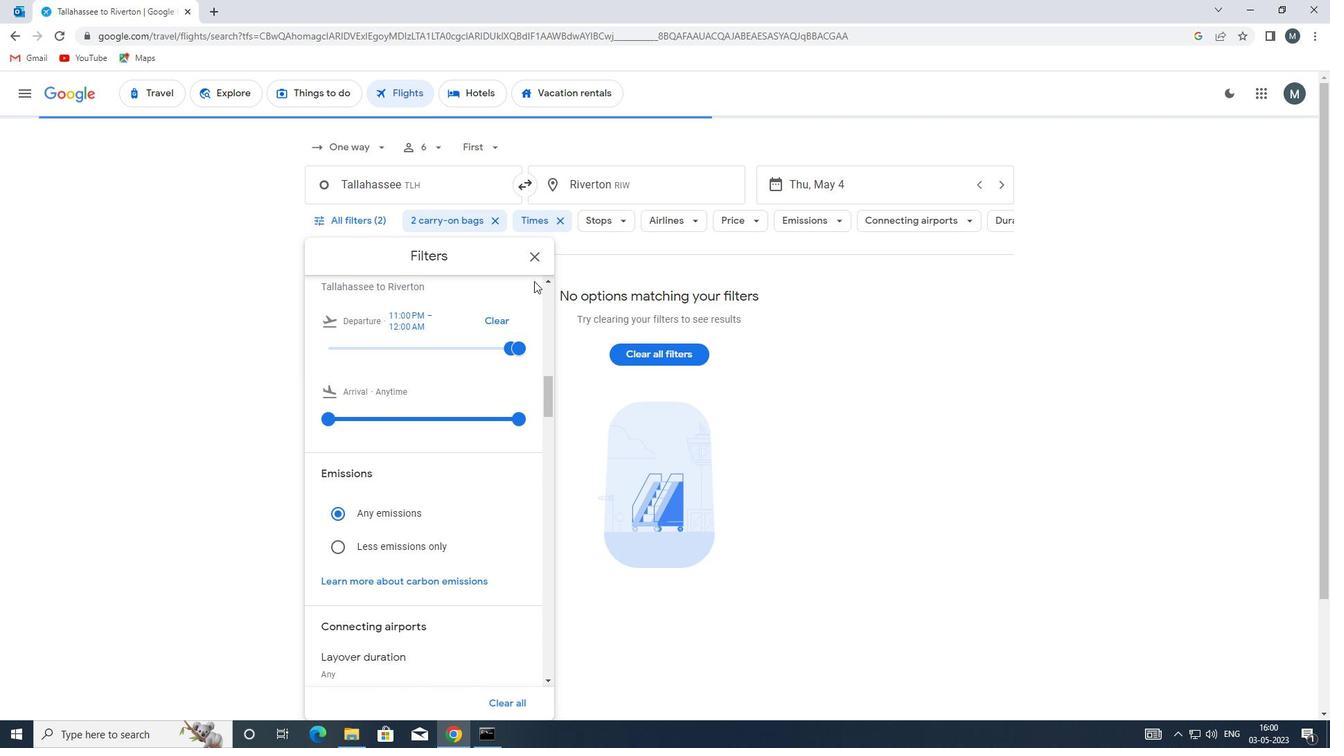
Action: Mouse pressed left at (538, 251)
Screenshot: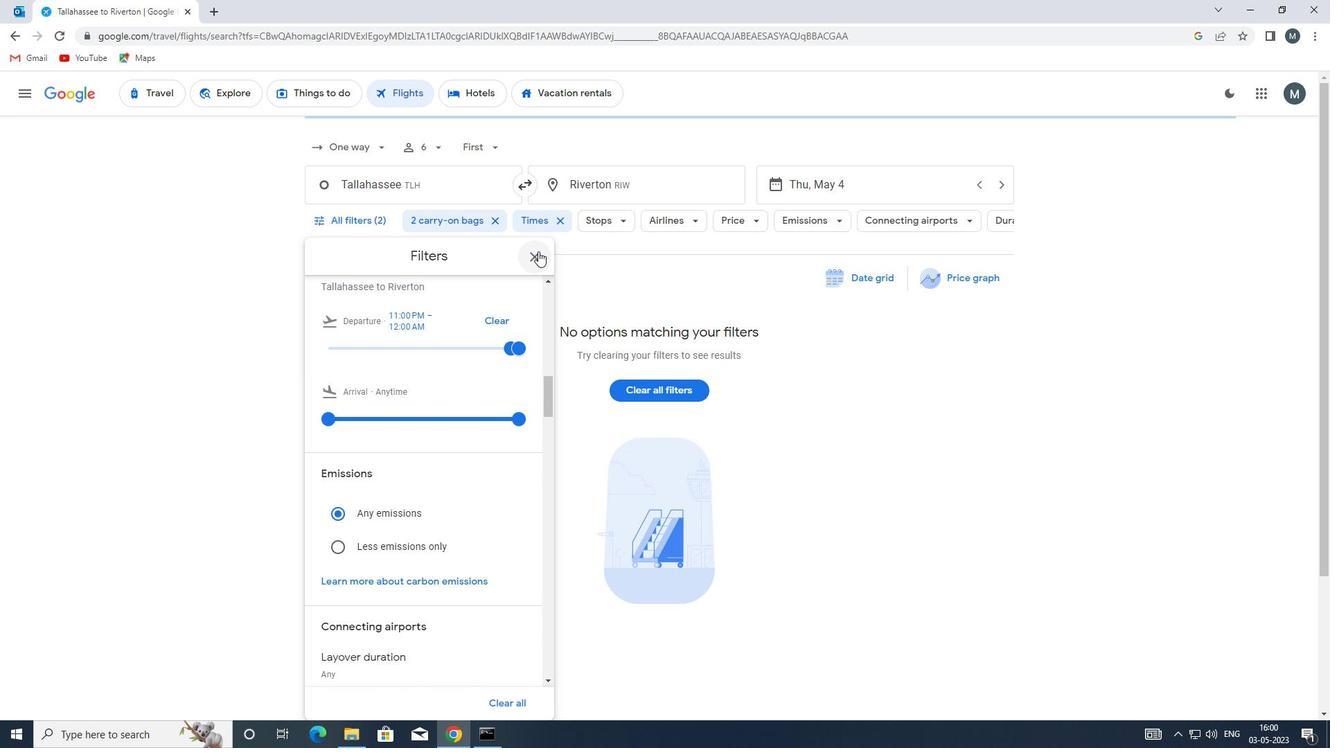 
Action: Mouse moved to (537, 251)
Screenshot: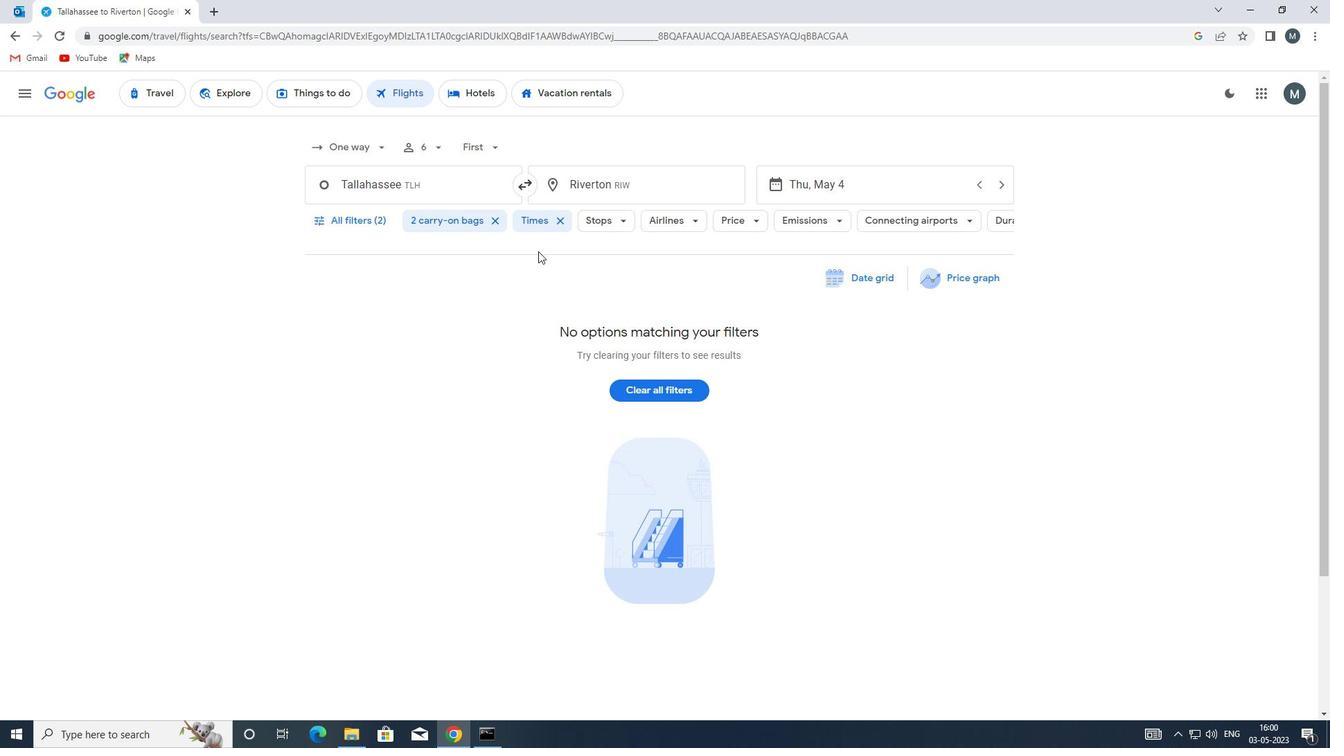 
